 Task: Search one way flight ticket for 1 adult, 1 child, 1 infant in seat in premium economy from Wichita Falls: Wichita Falls Municipal Airport/sheppard Air Force Base to Fort Wayne: Fort Wayne International Airport on 8-4-2023. Choice of flights is Frontier. Number of bags: 6 checked bags. Price is upto 110000. Outbound departure time preference is 9:30.
Action: Mouse moved to (289, 388)
Screenshot: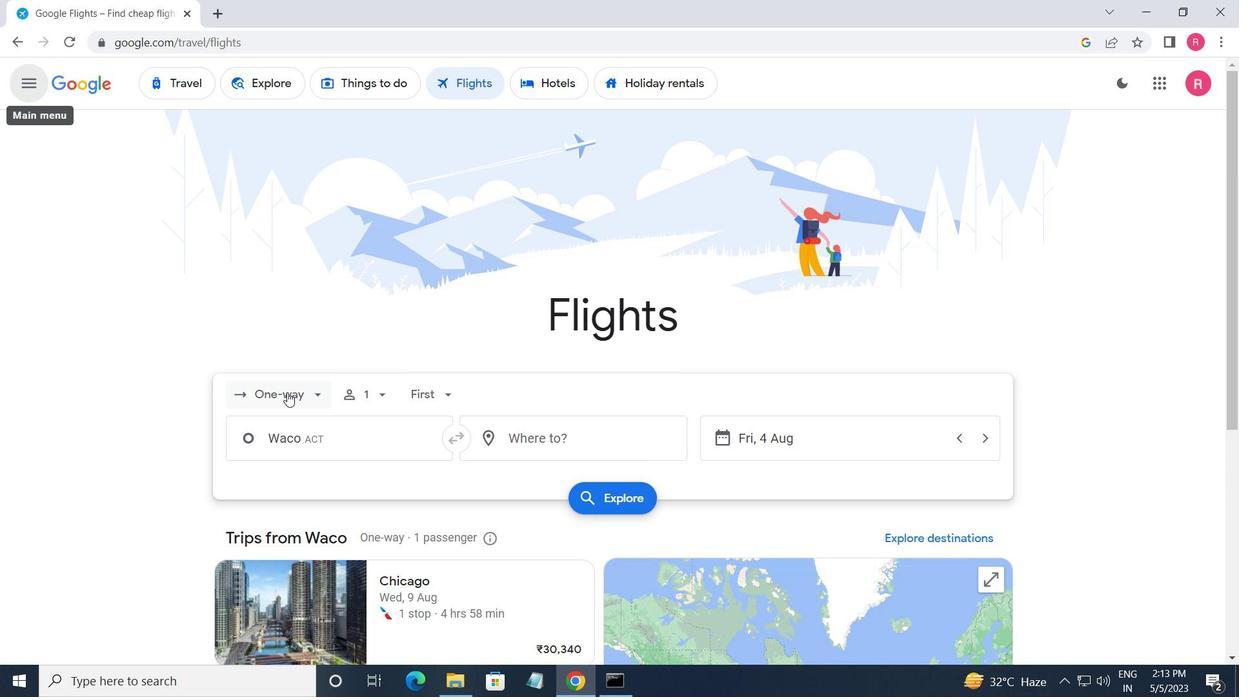 
Action: Mouse pressed left at (289, 388)
Screenshot: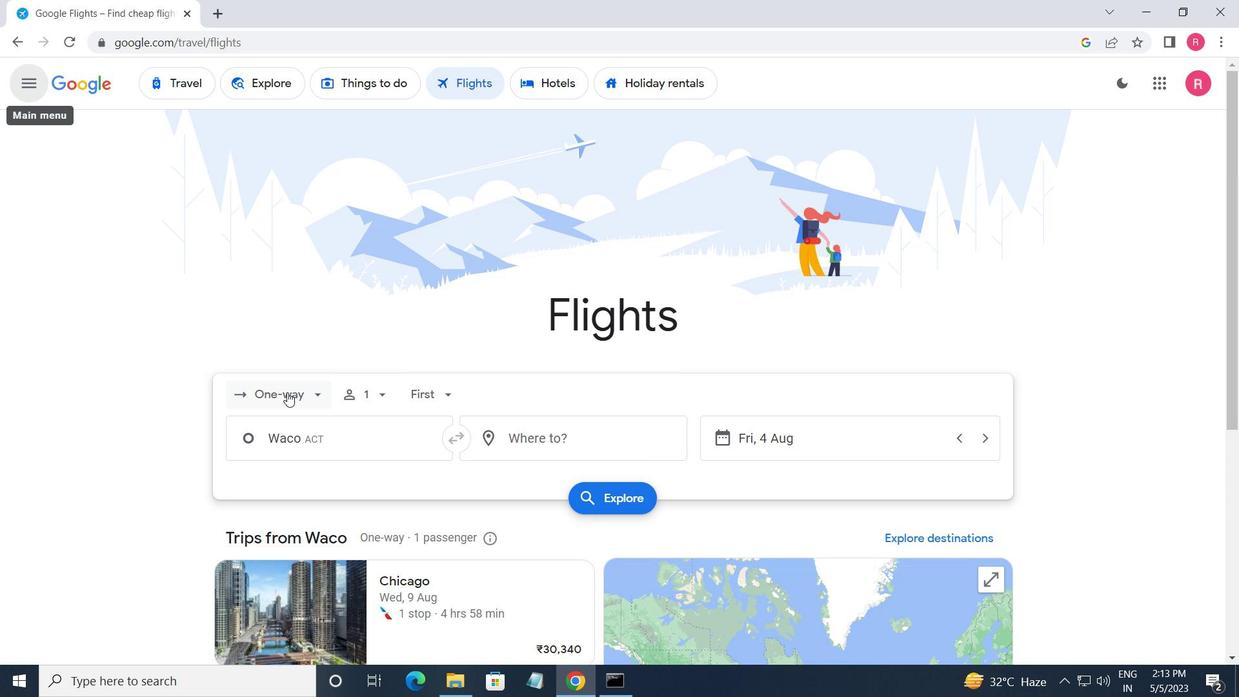 
Action: Mouse moved to (318, 462)
Screenshot: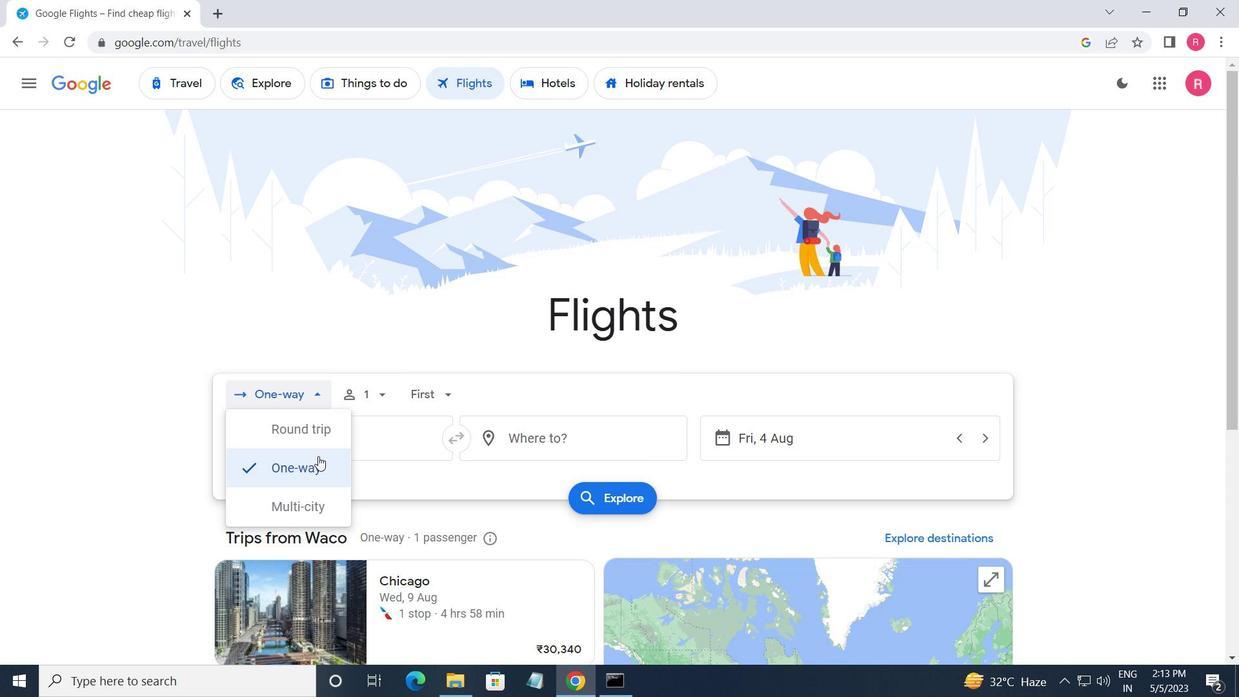 
Action: Mouse pressed left at (318, 462)
Screenshot: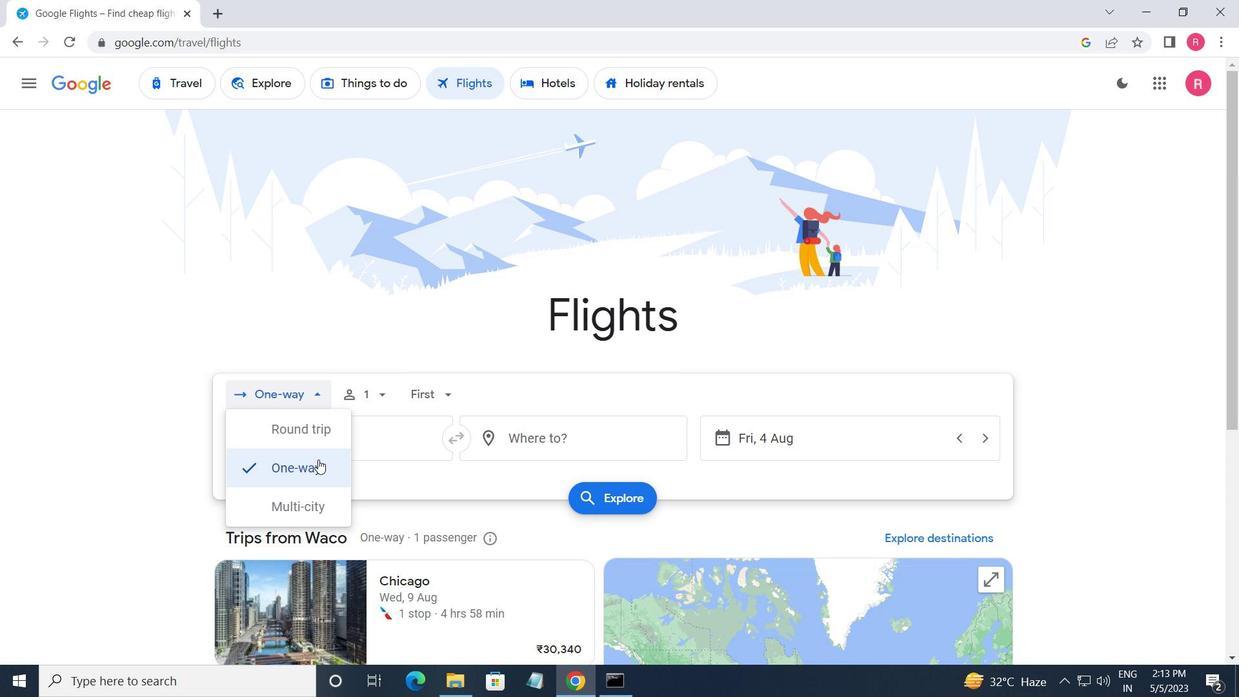 
Action: Mouse moved to (368, 395)
Screenshot: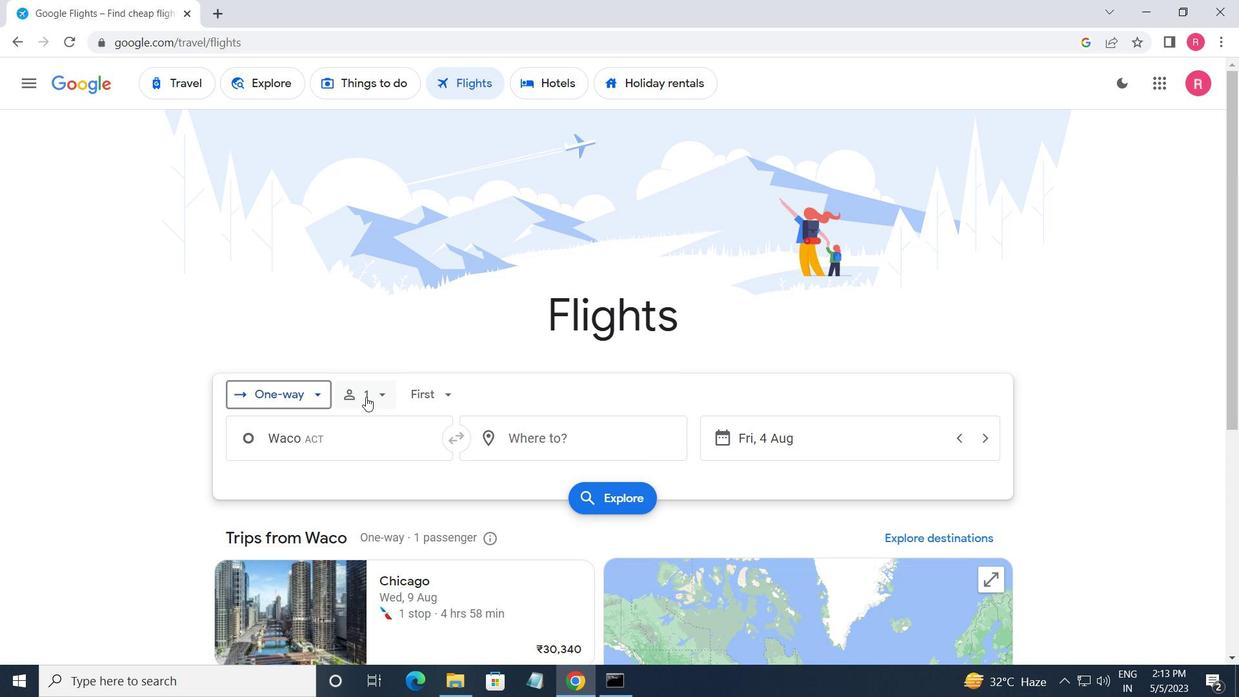 
Action: Mouse pressed left at (368, 395)
Screenshot: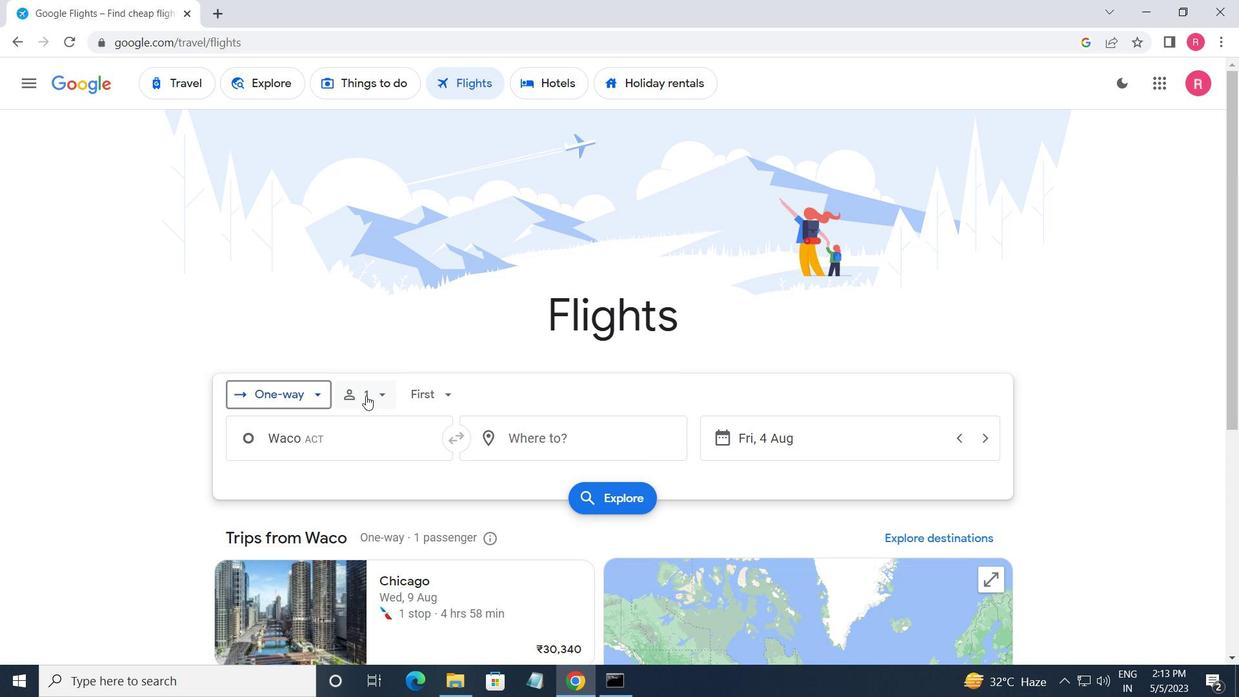 
Action: Mouse moved to (497, 475)
Screenshot: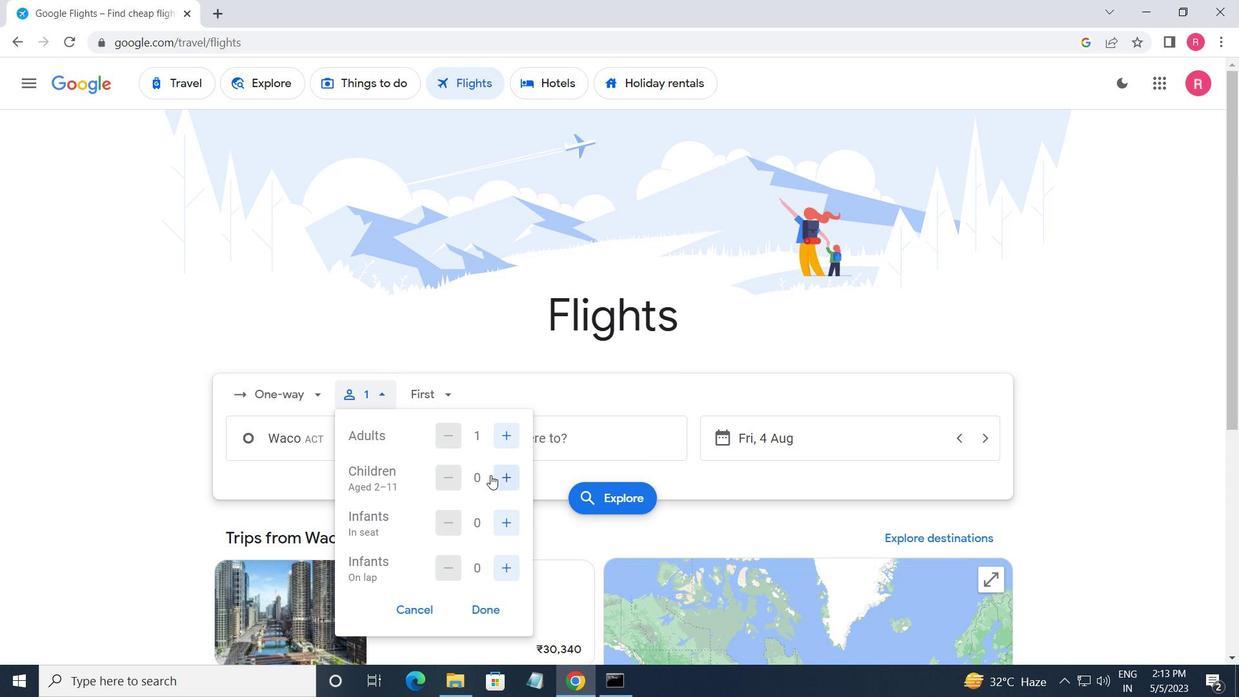 
Action: Mouse pressed left at (497, 475)
Screenshot: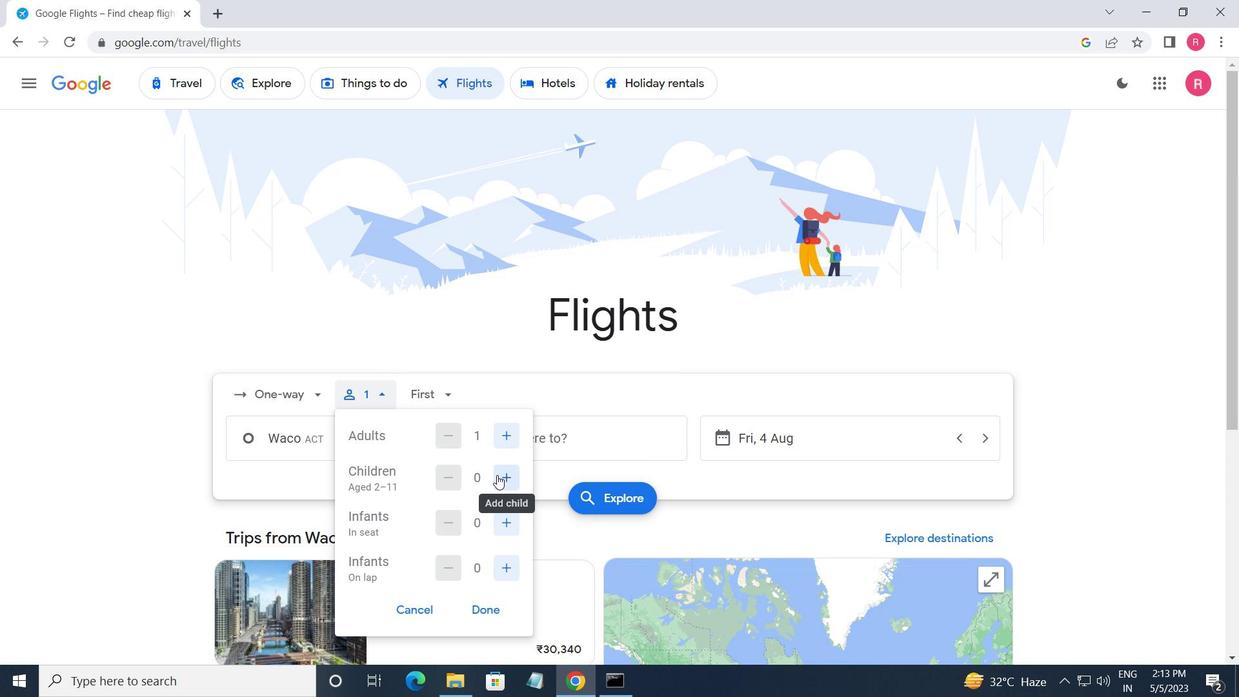 
Action: Mouse moved to (497, 475)
Screenshot: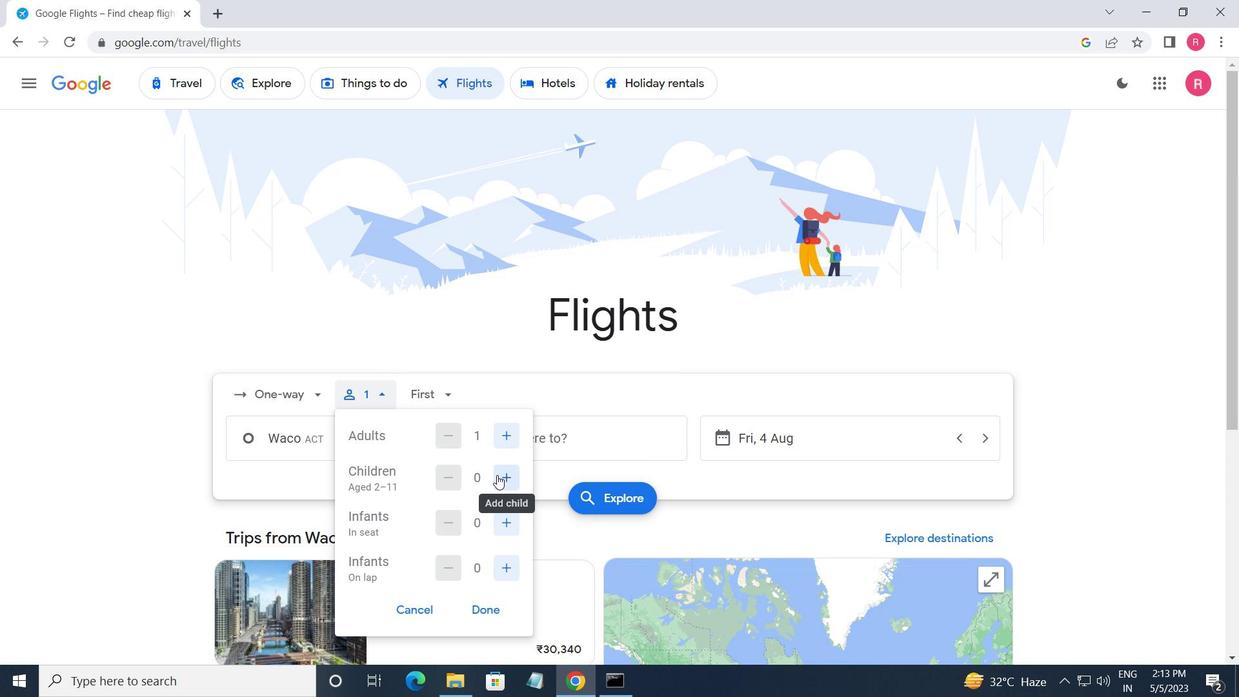
Action: Mouse pressed left at (497, 475)
Screenshot: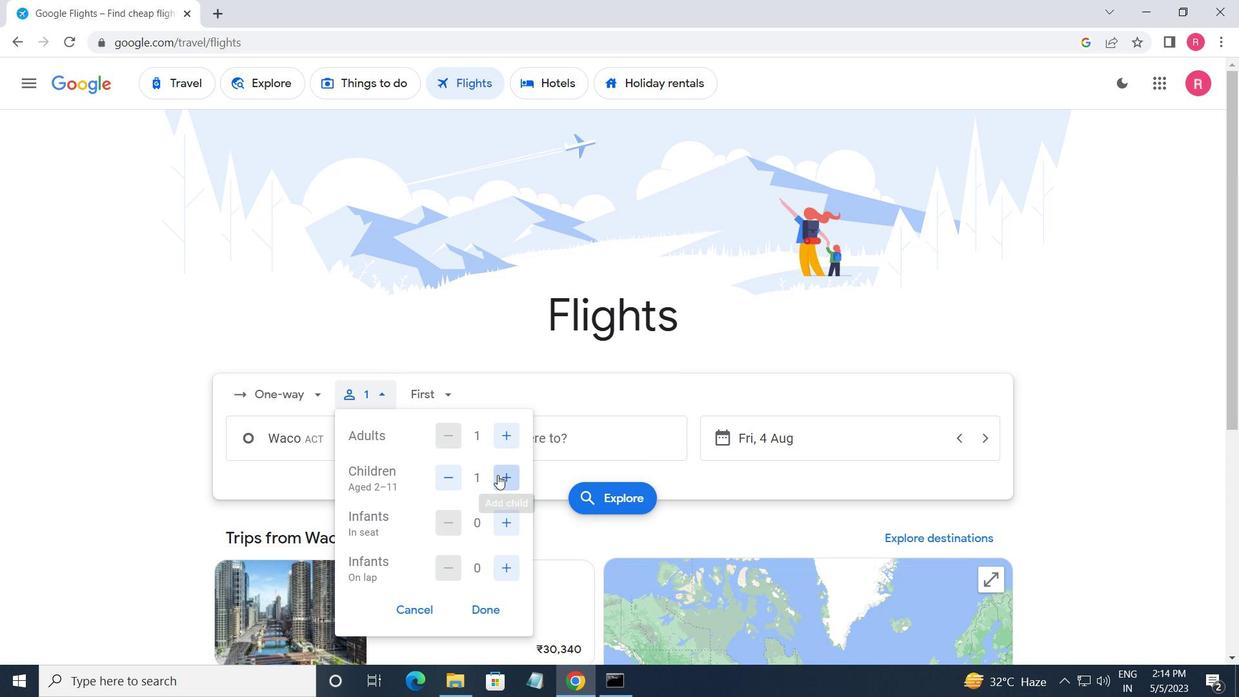 
Action: Mouse moved to (447, 471)
Screenshot: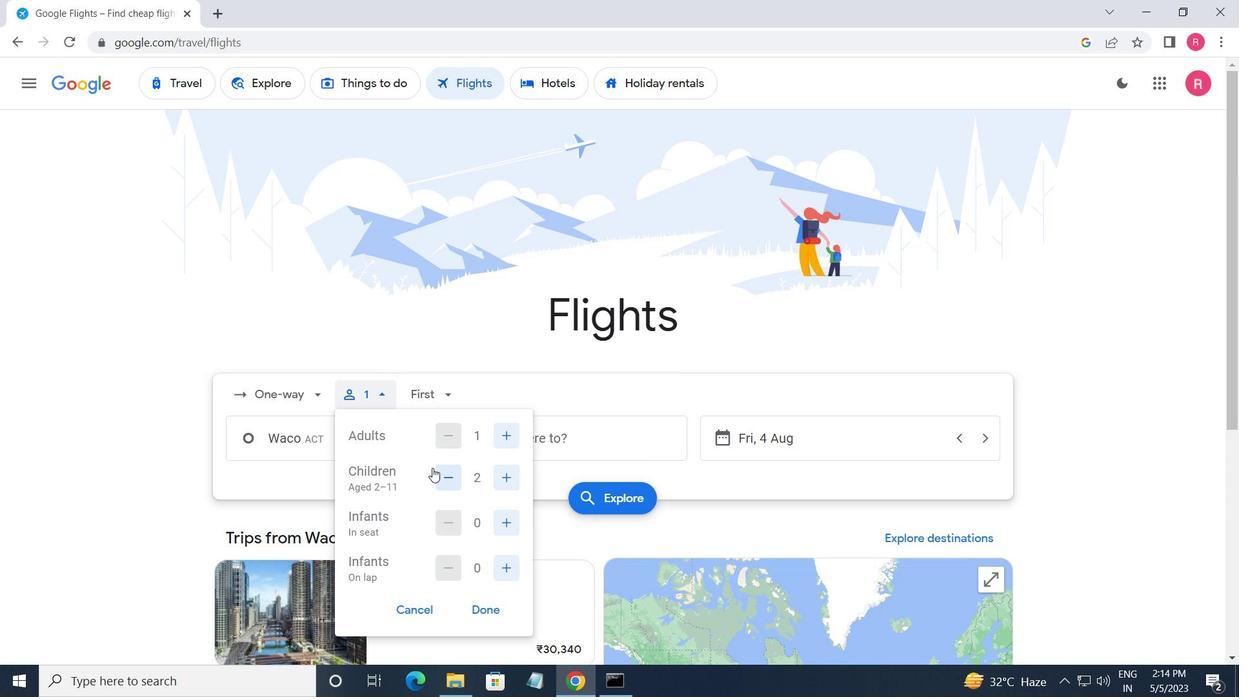 
Action: Mouse pressed left at (447, 471)
Screenshot: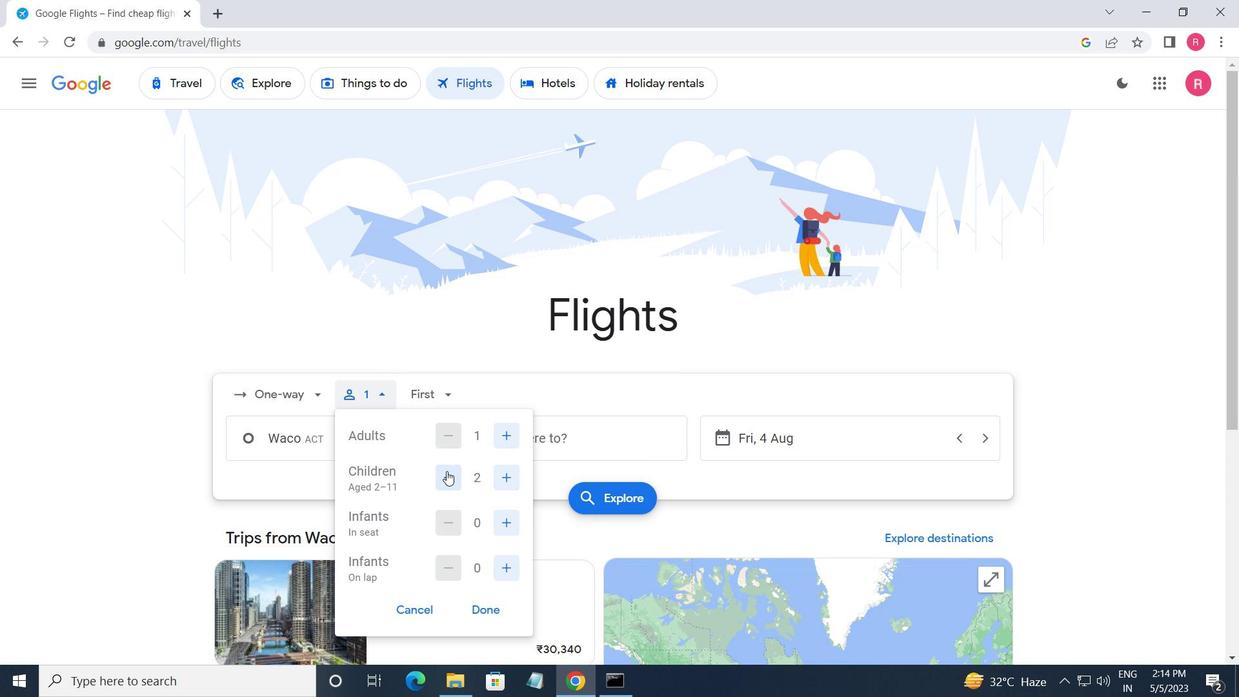 
Action: Mouse moved to (519, 523)
Screenshot: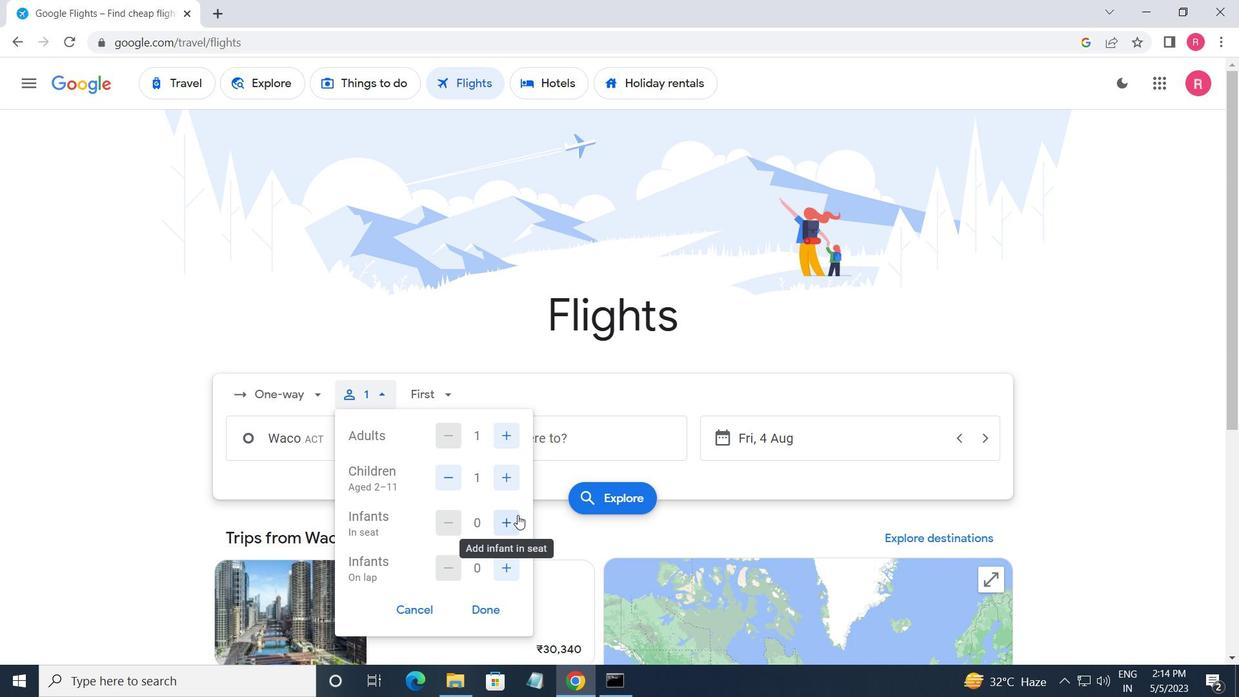 
Action: Mouse pressed left at (519, 523)
Screenshot: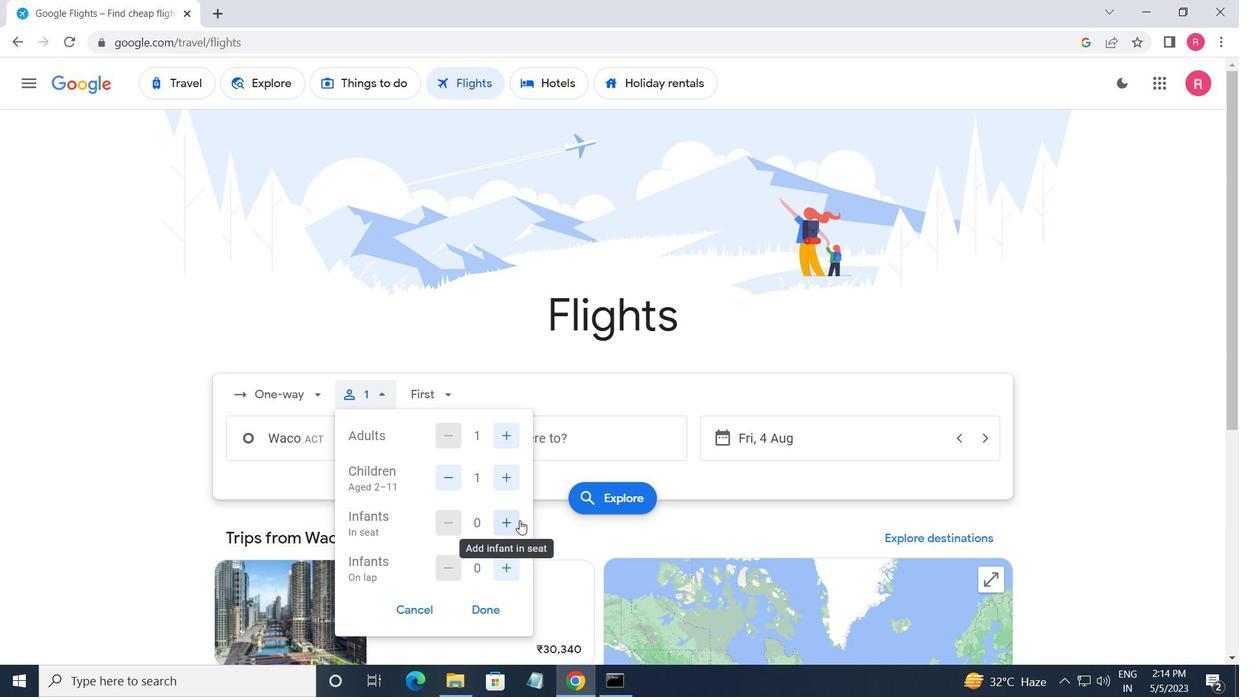 
Action: Mouse moved to (484, 613)
Screenshot: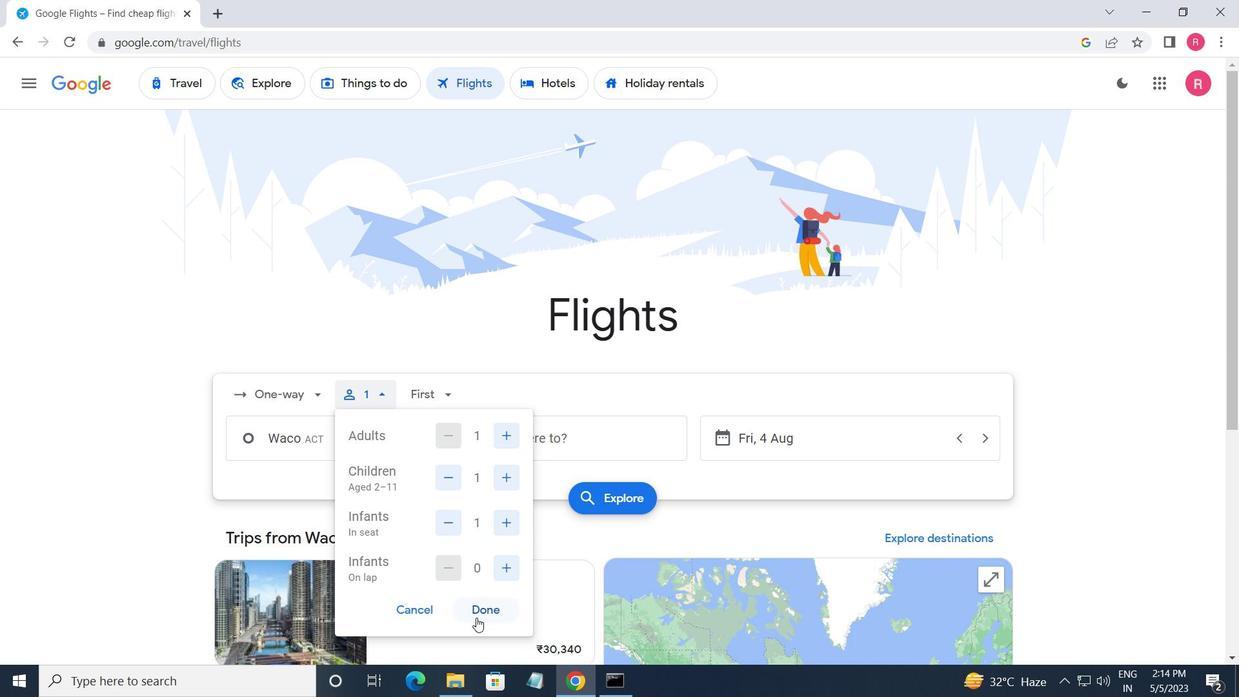 
Action: Mouse pressed left at (484, 613)
Screenshot: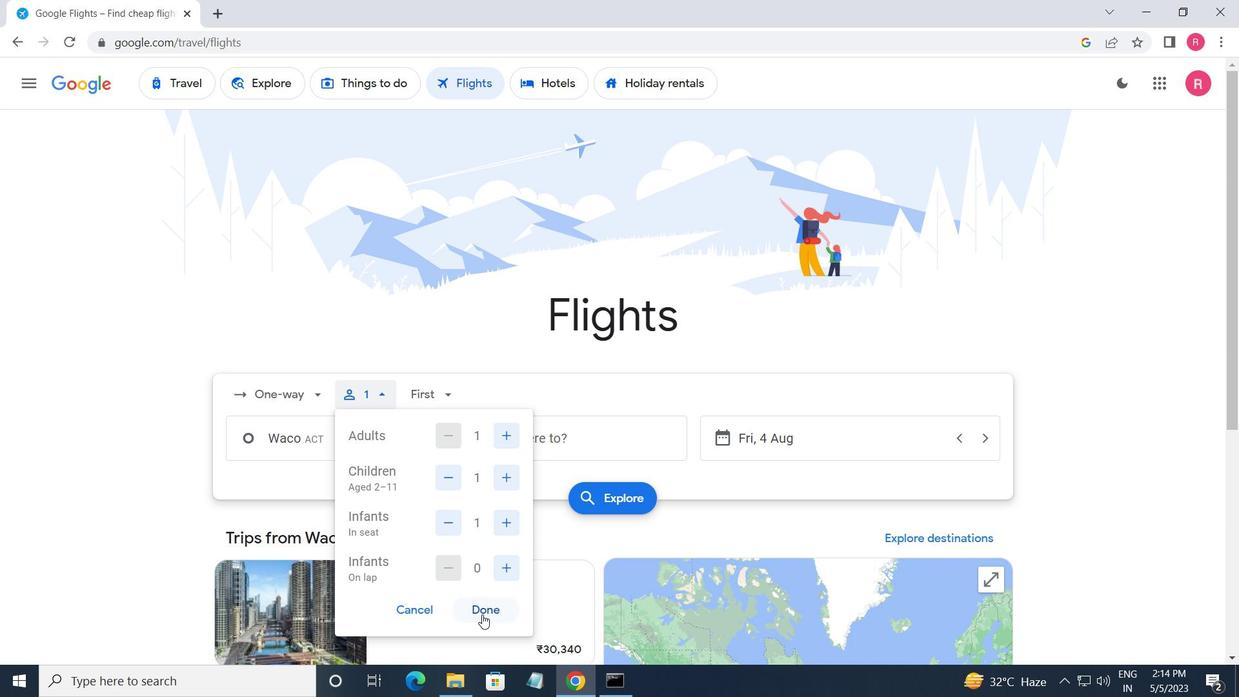 
Action: Mouse moved to (425, 390)
Screenshot: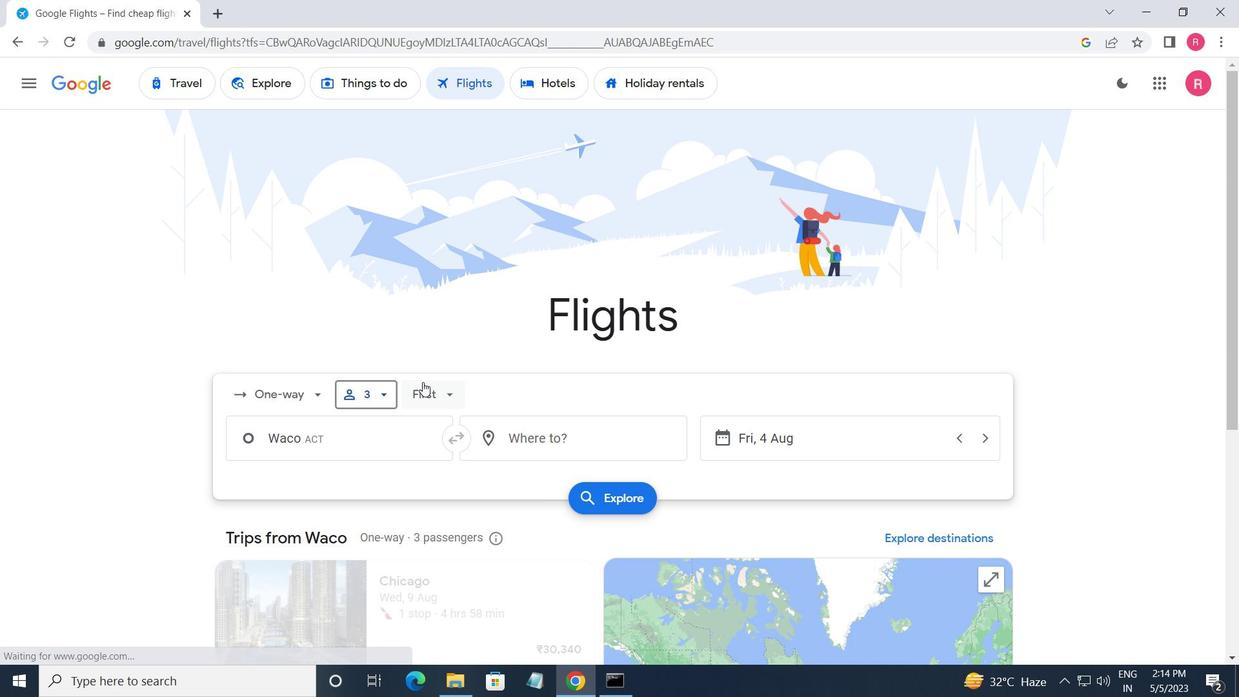 
Action: Mouse pressed left at (425, 390)
Screenshot: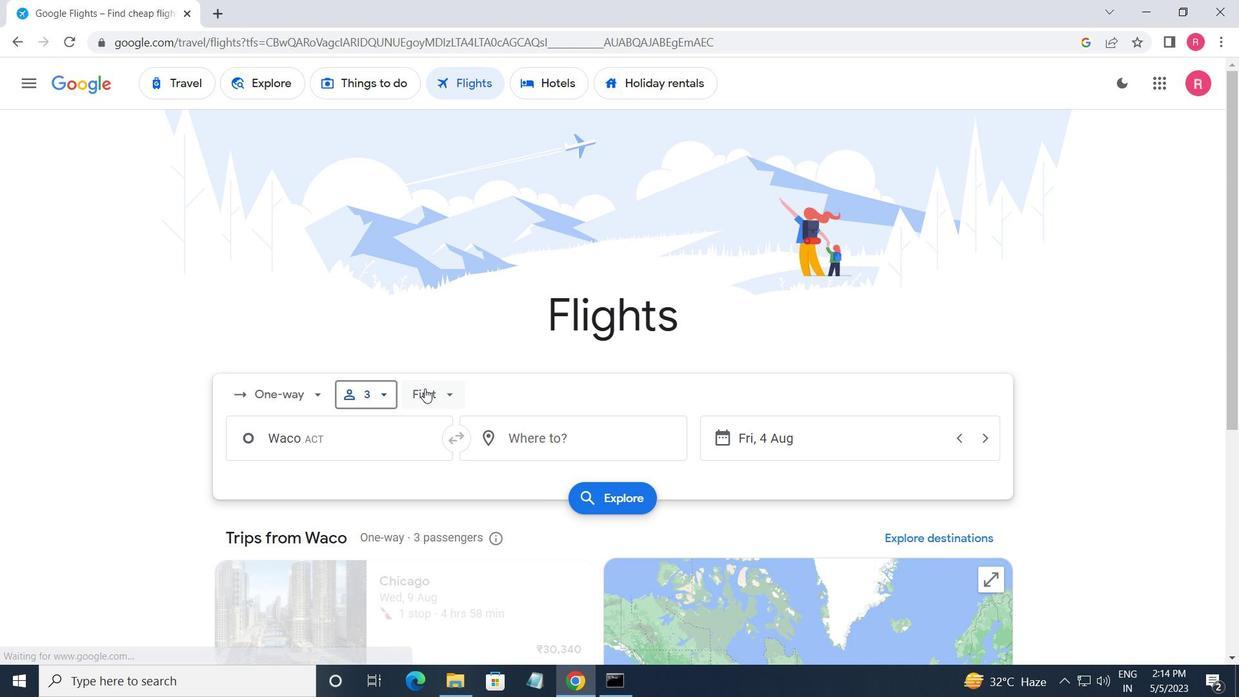 
Action: Mouse moved to (493, 473)
Screenshot: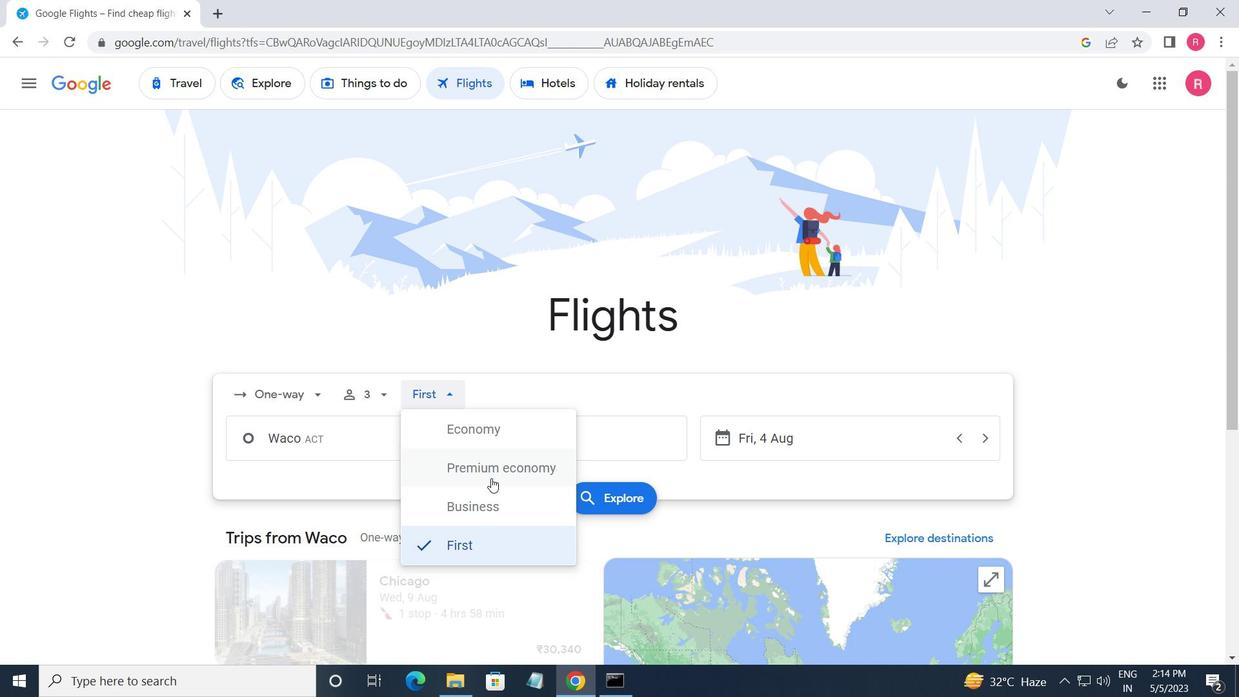 
Action: Mouse pressed left at (493, 473)
Screenshot: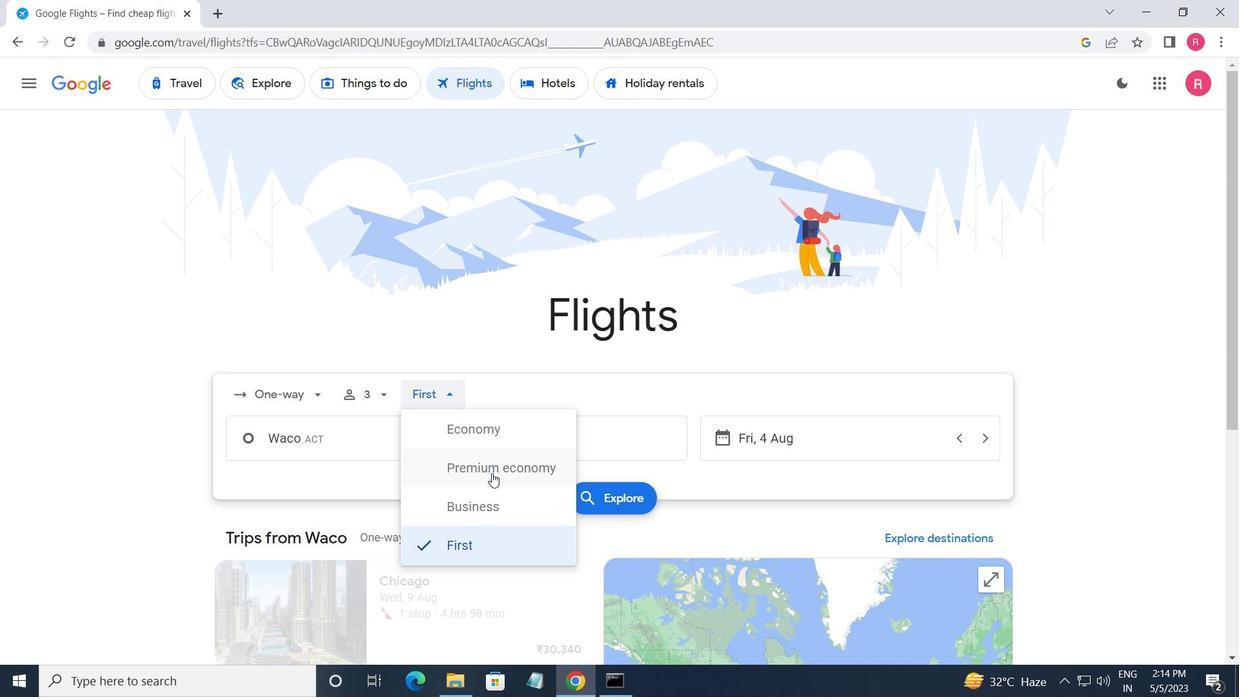 
Action: Mouse moved to (362, 450)
Screenshot: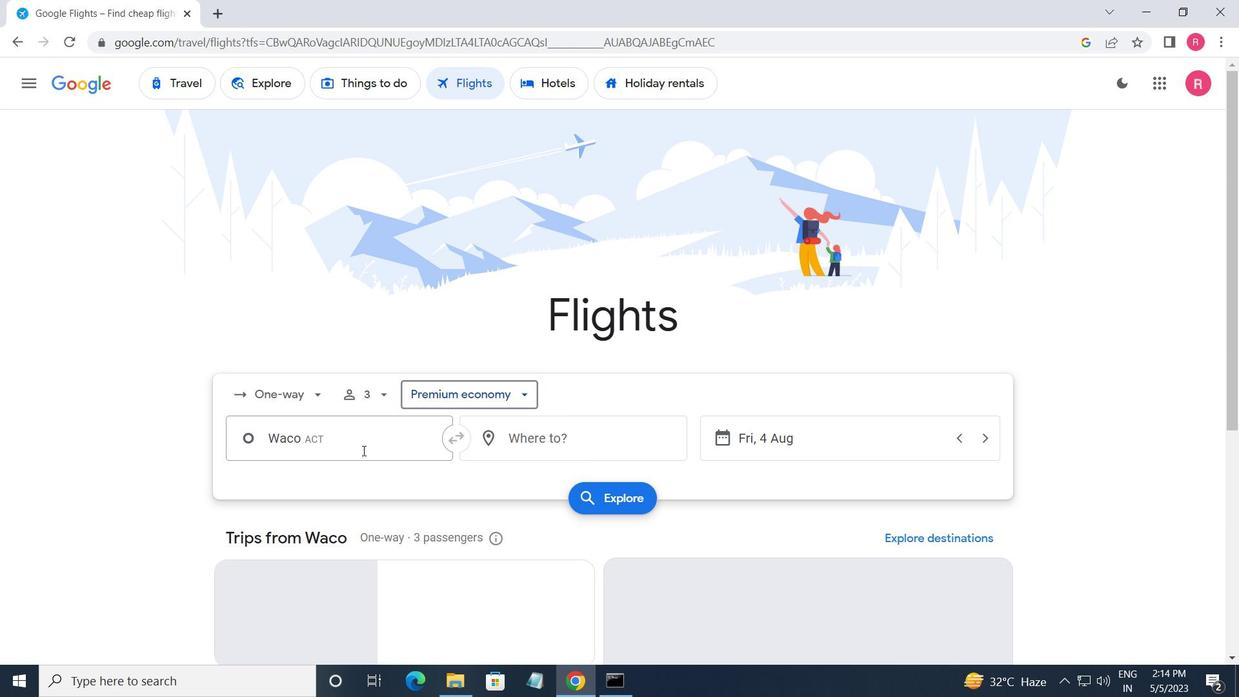 
Action: Mouse pressed left at (362, 450)
Screenshot: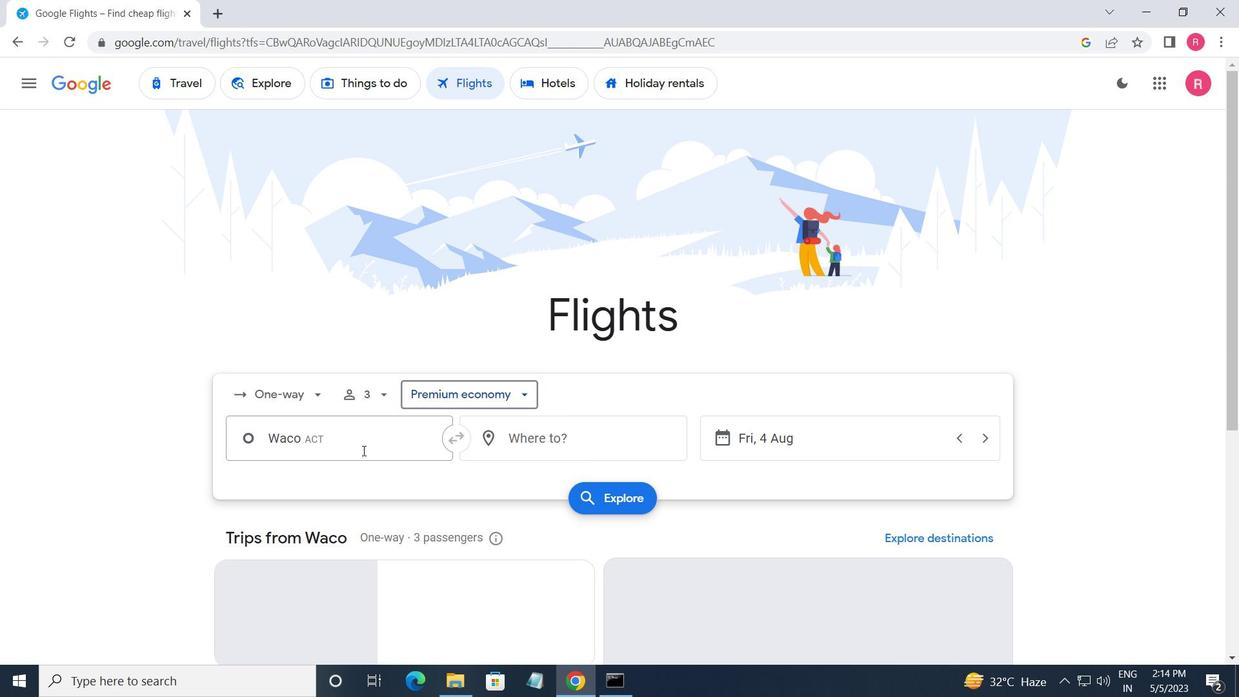 
Action: Key pressed <Key.shift>WICHITA<Key.space><Key.shift>FALLS
Screenshot: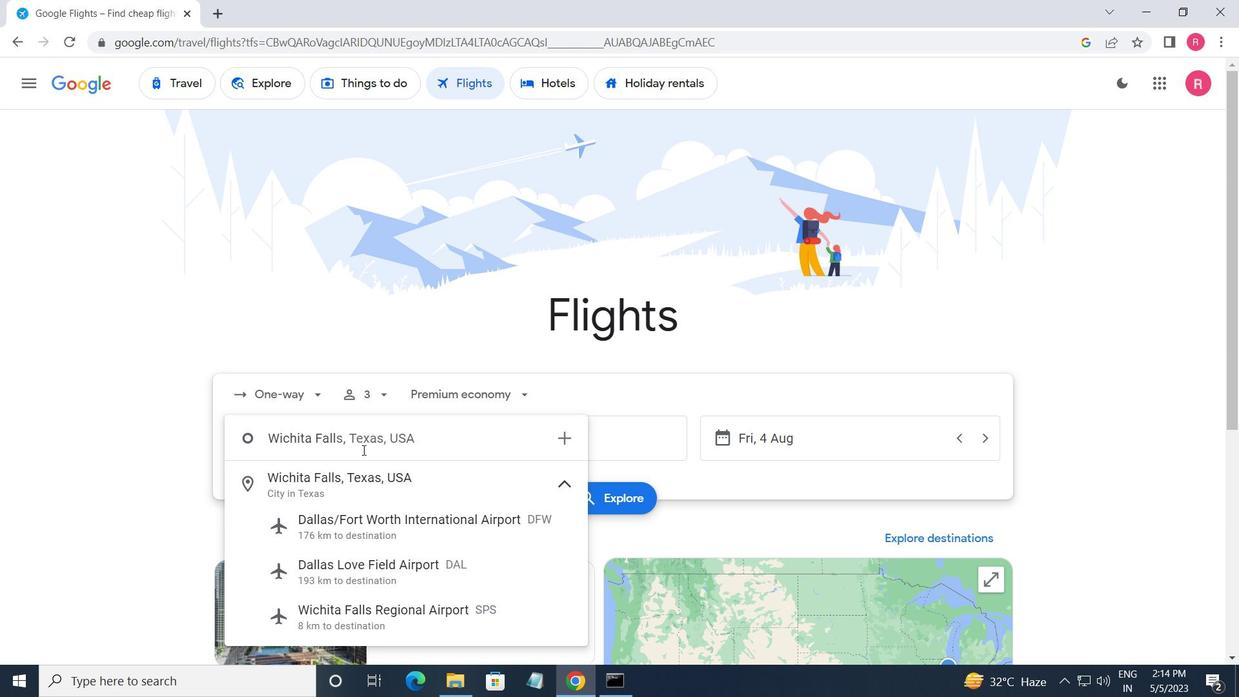 
Action: Mouse moved to (413, 535)
Screenshot: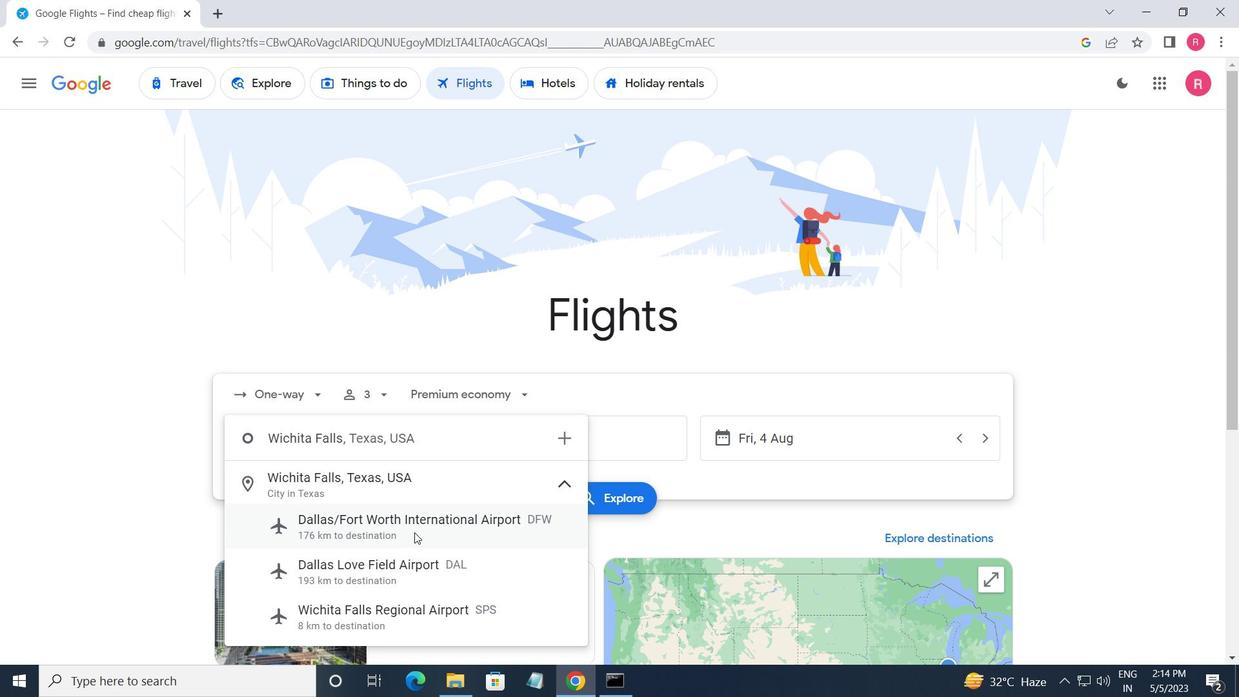 
Action: Key pressed <Key.space><Key.caps_lock>MUNI<Key.backspace><Key.backspace><Key.backspace><Key.caps_lock>UNICIPAL<Key.space><Key.shift>AIR
Screenshot: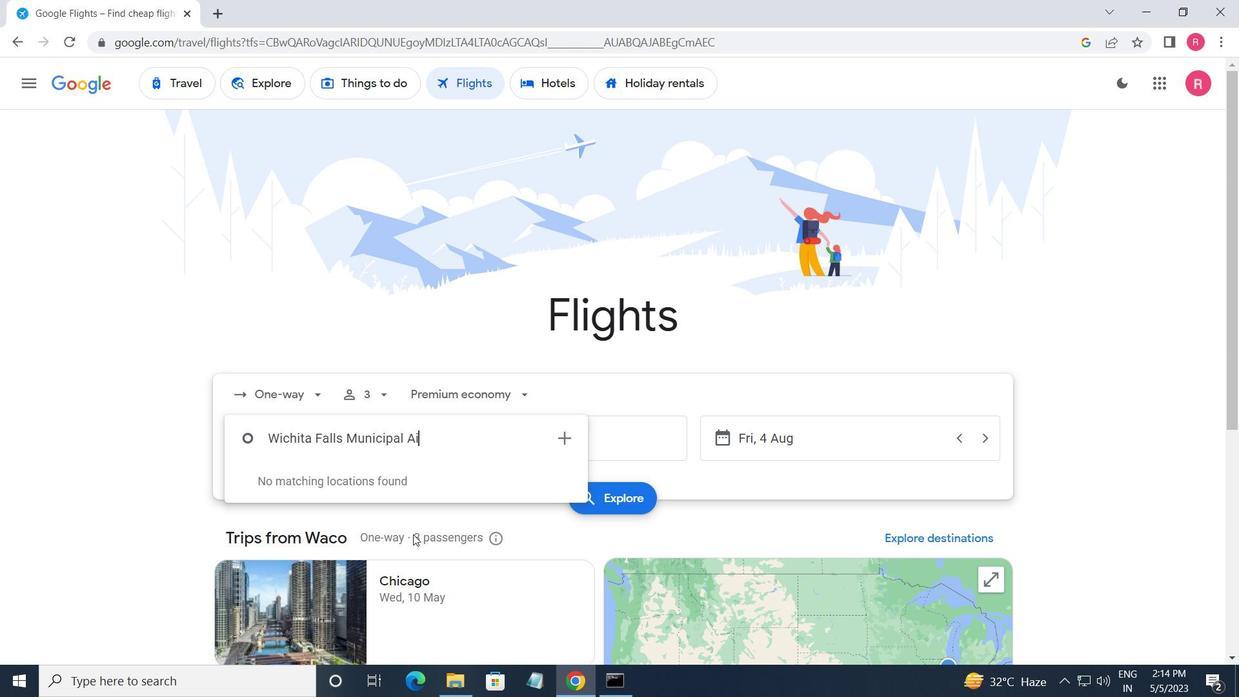 
Action: Mouse moved to (420, 519)
Screenshot: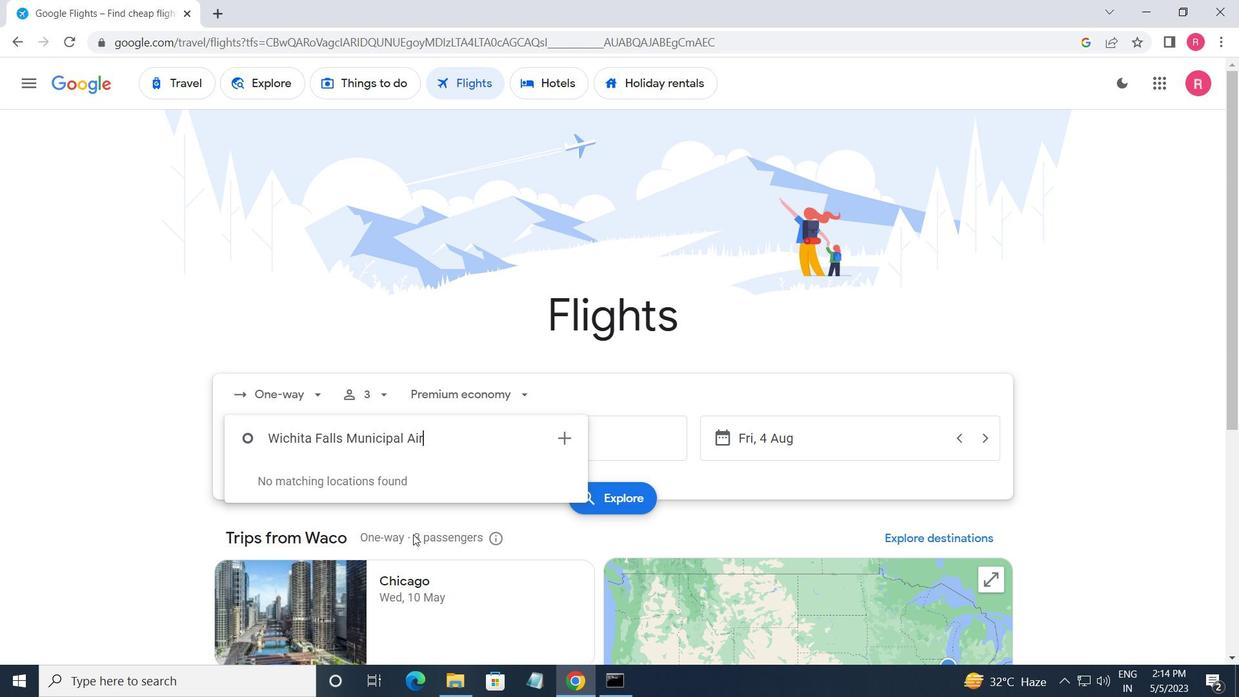 
Action: Key pressed P
Screenshot: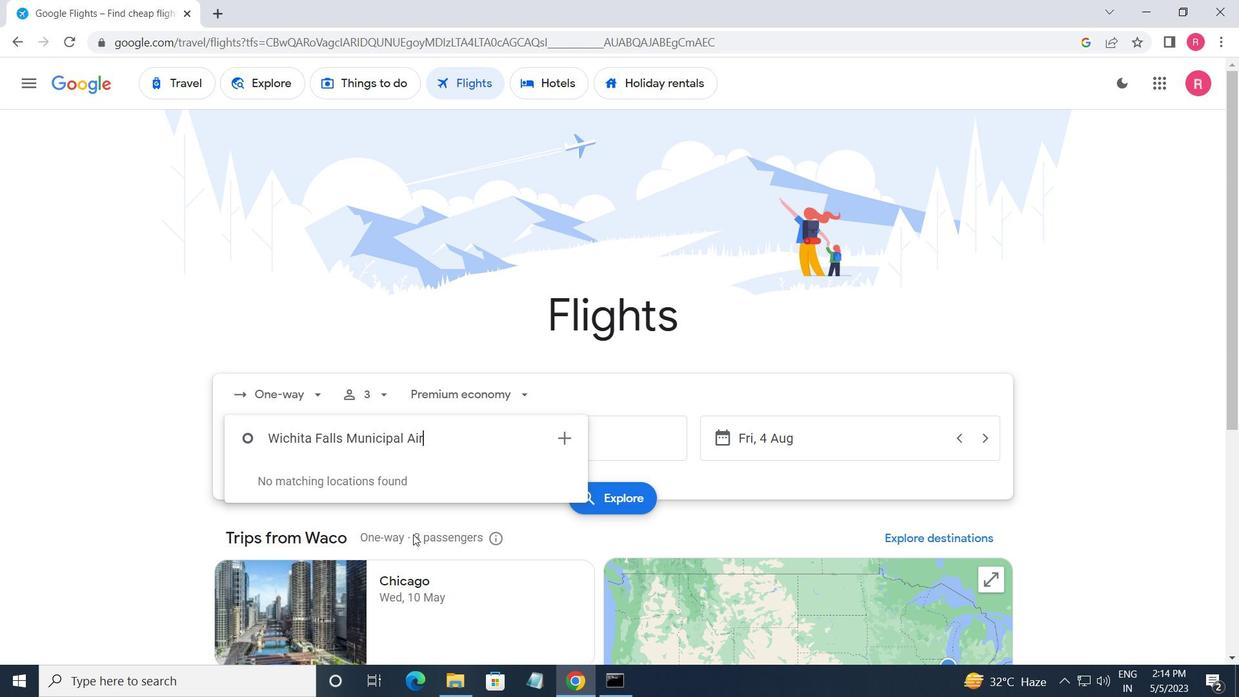 
Action: Mouse moved to (424, 515)
Screenshot: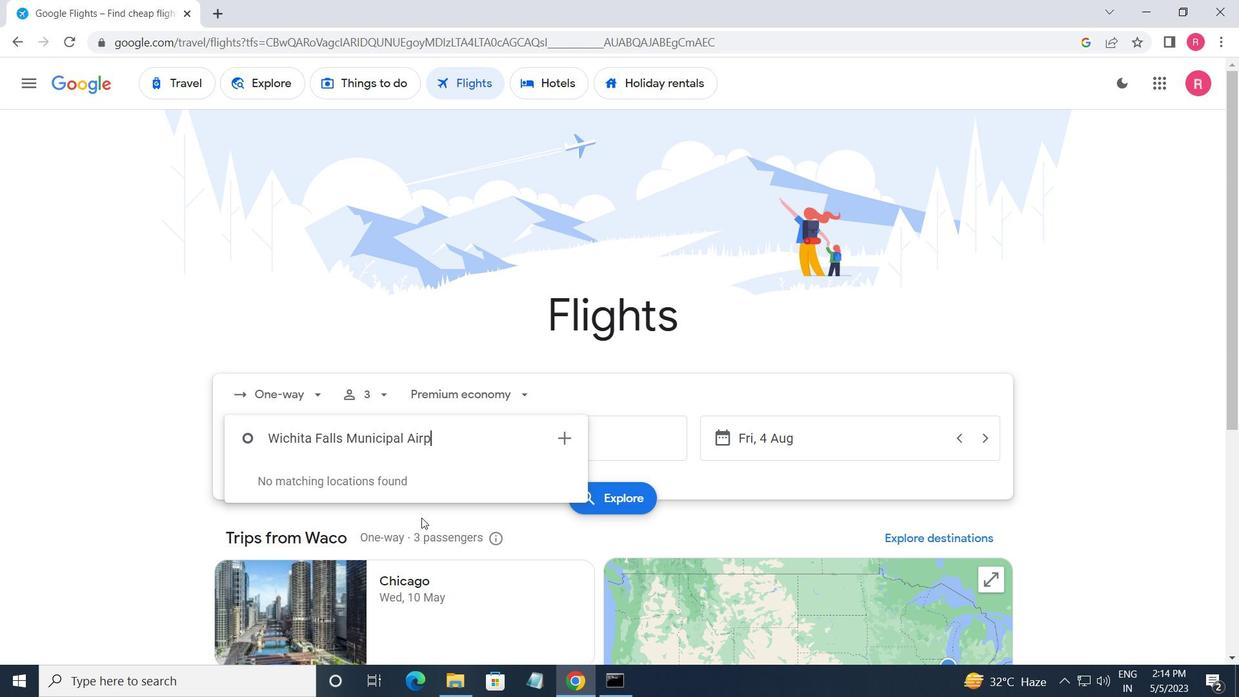 
Action: Key pressed O
Screenshot: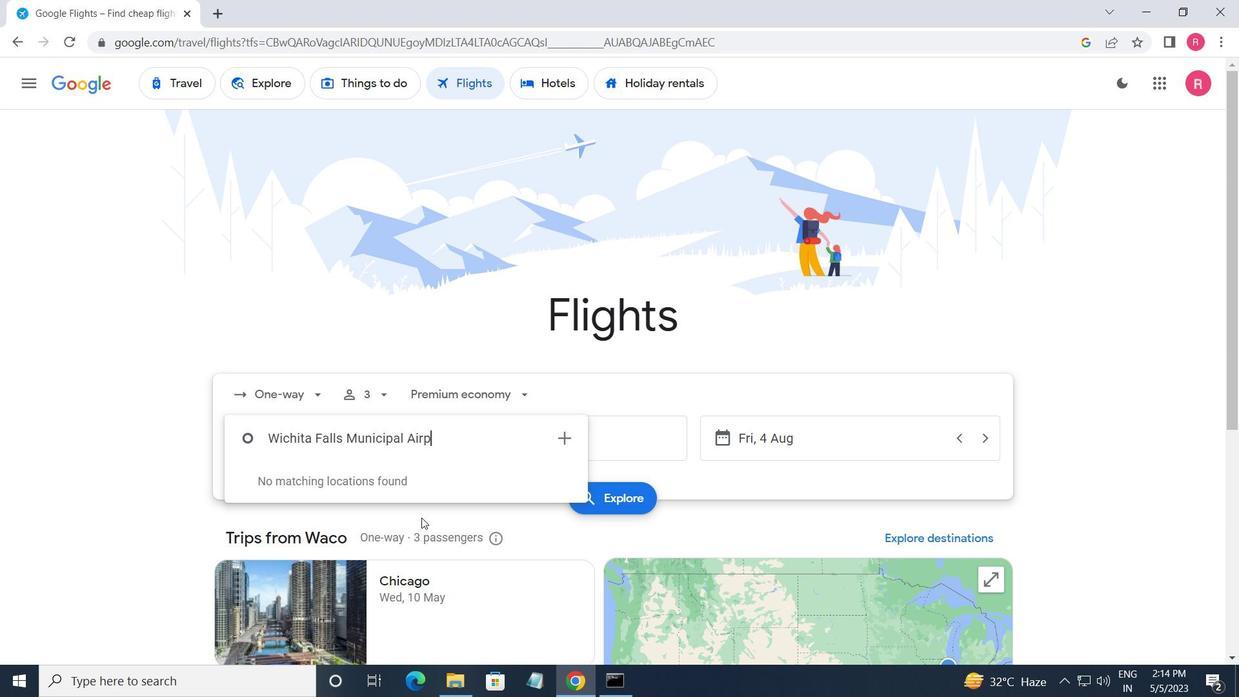 
Action: Mouse moved to (426, 509)
Screenshot: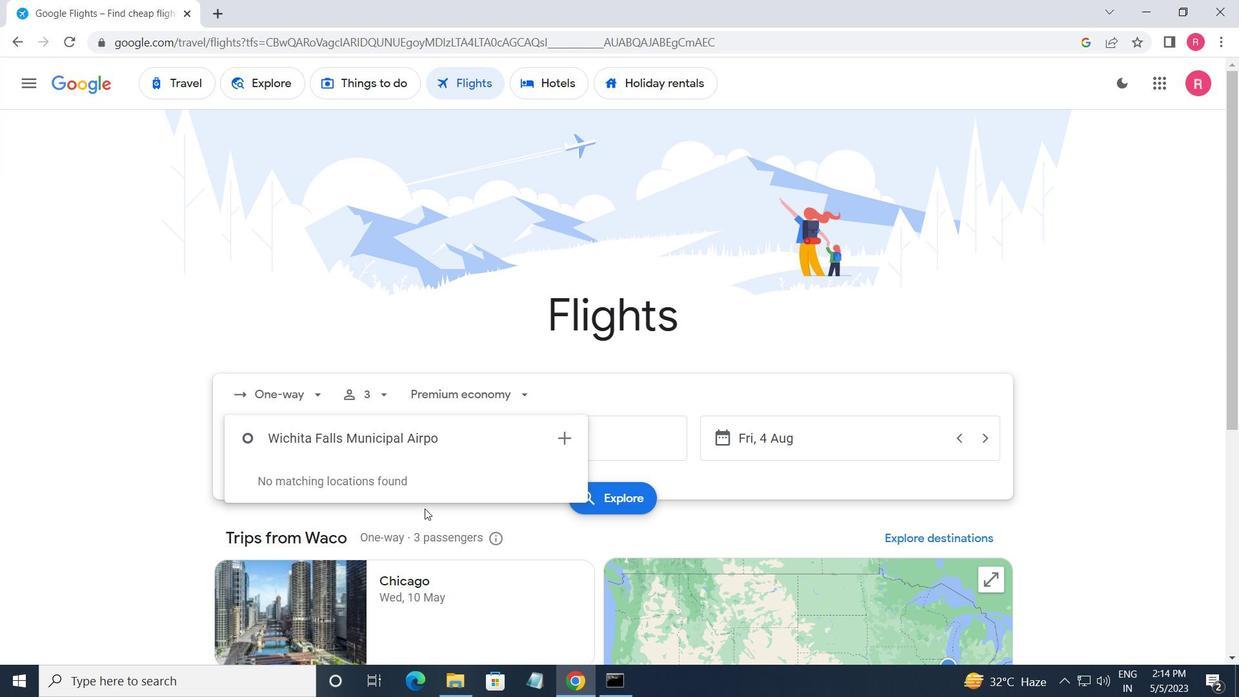 
Action: Key pressed <Key.backspace><Key.backspace><Key.backspace><Key.backspace><Key.backspace><Key.backspace><Key.backspace><Key.backspace><Key.backspace><Key.backspace><Key.backspace><Key.backspace><Key.backspace><Key.backspace><Key.backspace><Key.backspace><Key.backspace><Key.backspace><Key.backspace><Key.backspace><Key.backspace><Key.backspace><Key.backspace><Key.backspace><Key.backspace><Key.backspace><Key.backspace><Key.backspace><Key.backspace><Key.backspace><Key.backspace><Key.backspace><Key.backspace><Key.backspace><Key.backspace><Key.backspace>
Screenshot: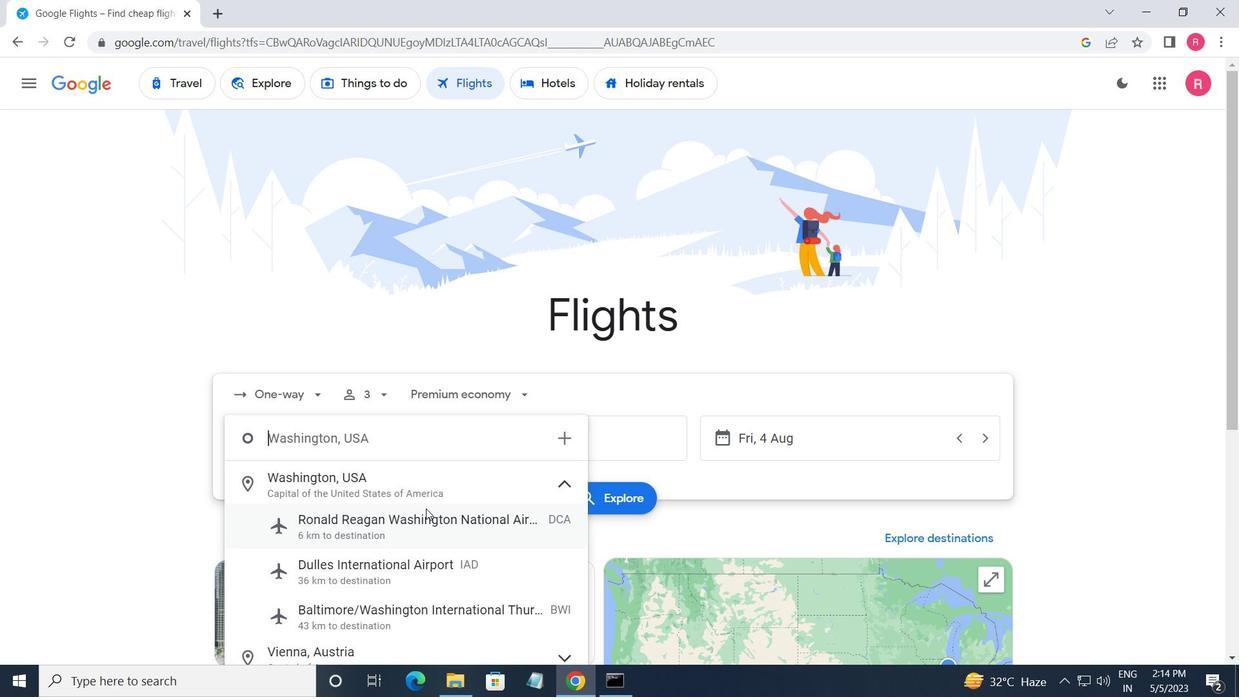 
Action: Mouse moved to (430, 502)
Screenshot: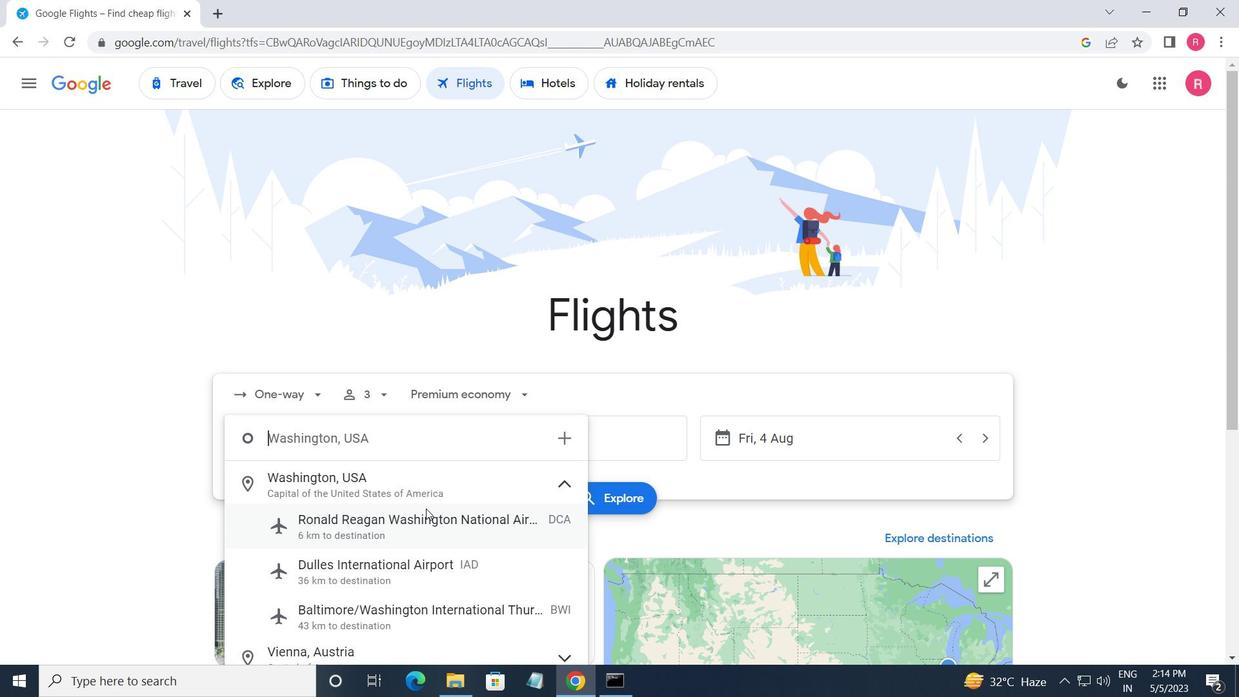
Action: Key pressed <Key.backspace>
Screenshot: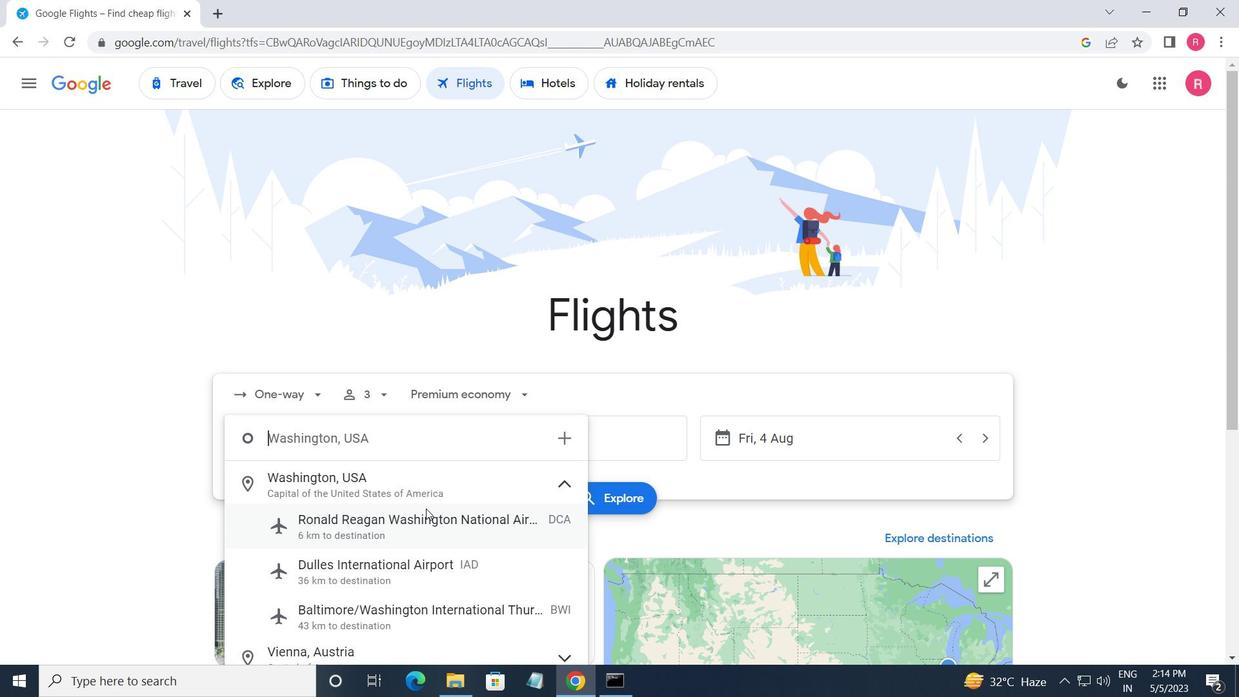
Action: Mouse moved to (434, 491)
Screenshot: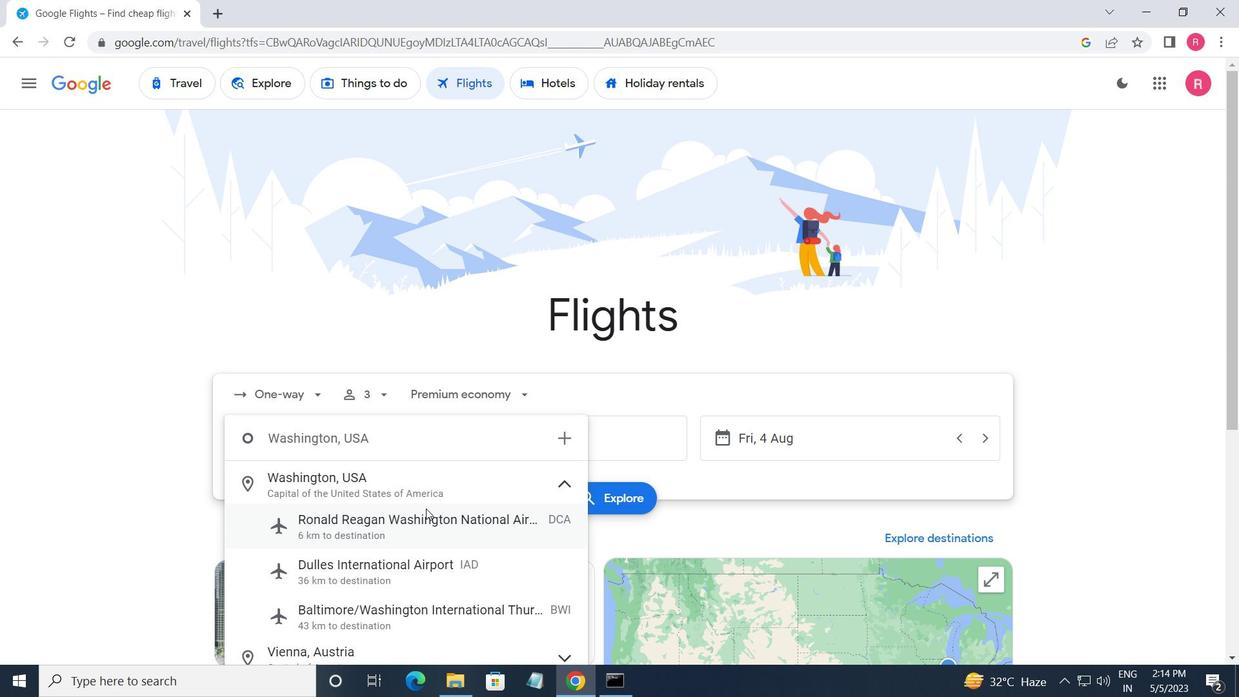 
Action: Key pressed <Key.backspace>
Screenshot: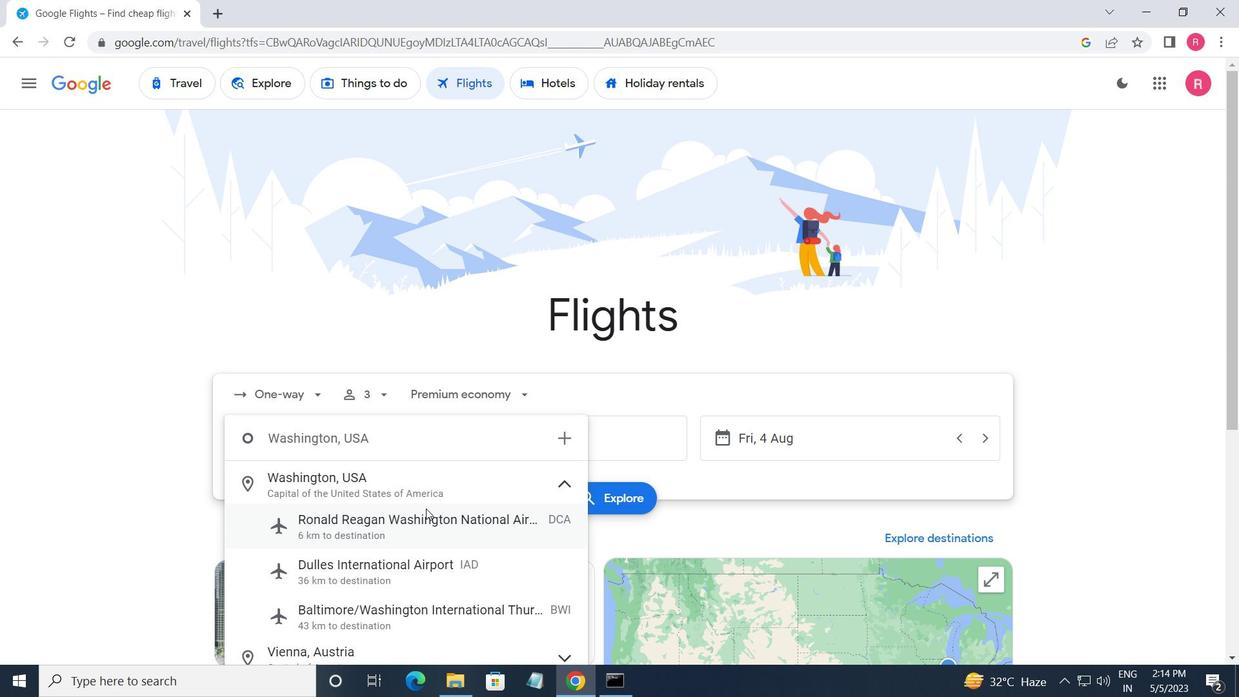 
Action: Mouse moved to (446, 458)
Screenshot: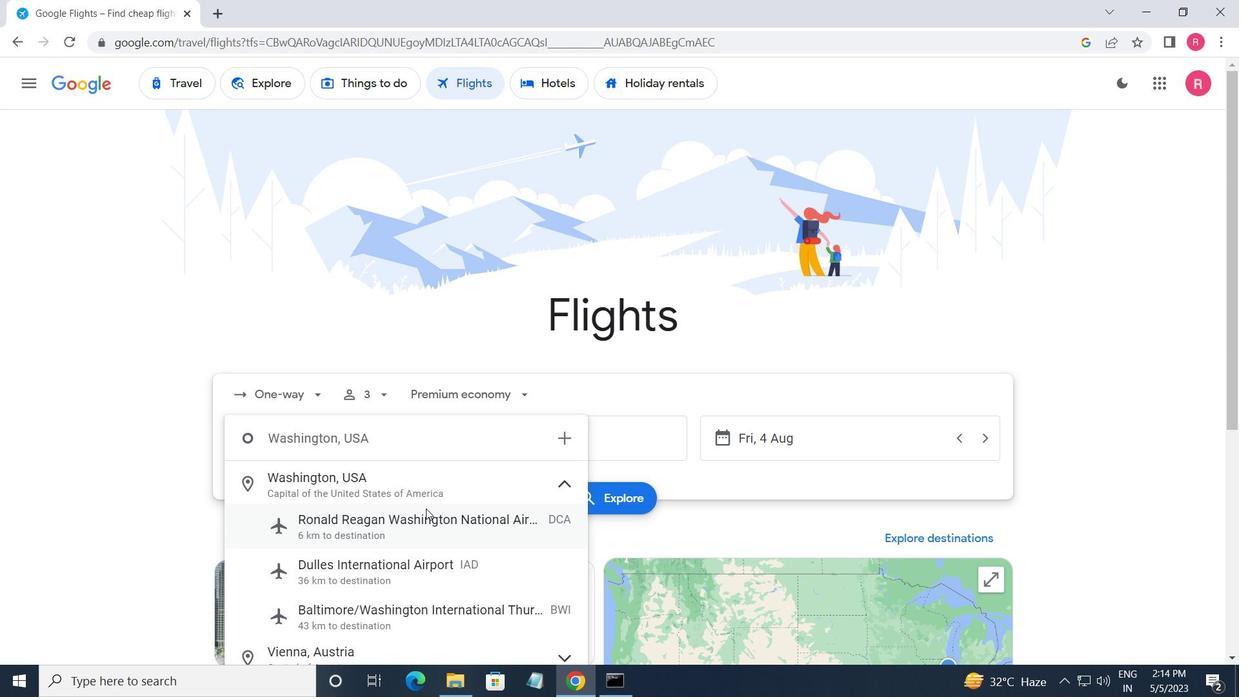 
Action: Key pressed <Key.backspace>
Screenshot: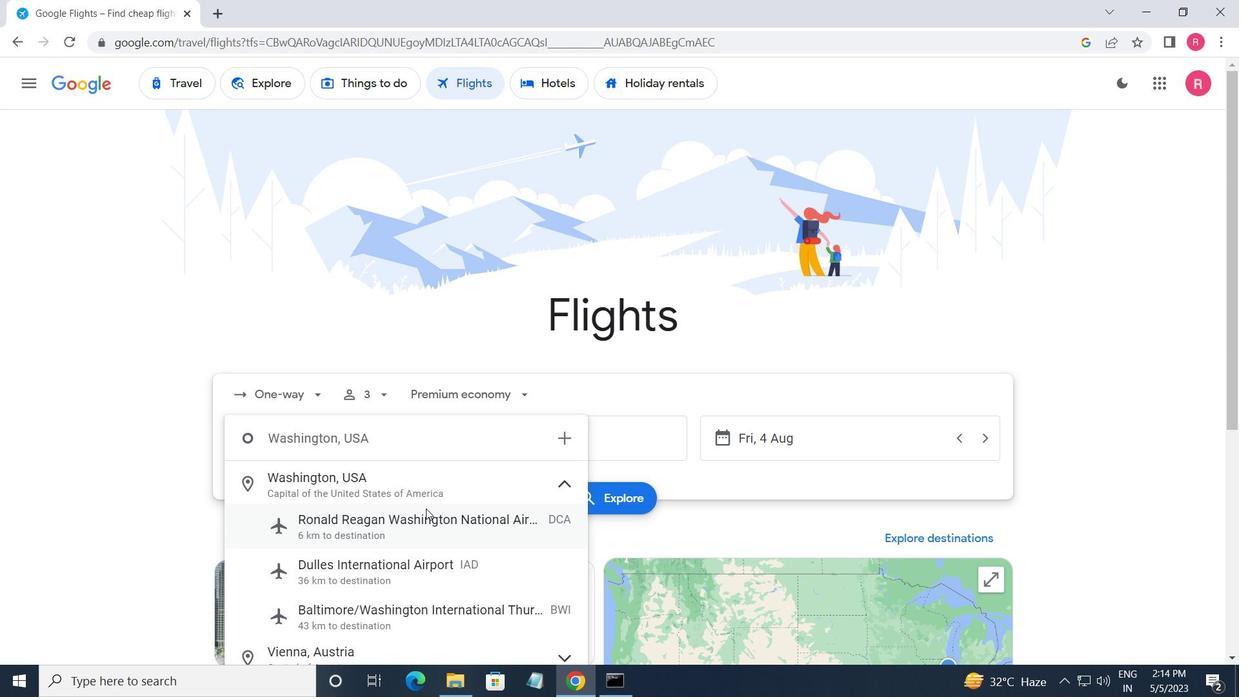 
Action: Mouse moved to (453, 442)
Screenshot: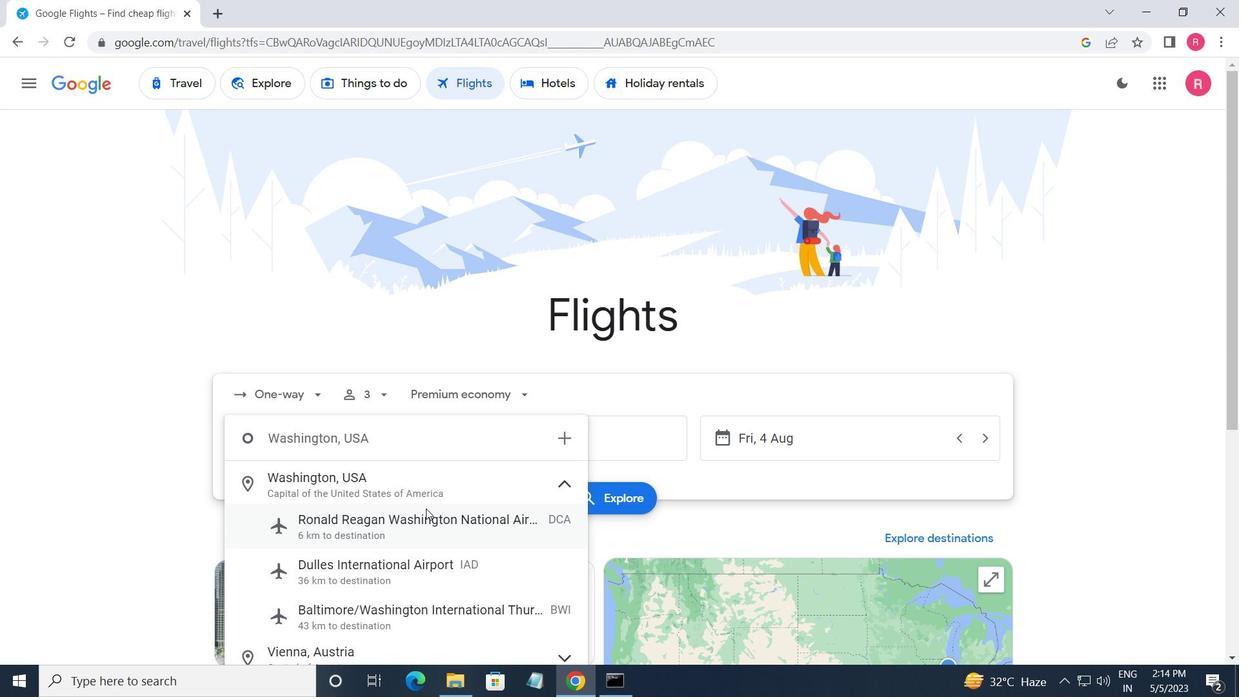 
Action: Key pressed <Key.backspace>
Screenshot: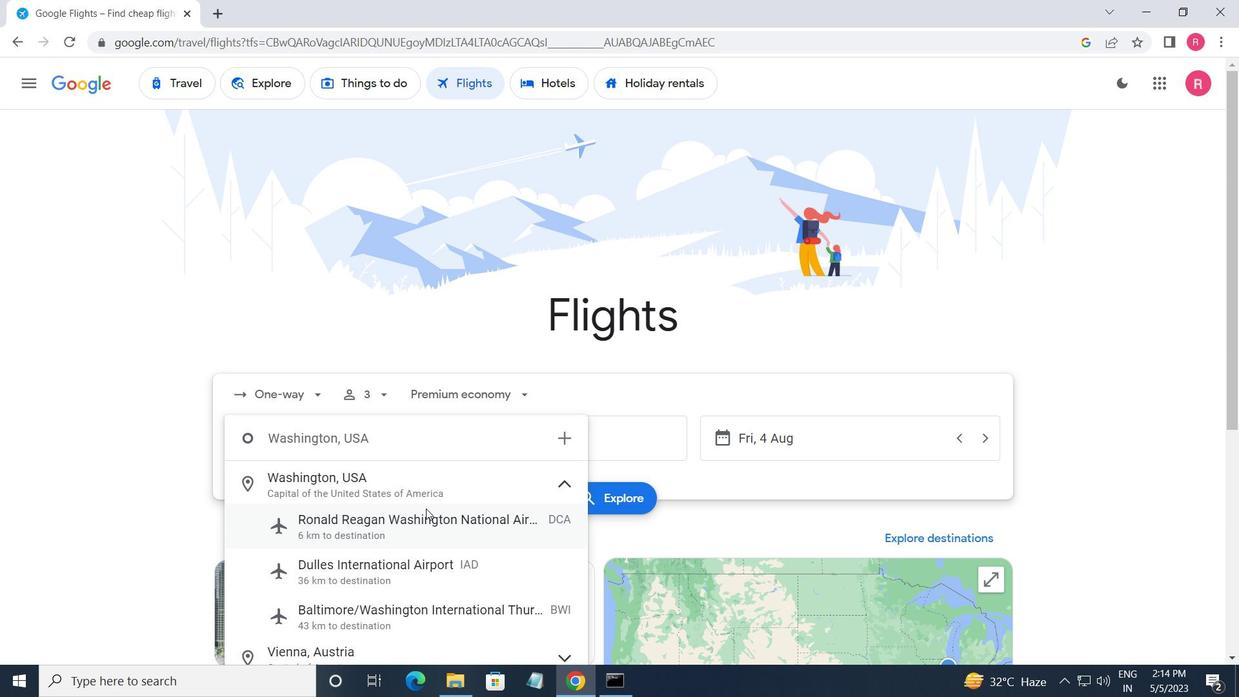 
Action: Mouse moved to (461, 435)
Screenshot: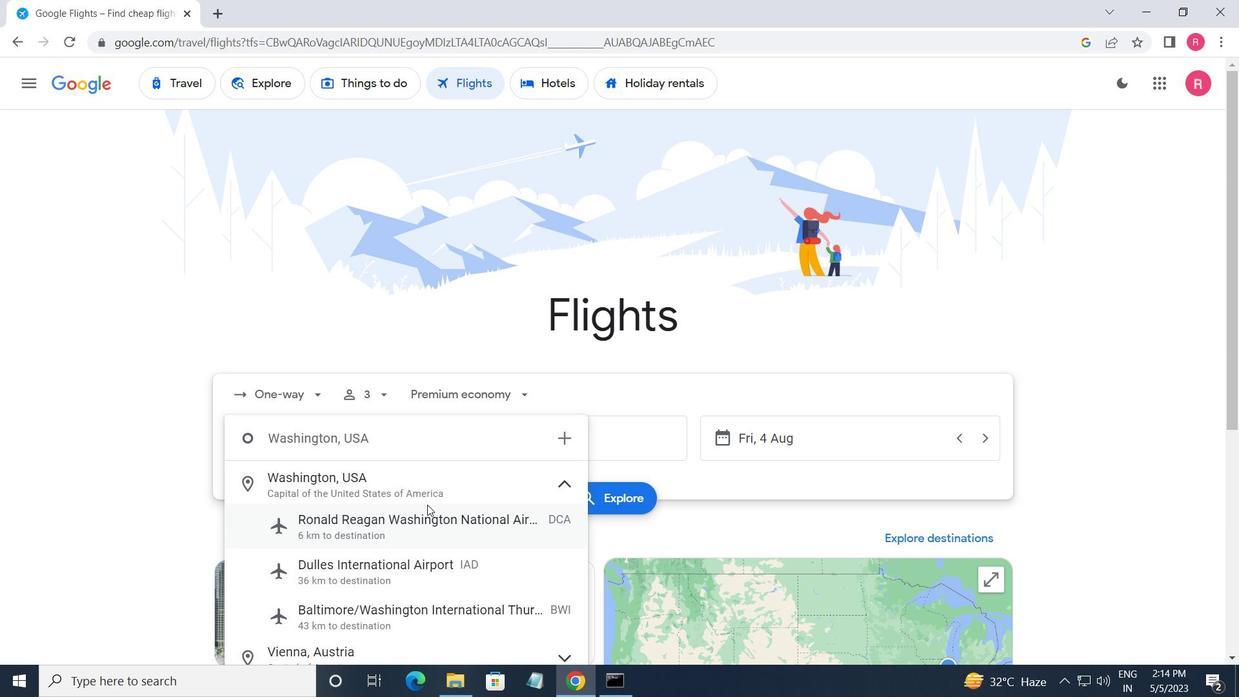 
Action: Key pressed <Key.backspace>
Screenshot: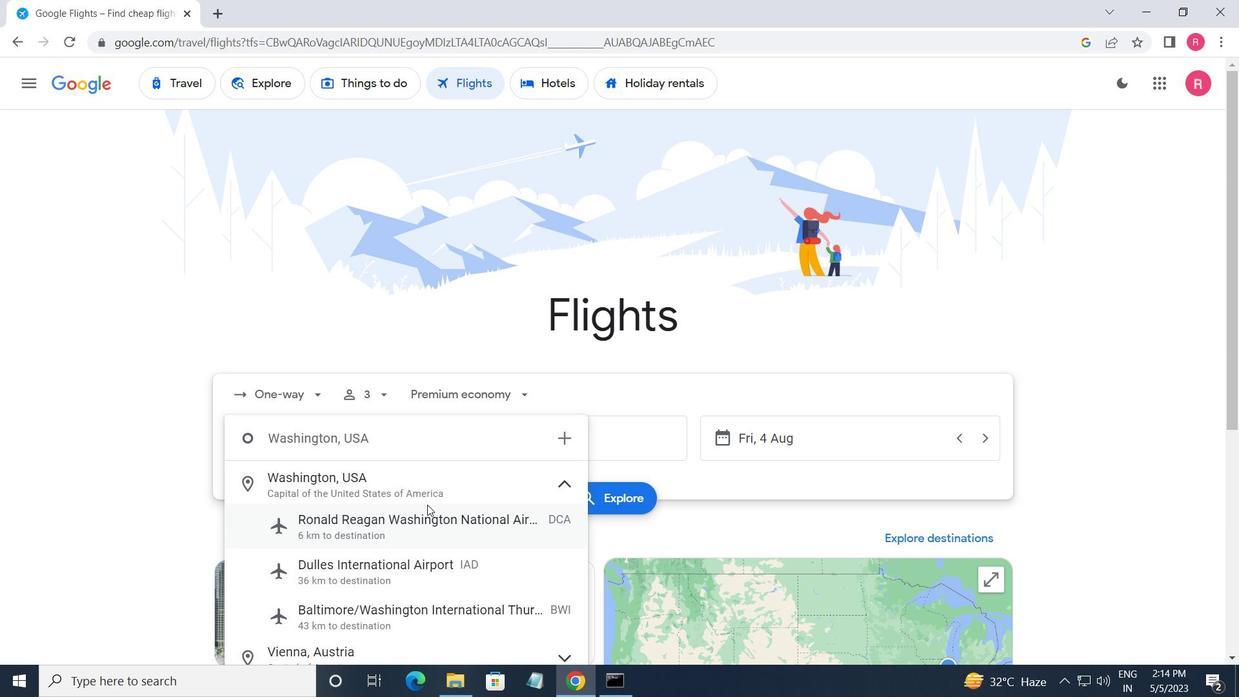 
Action: Mouse moved to (462, 433)
Screenshot: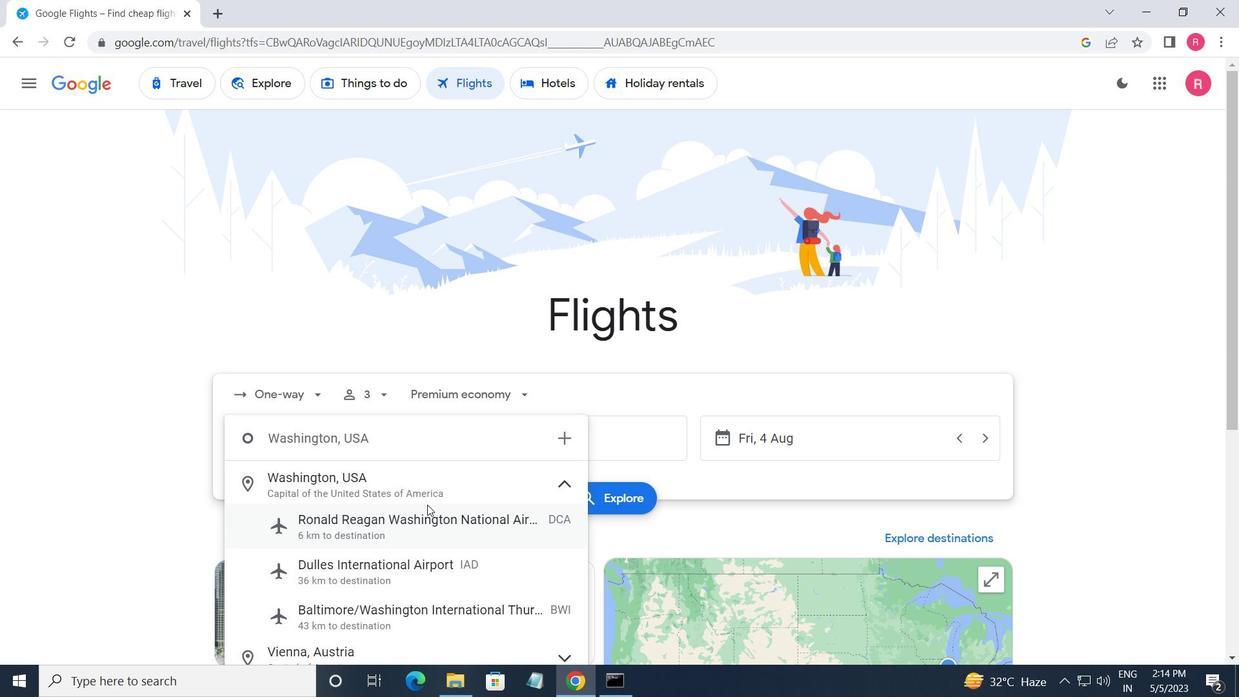 
Action: Key pressed <Key.backspace><Key.backspace><Key.backspace><Key.backspace><Key.backspace><Key.backspace><Key.backspace><Key.backspace><Key.backspace><Key.backspace><Key.backspace><Key.backspace><Key.backspace><Key.backspace>S
Screenshot: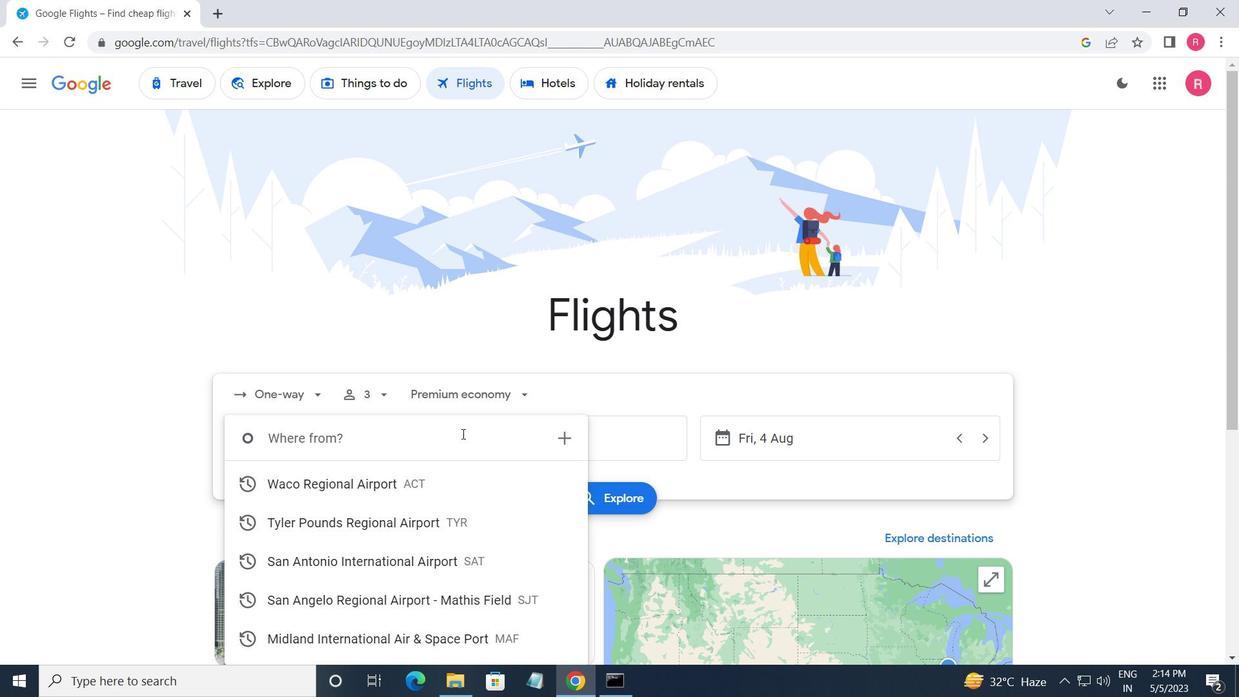
Action: Mouse moved to (462, 433)
Screenshot: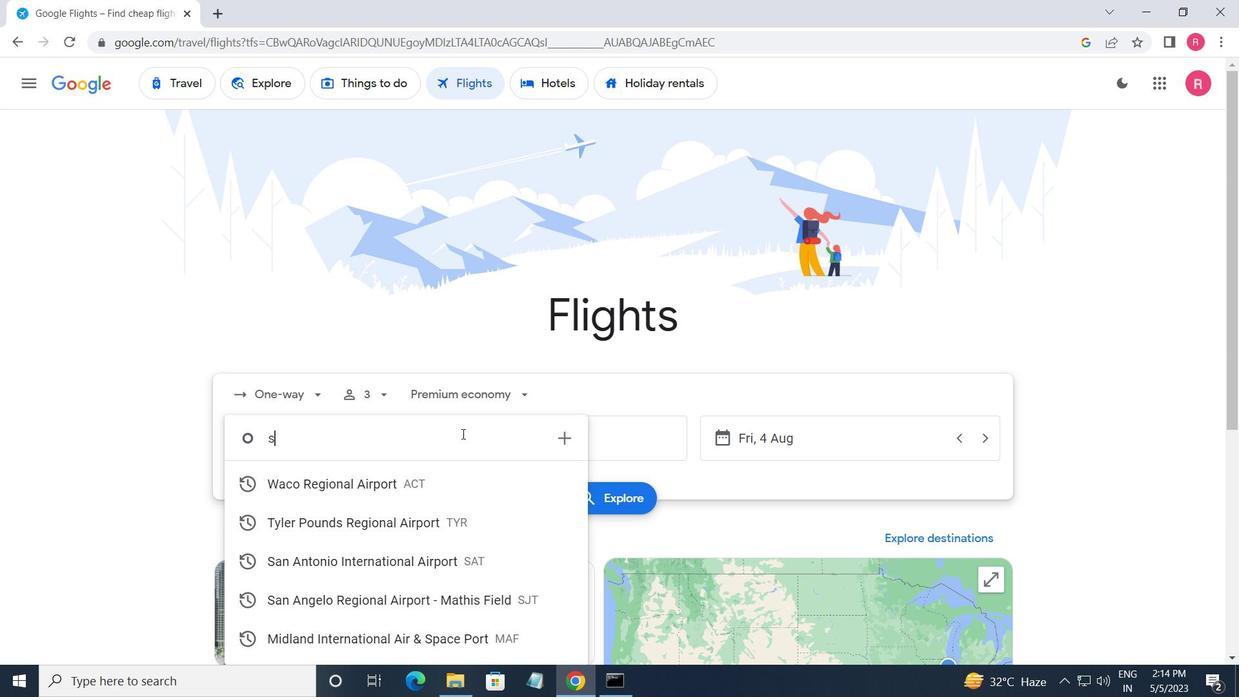 
Action: Key pressed HEPARD<Key.backspace><Key.backspace><Key.backspace>PARD
Screenshot: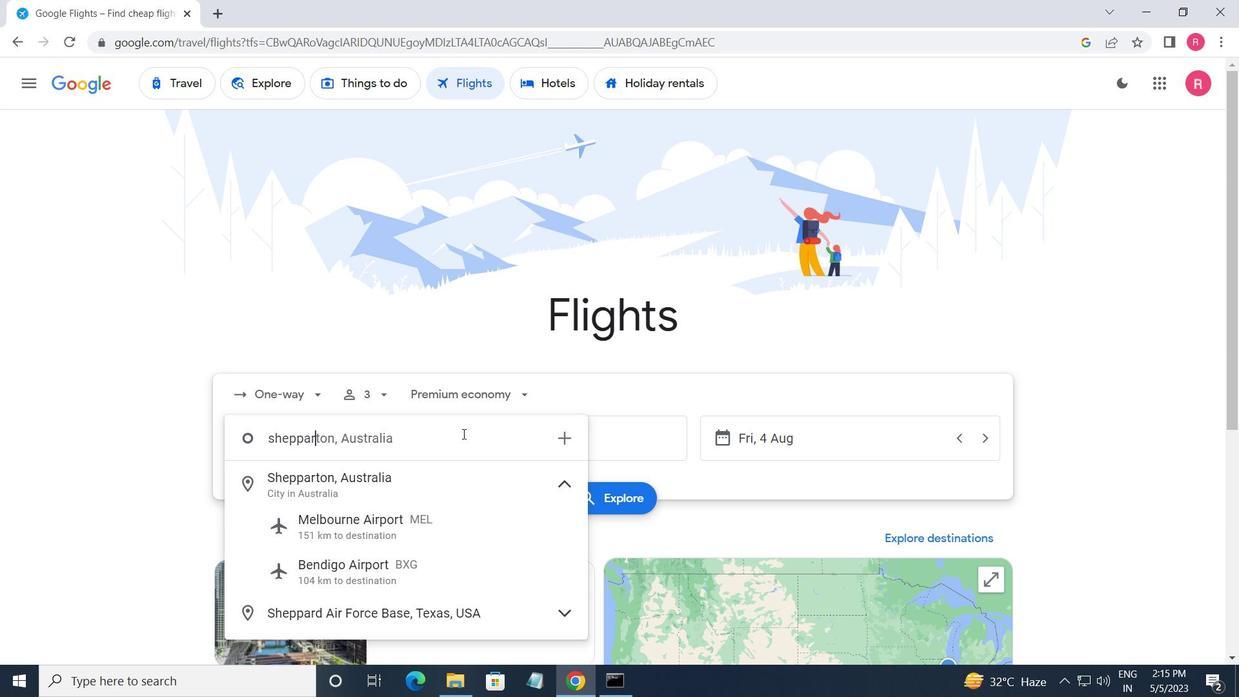 
Action: Mouse moved to (408, 489)
Screenshot: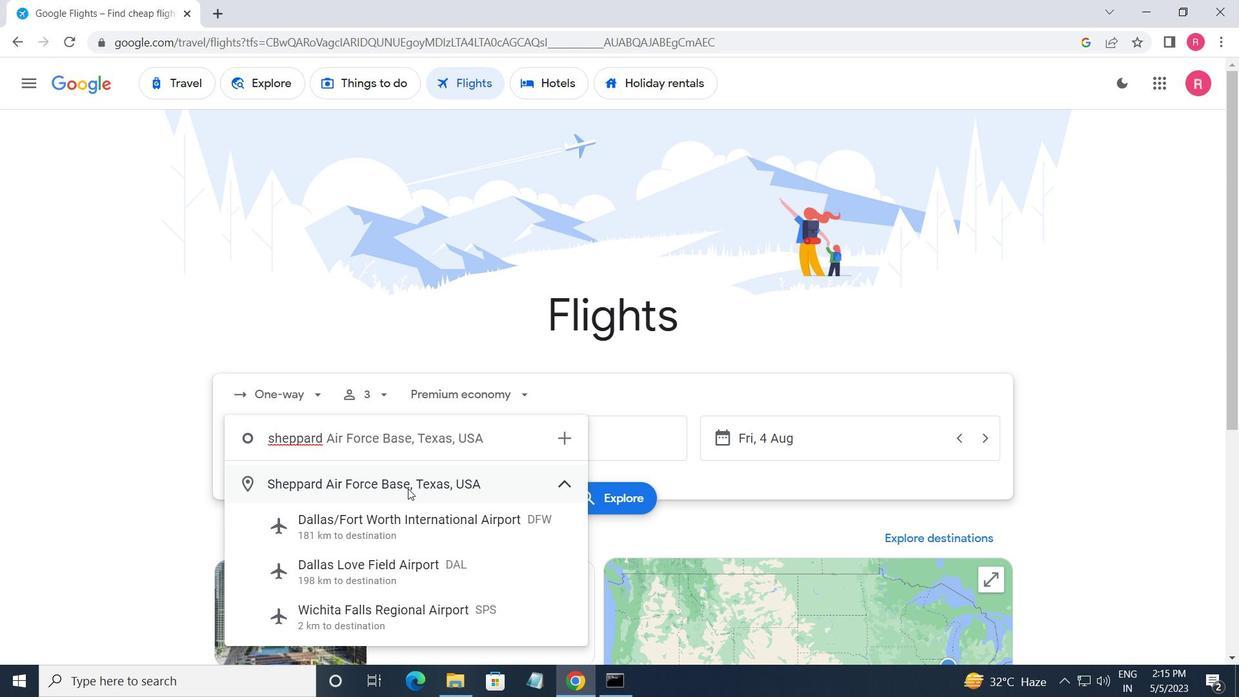 
Action: Mouse pressed left at (408, 489)
Screenshot: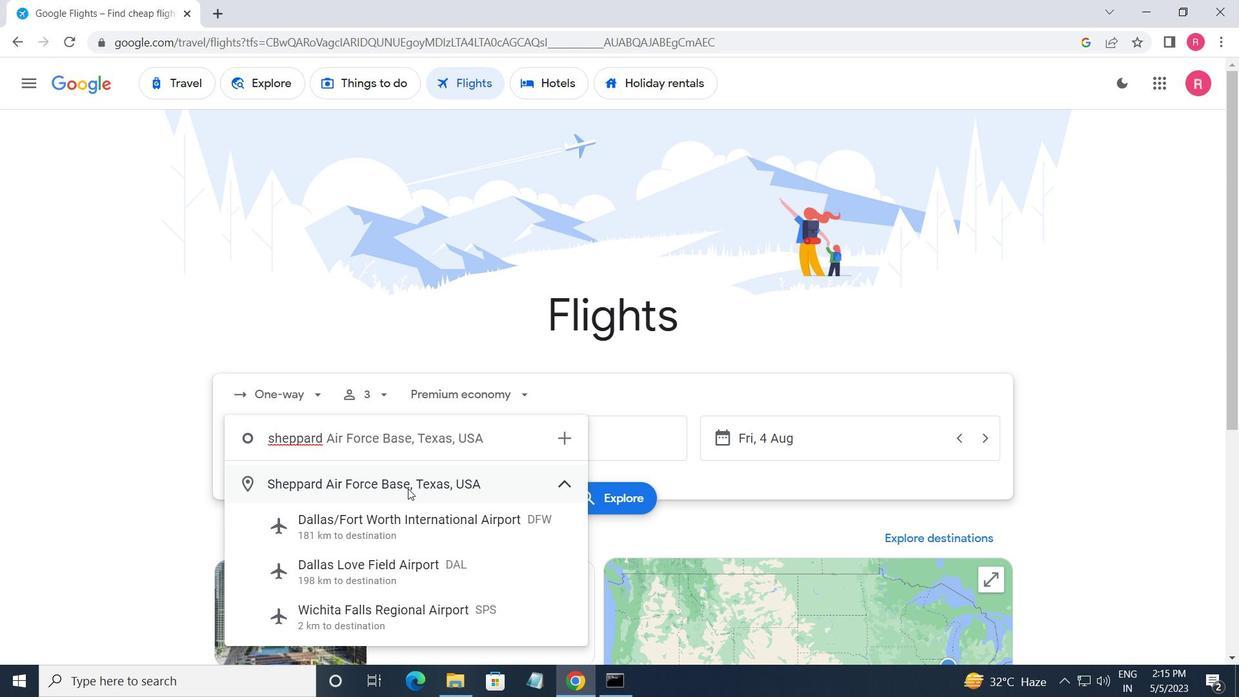 
Action: Mouse moved to (556, 439)
Screenshot: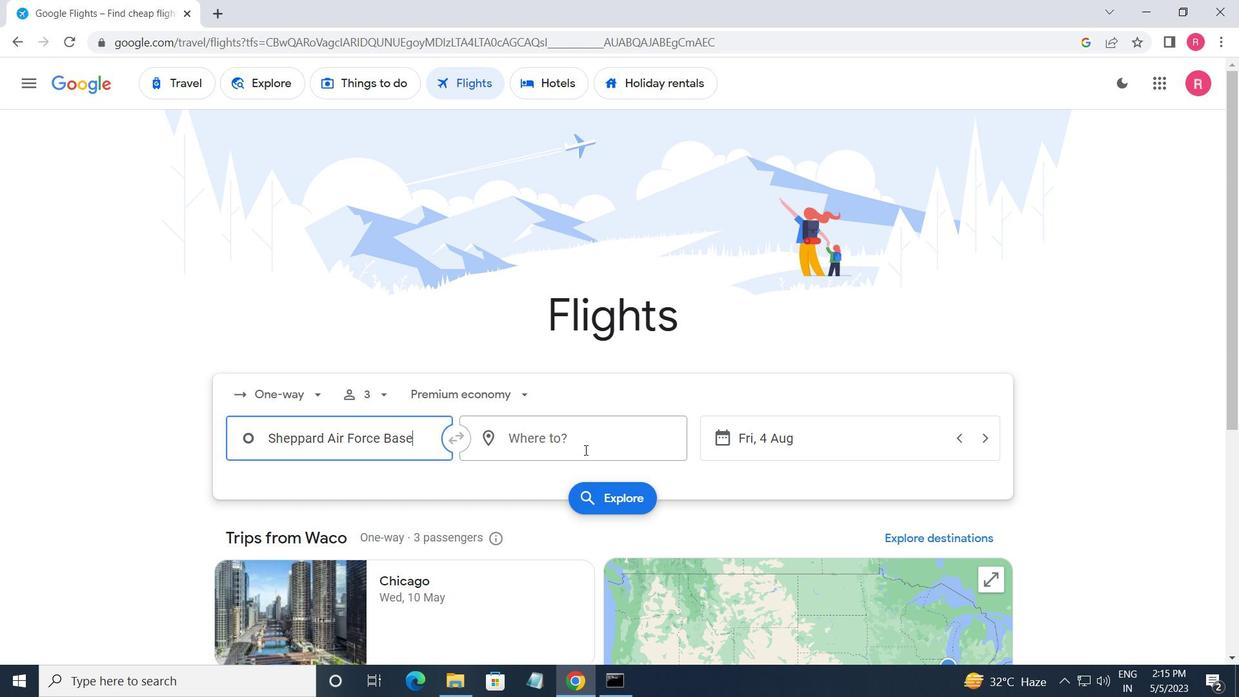 
Action: Mouse pressed left at (556, 439)
Screenshot: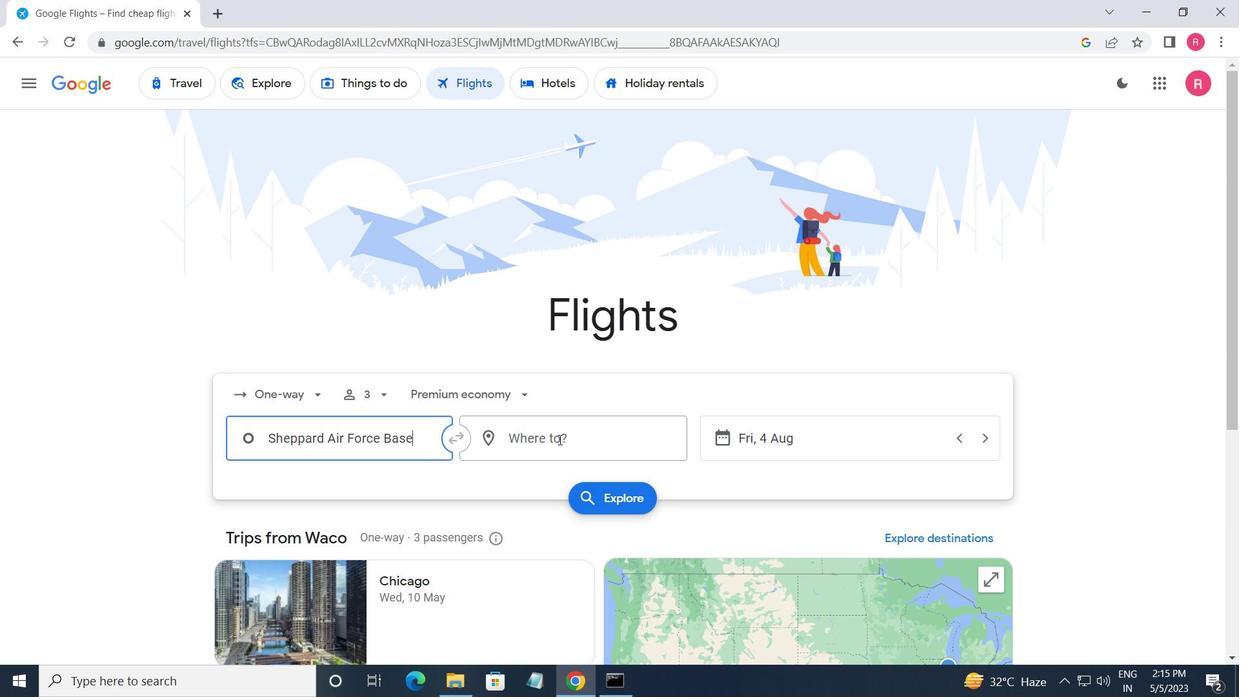 
Action: Mouse moved to (380, 445)
Screenshot: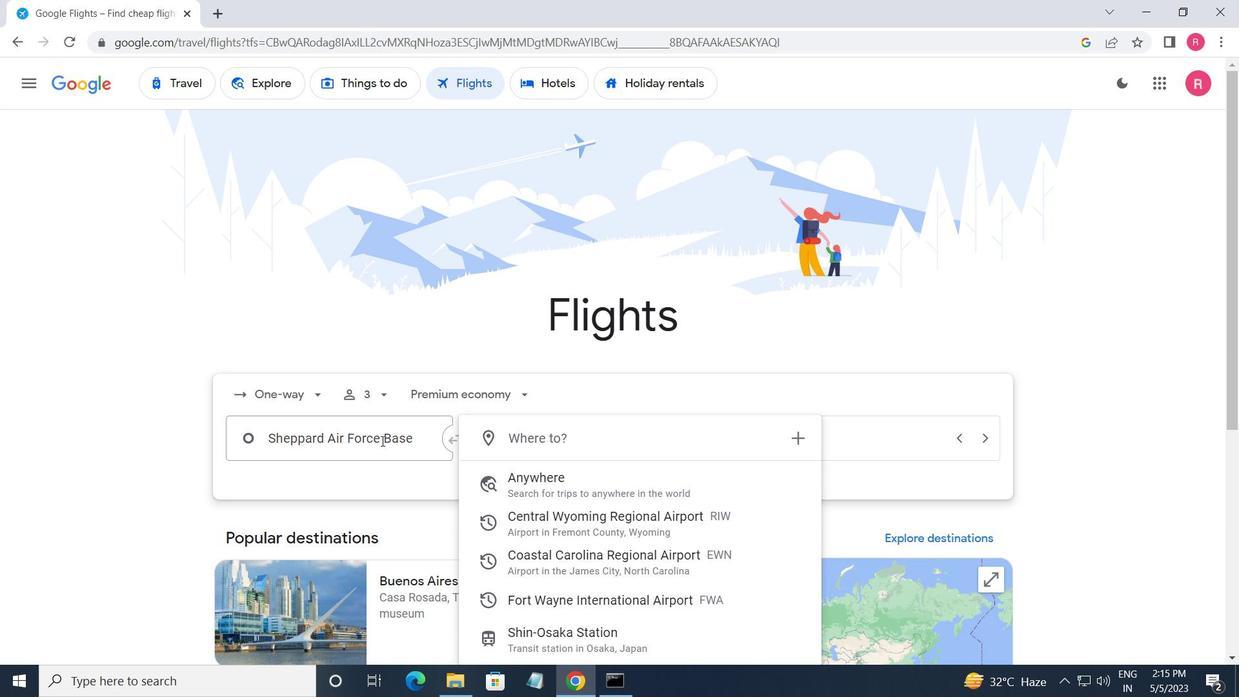 
Action: Key pressed <Key.shift>F<Key.shift>P<Key.backspace>ORT<Key.space><Key.shift>W
Screenshot: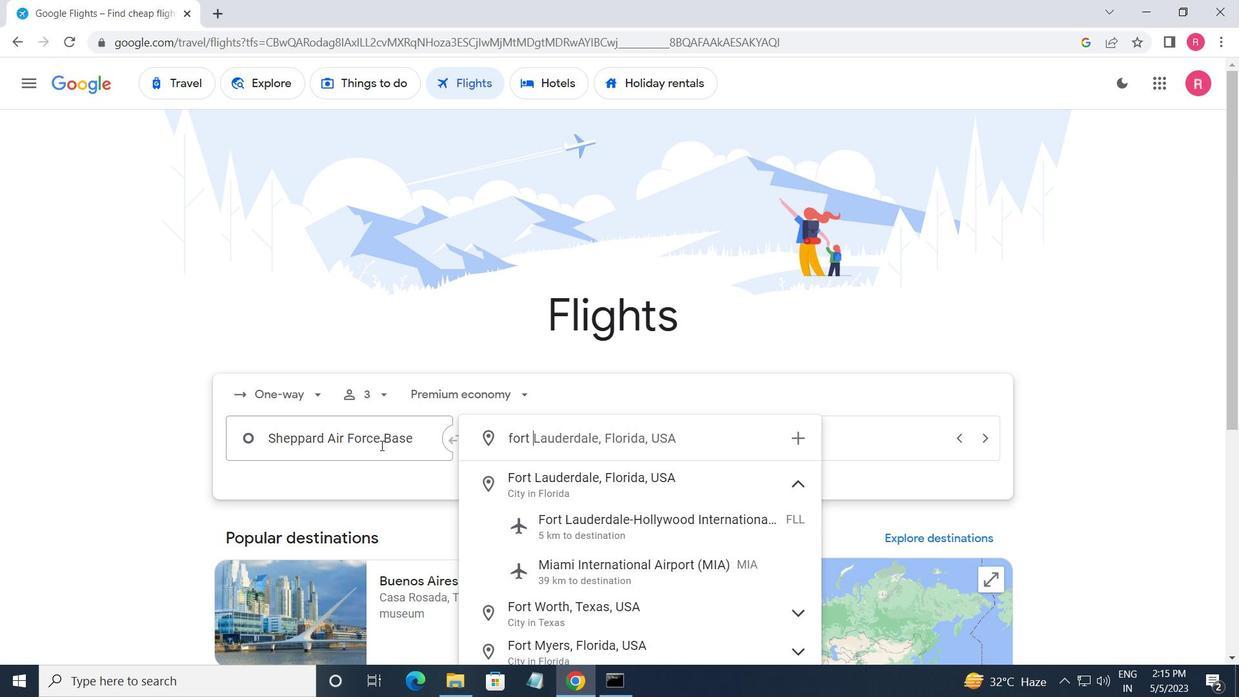 
Action: Mouse moved to (569, 563)
Screenshot: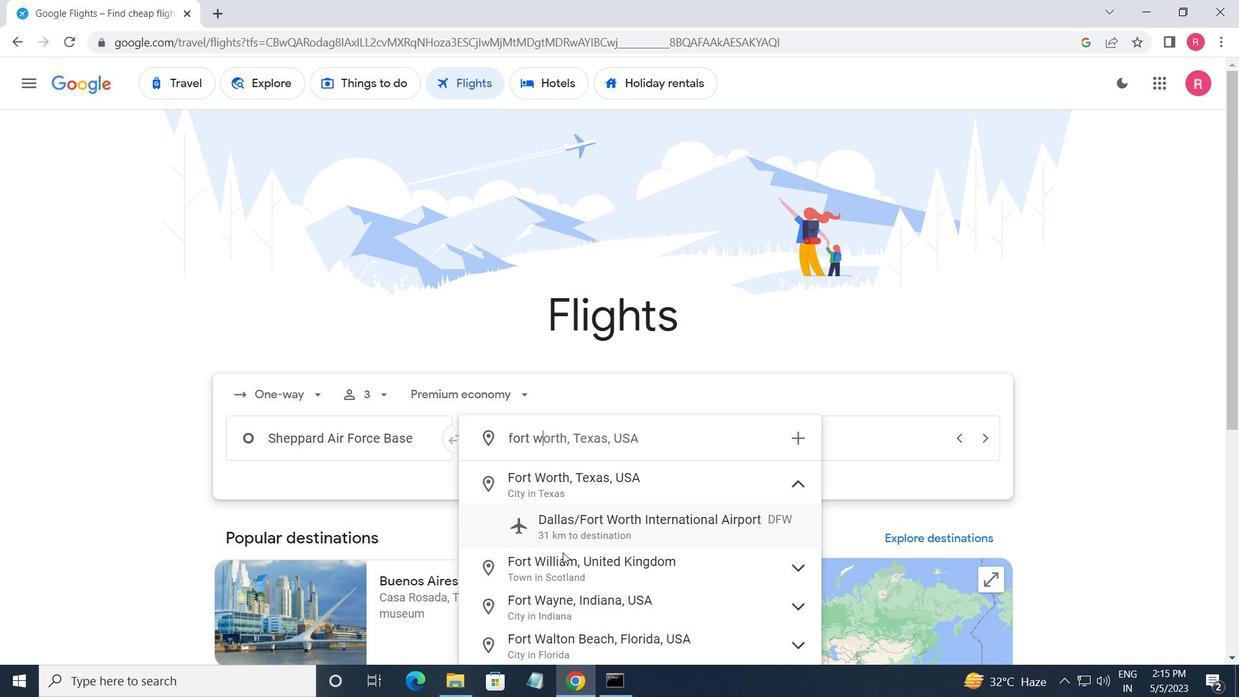 
Action: Key pressed A
Screenshot: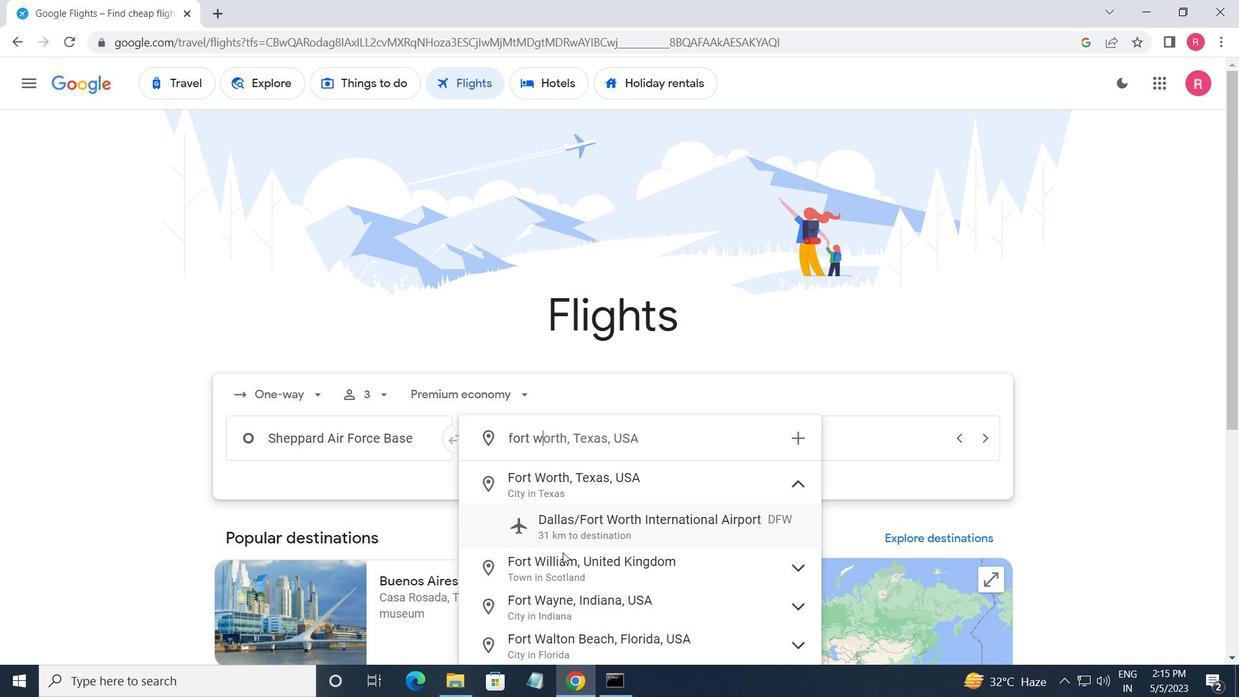 
Action: Mouse moved to (627, 544)
Screenshot: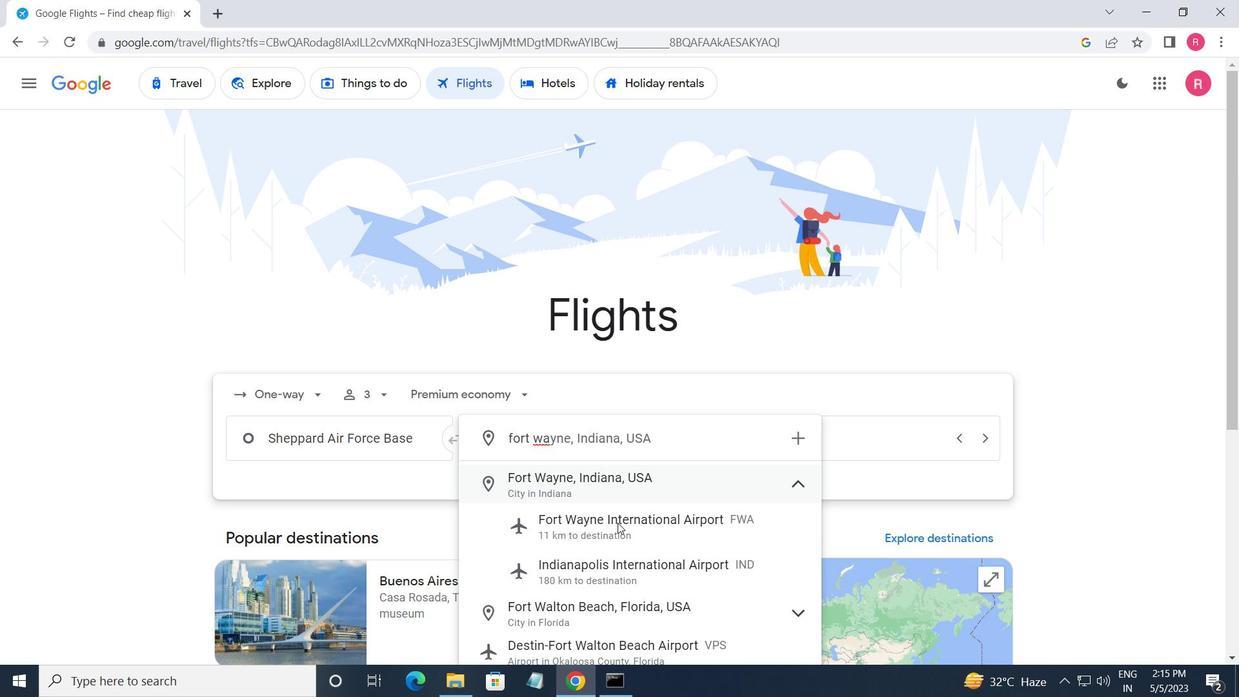 
Action: Mouse pressed left at (627, 544)
Screenshot: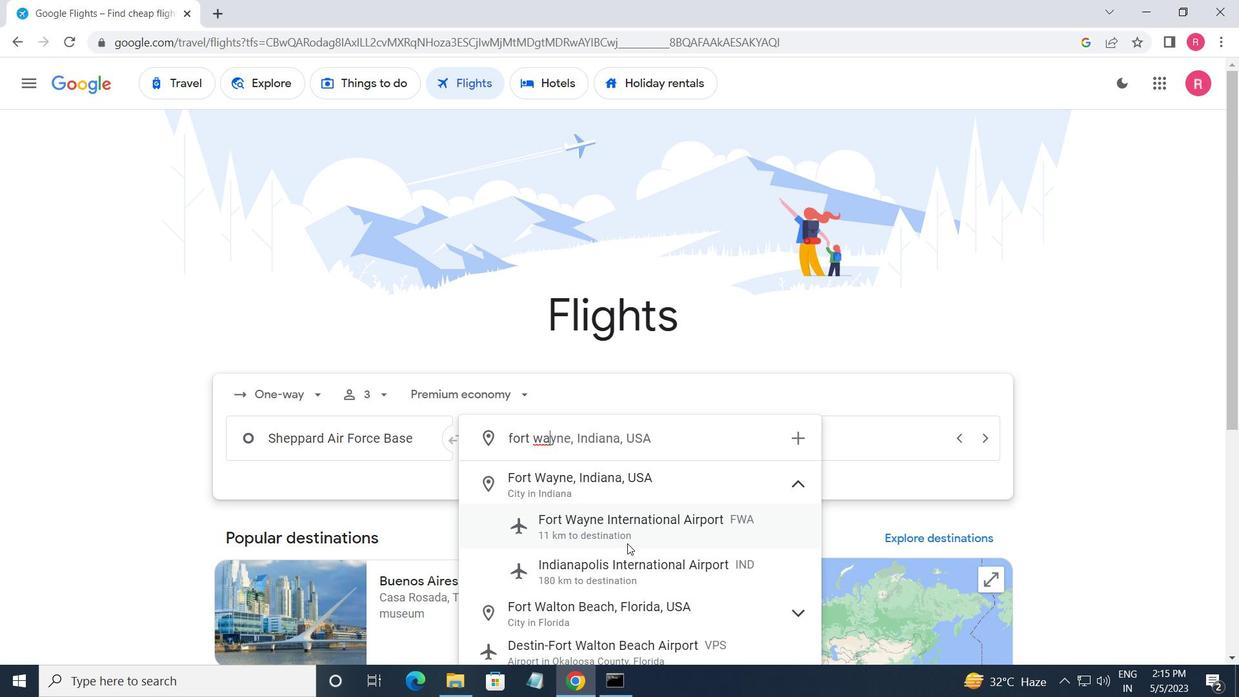 
Action: Mouse moved to (781, 439)
Screenshot: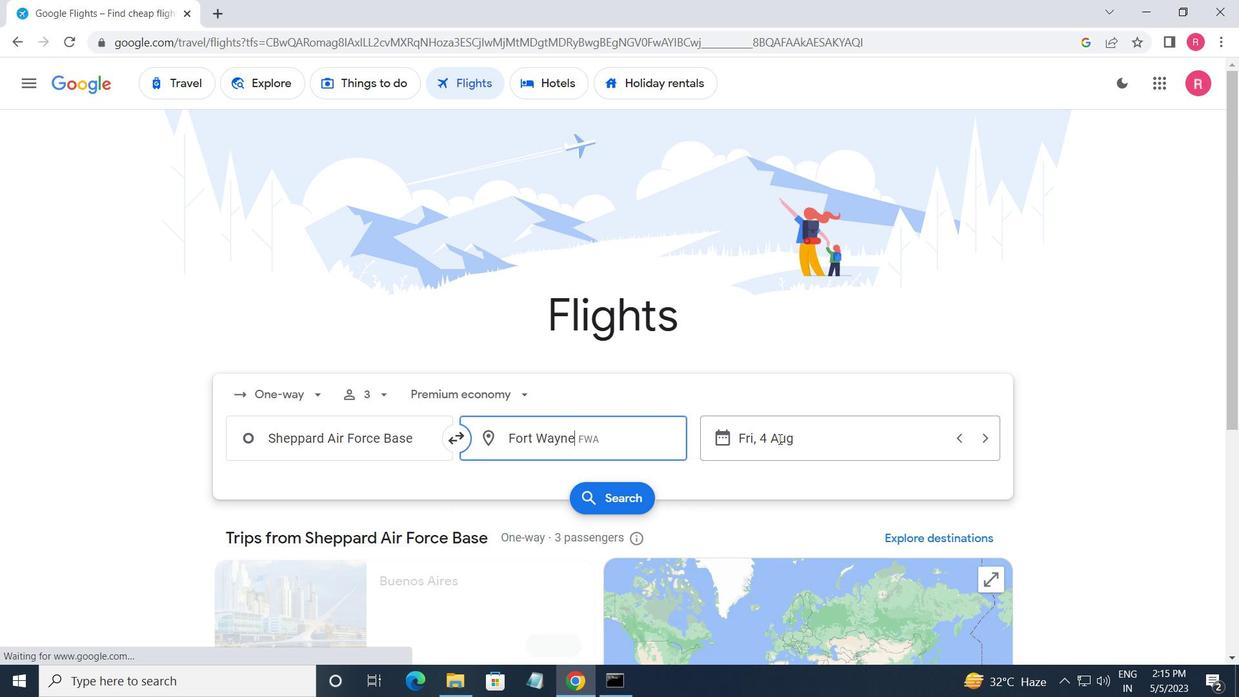 
Action: Mouse pressed left at (781, 439)
Screenshot: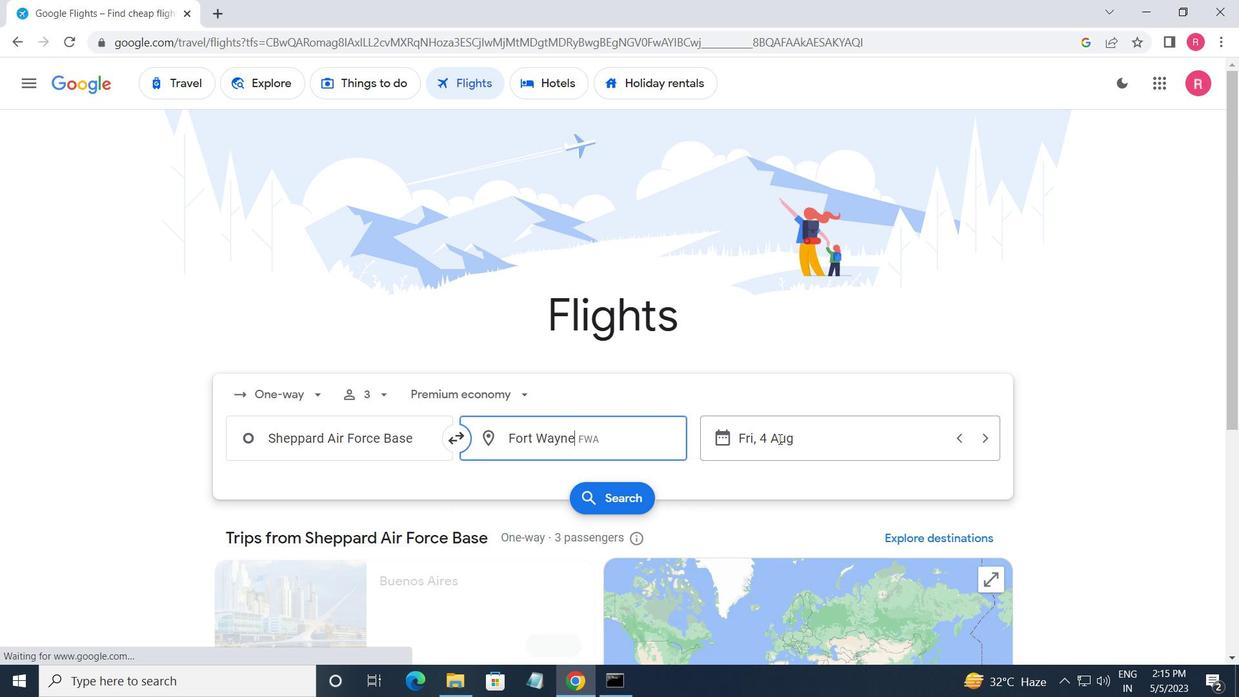 
Action: Mouse moved to (625, 375)
Screenshot: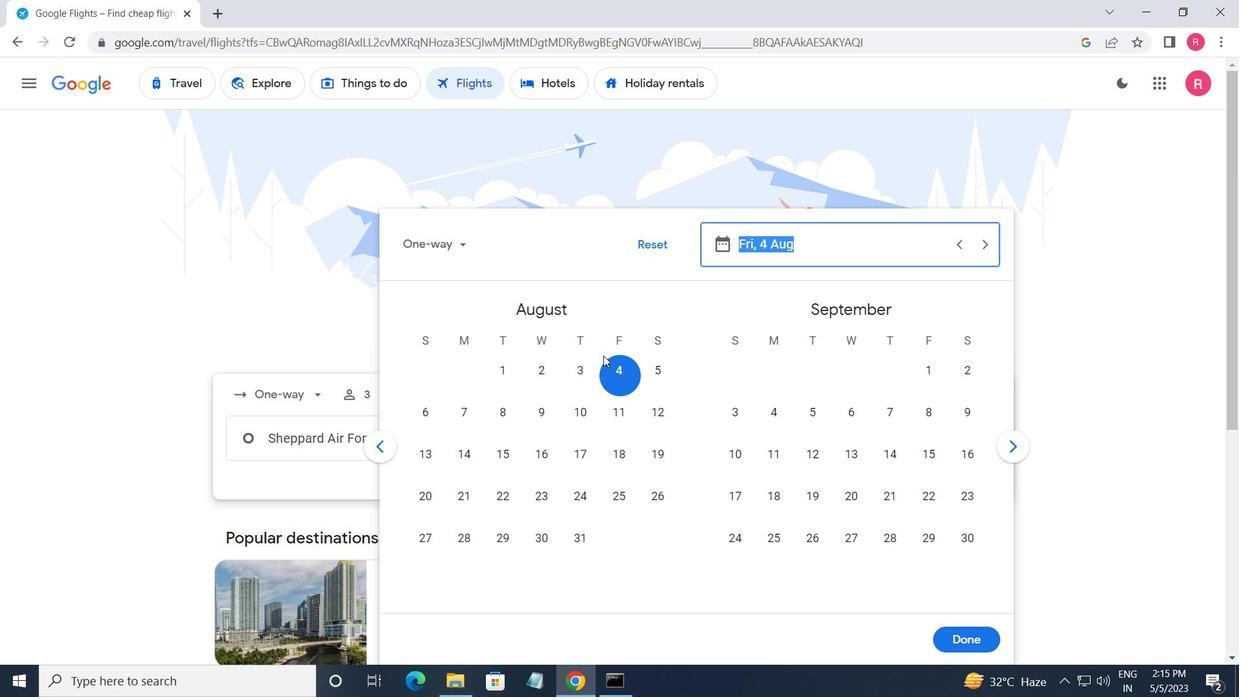 
Action: Mouse pressed left at (625, 375)
Screenshot: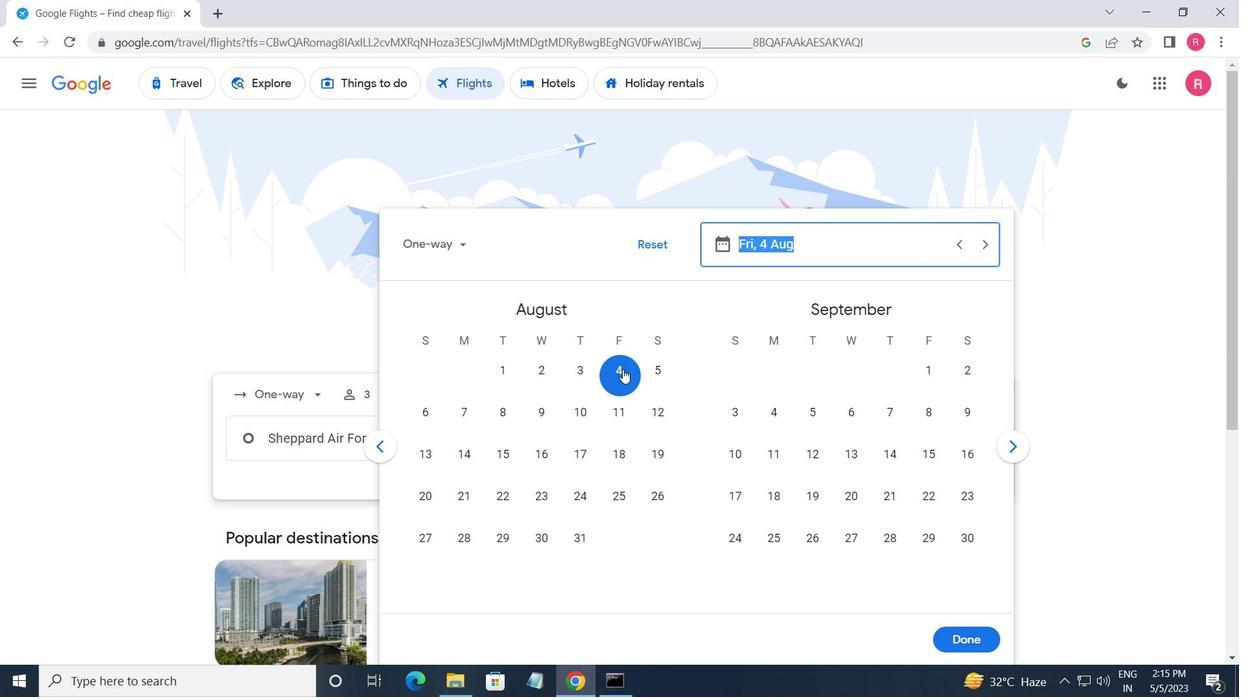 
Action: Mouse moved to (982, 643)
Screenshot: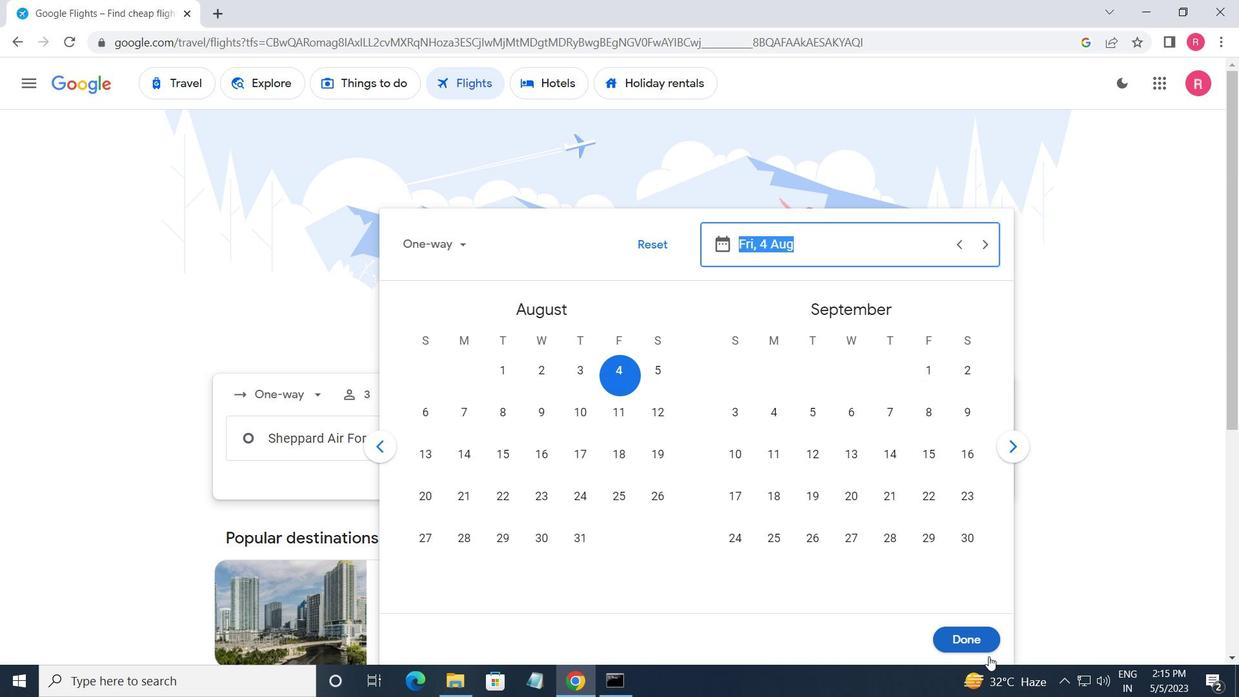 
Action: Mouse pressed left at (982, 643)
Screenshot: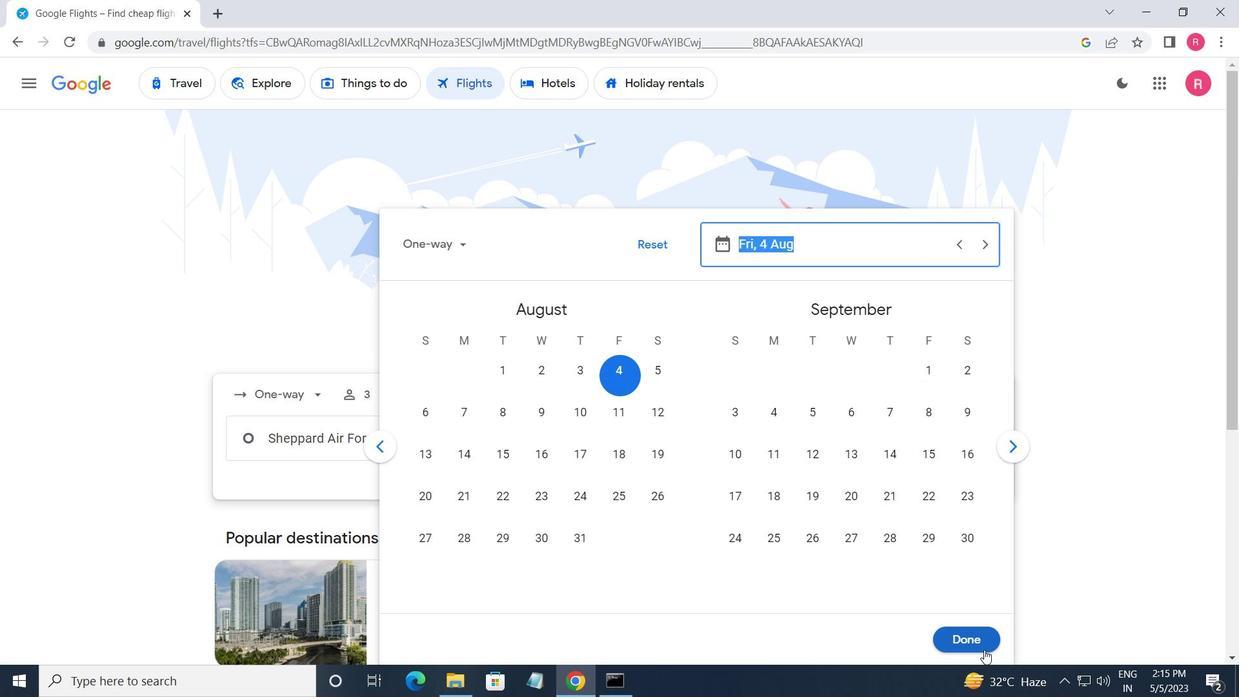 
Action: Mouse moved to (627, 509)
Screenshot: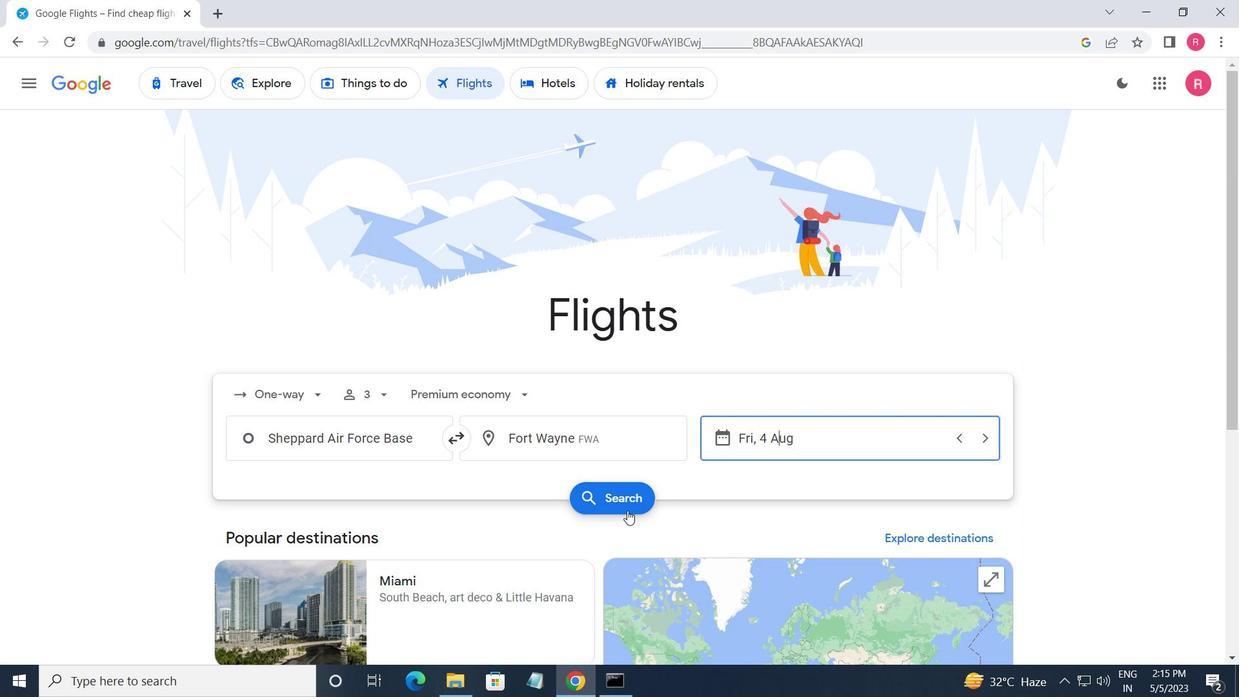 
Action: Mouse pressed left at (627, 509)
Screenshot: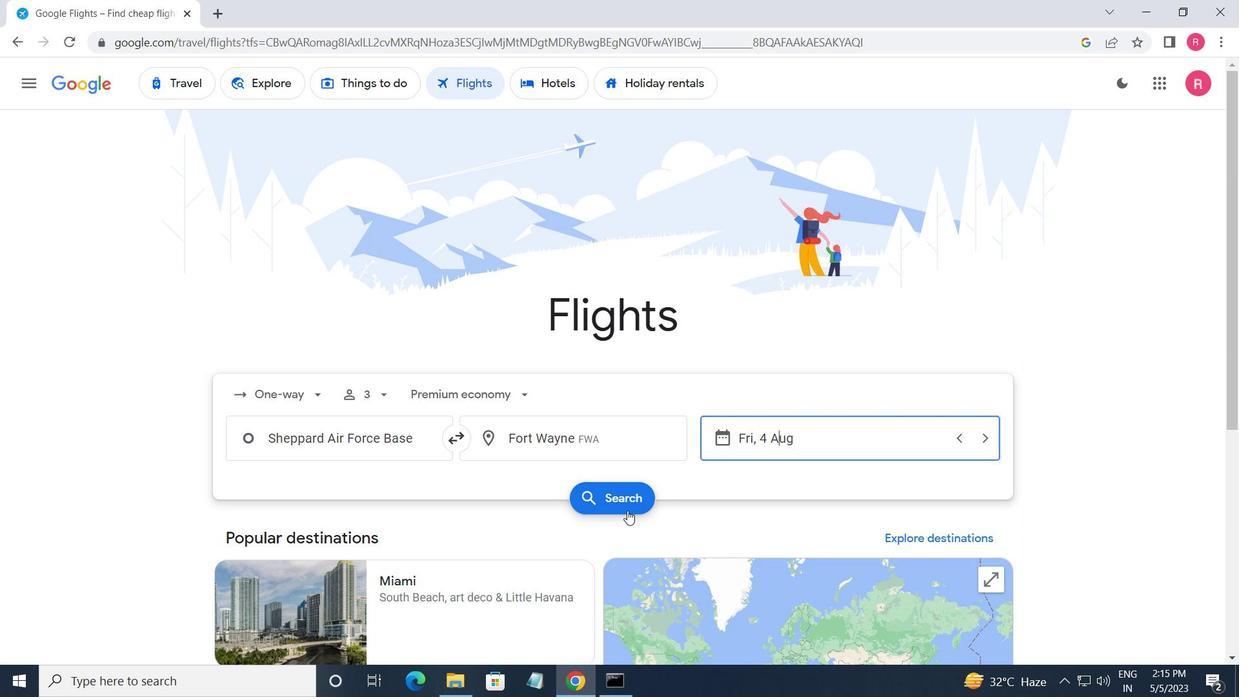 
Action: Mouse moved to (263, 239)
Screenshot: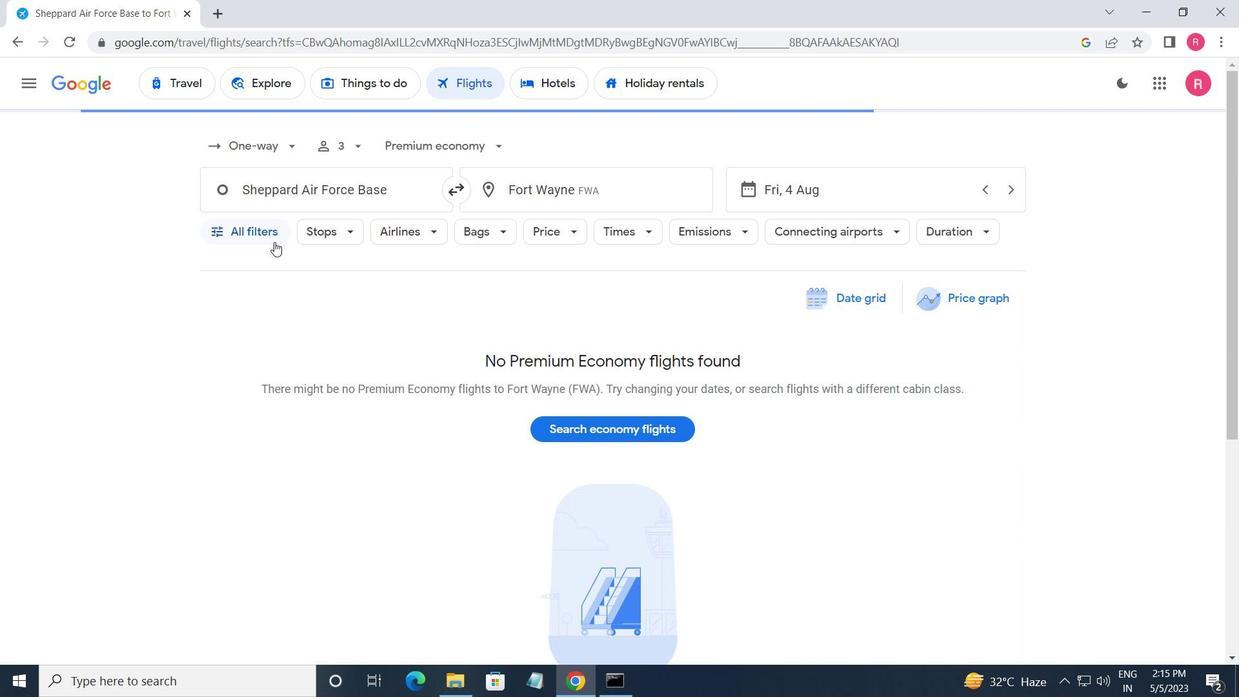 
Action: Mouse pressed left at (263, 239)
Screenshot: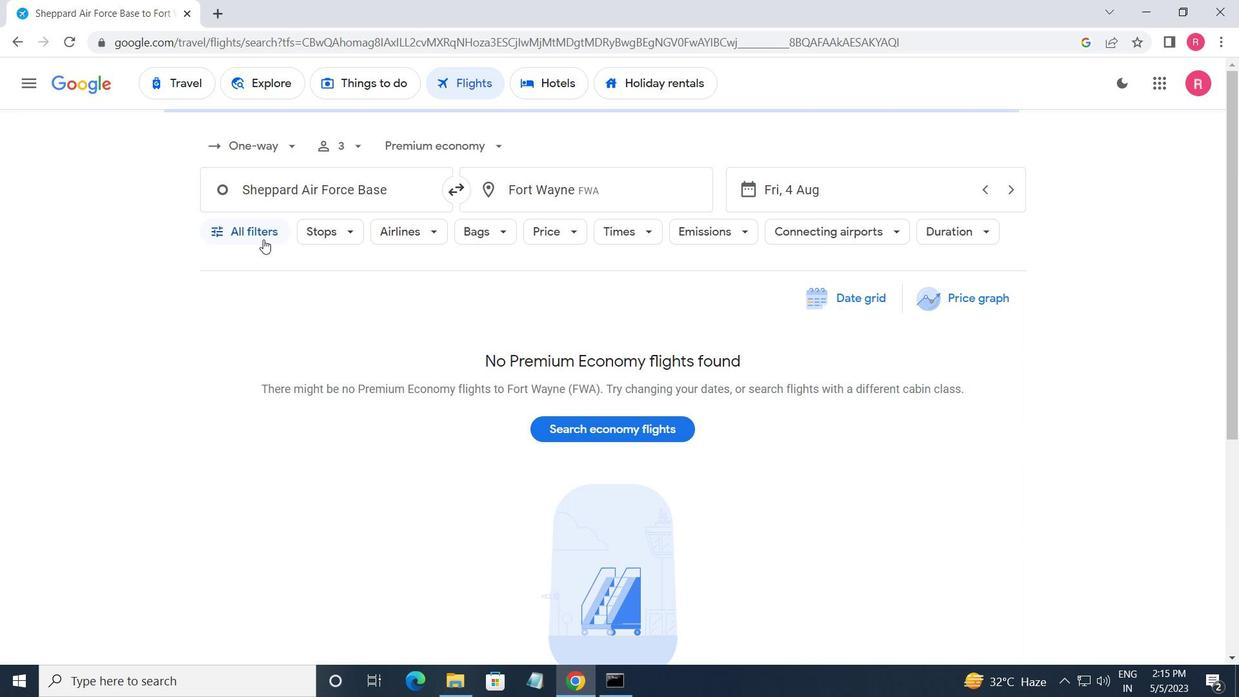 
Action: Mouse moved to (405, 398)
Screenshot: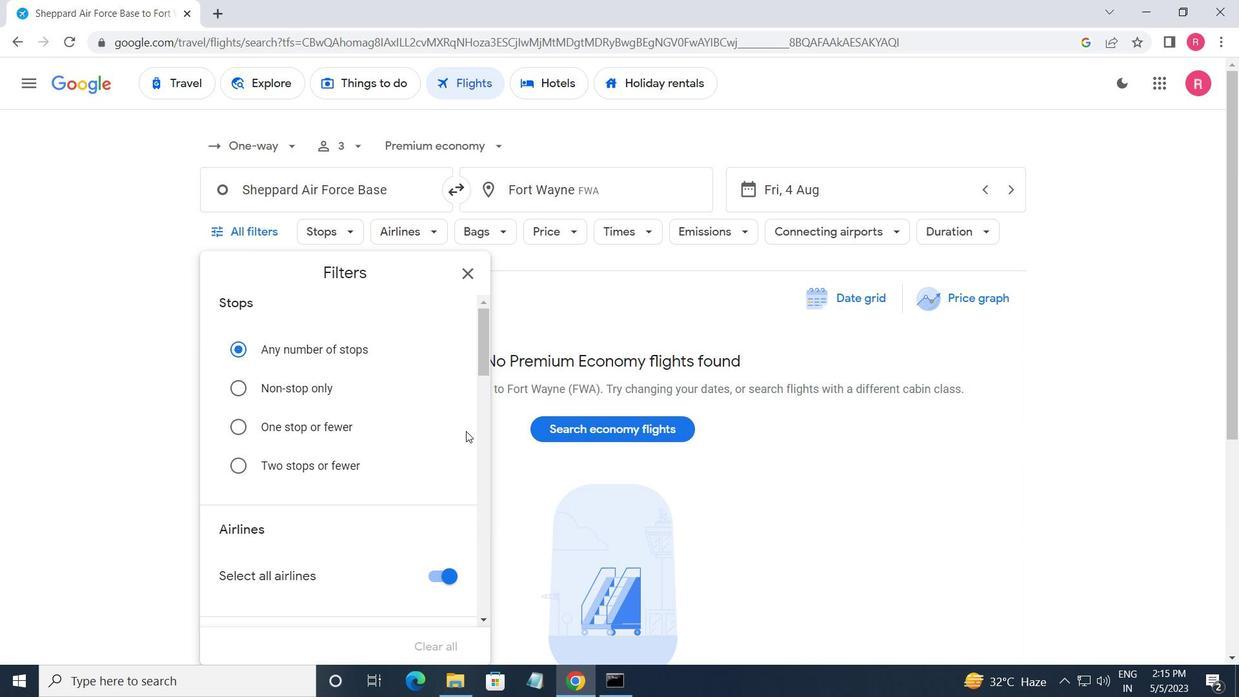 
Action: Mouse scrolled (405, 397) with delta (0, 0)
Screenshot: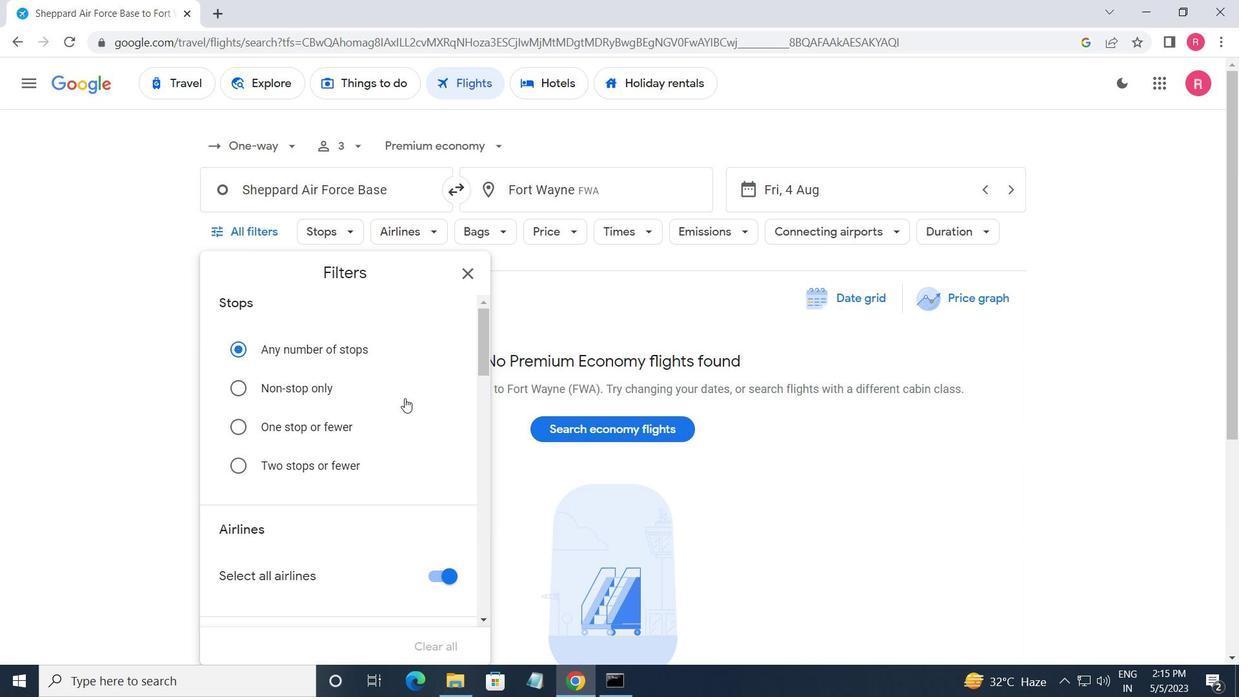 
Action: Mouse moved to (406, 399)
Screenshot: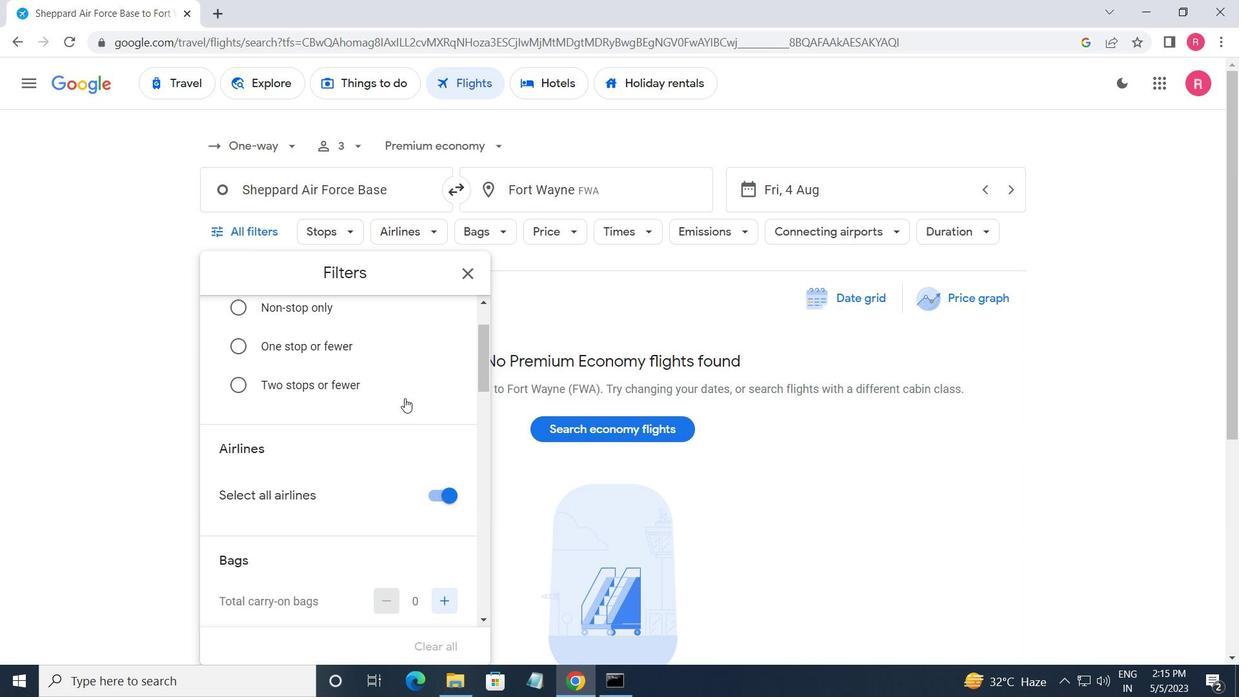 
Action: Mouse scrolled (406, 398) with delta (0, 0)
Screenshot: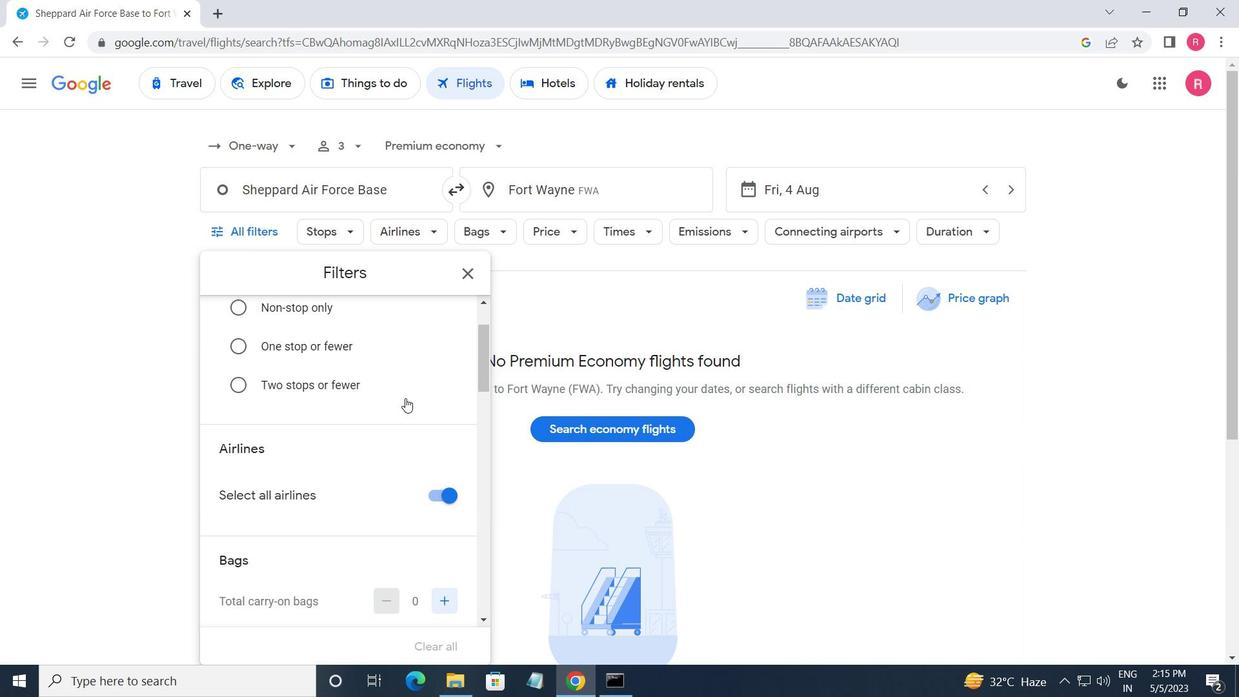 
Action: Mouse scrolled (406, 398) with delta (0, 0)
Screenshot: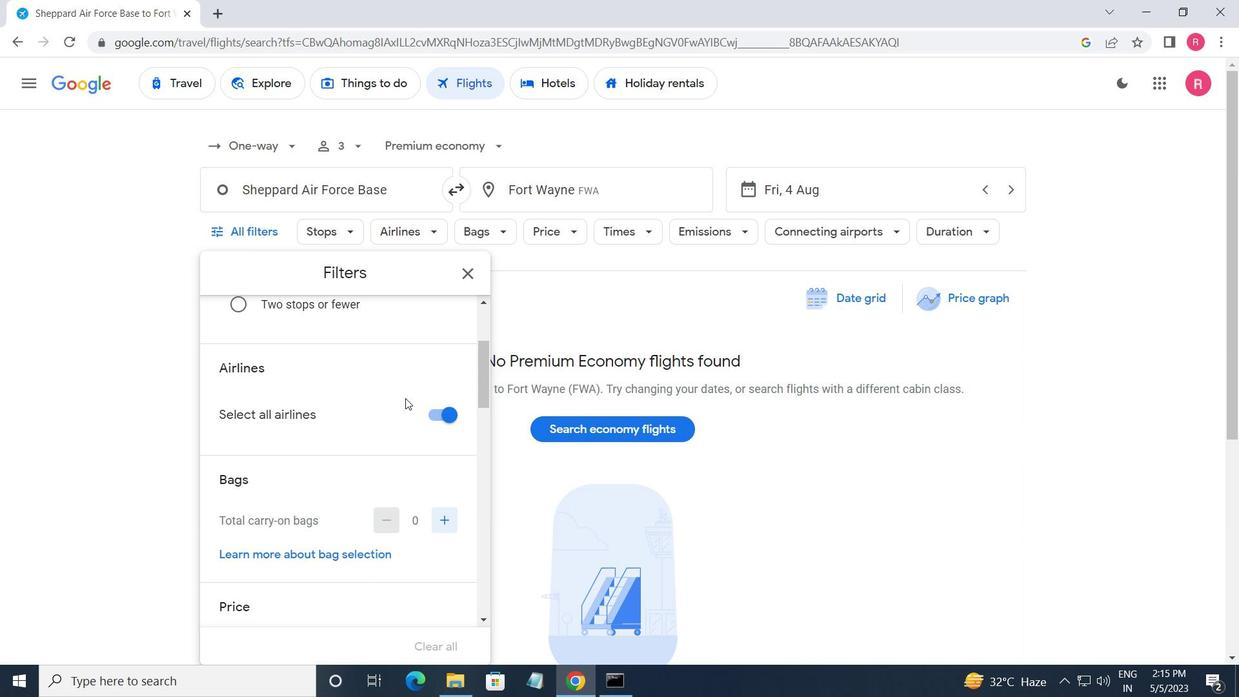
Action: Mouse scrolled (406, 398) with delta (0, 0)
Screenshot: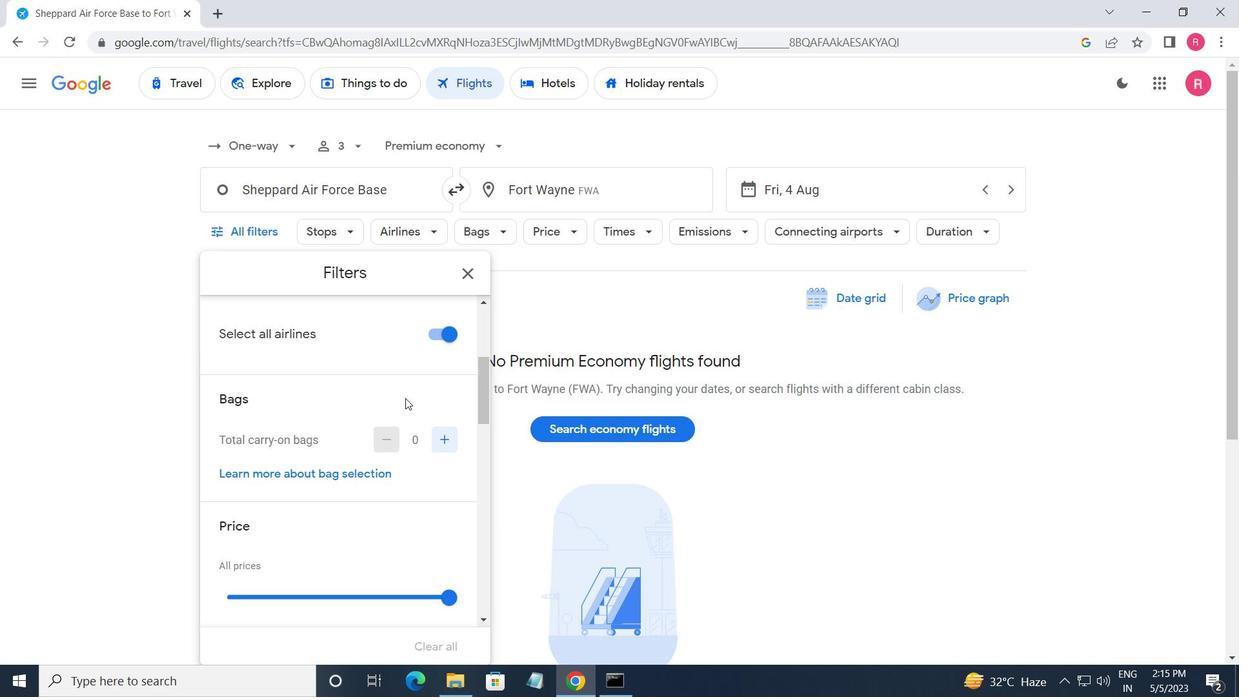 
Action: Mouse scrolled (406, 398) with delta (0, 0)
Screenshot: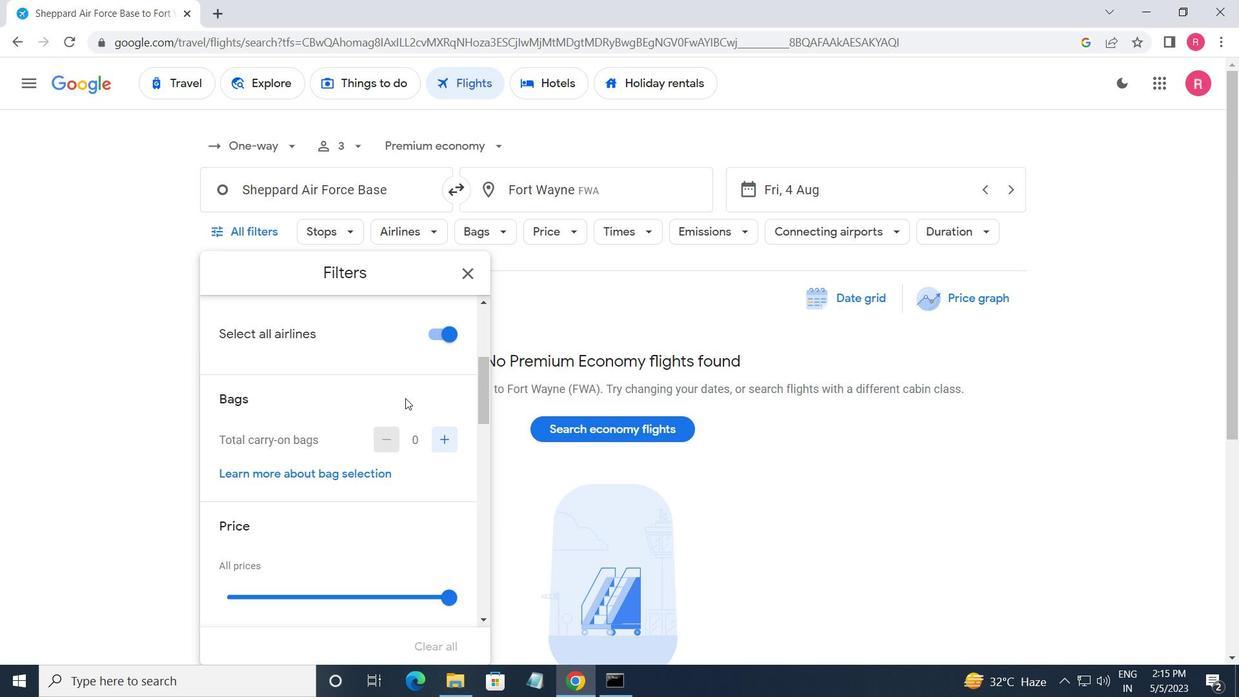 
Action: Mouse moved to (406, 400)
Screenshot: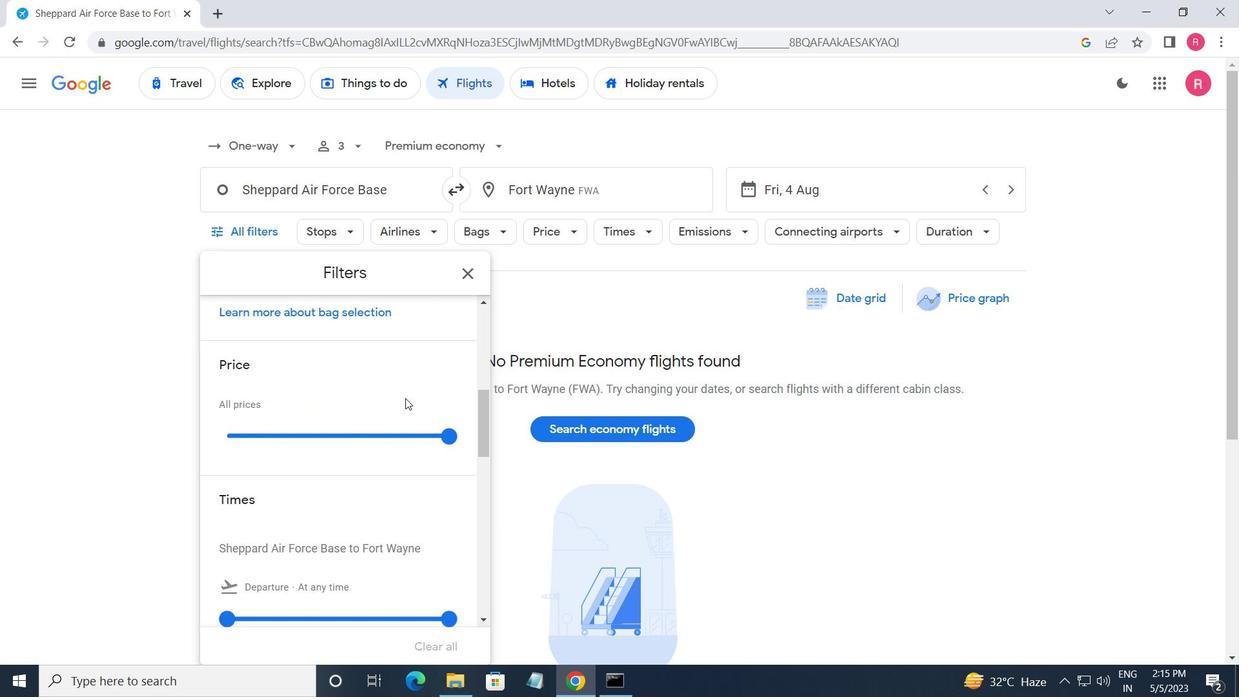 
Action: Mouse scrolled (406, 399) with delta (0, 0)
Screenshot: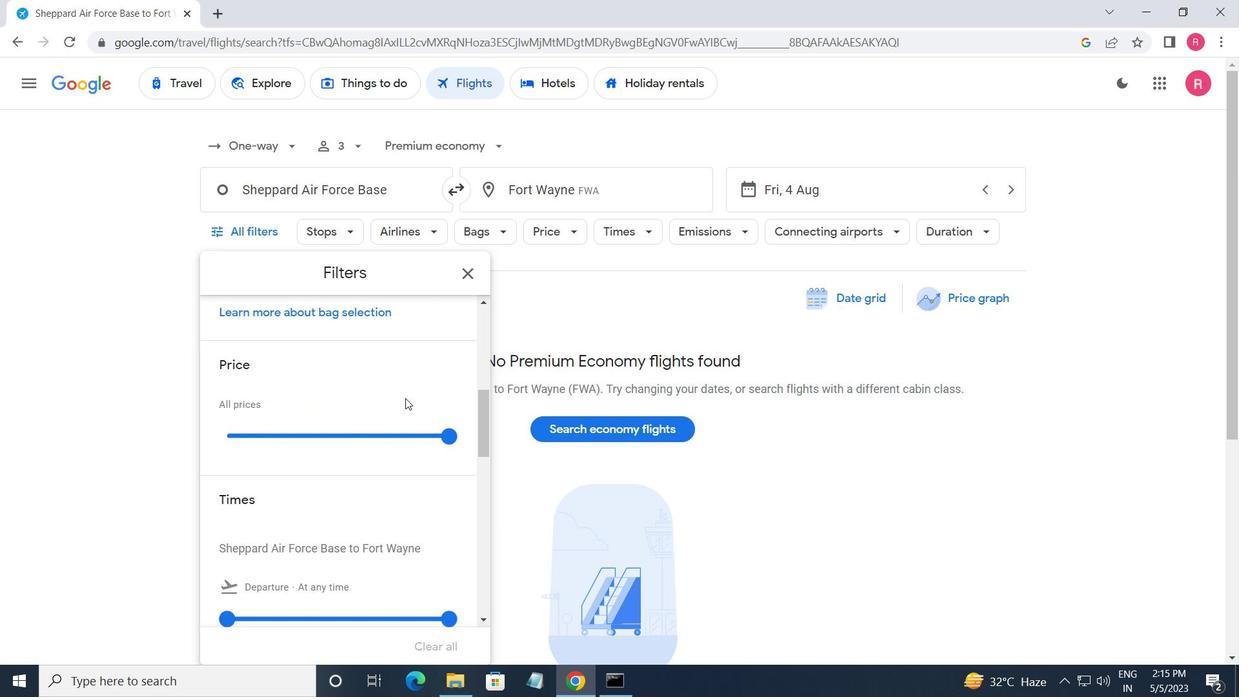 
Action: Mouse moved to (406, 402)
Screenshot: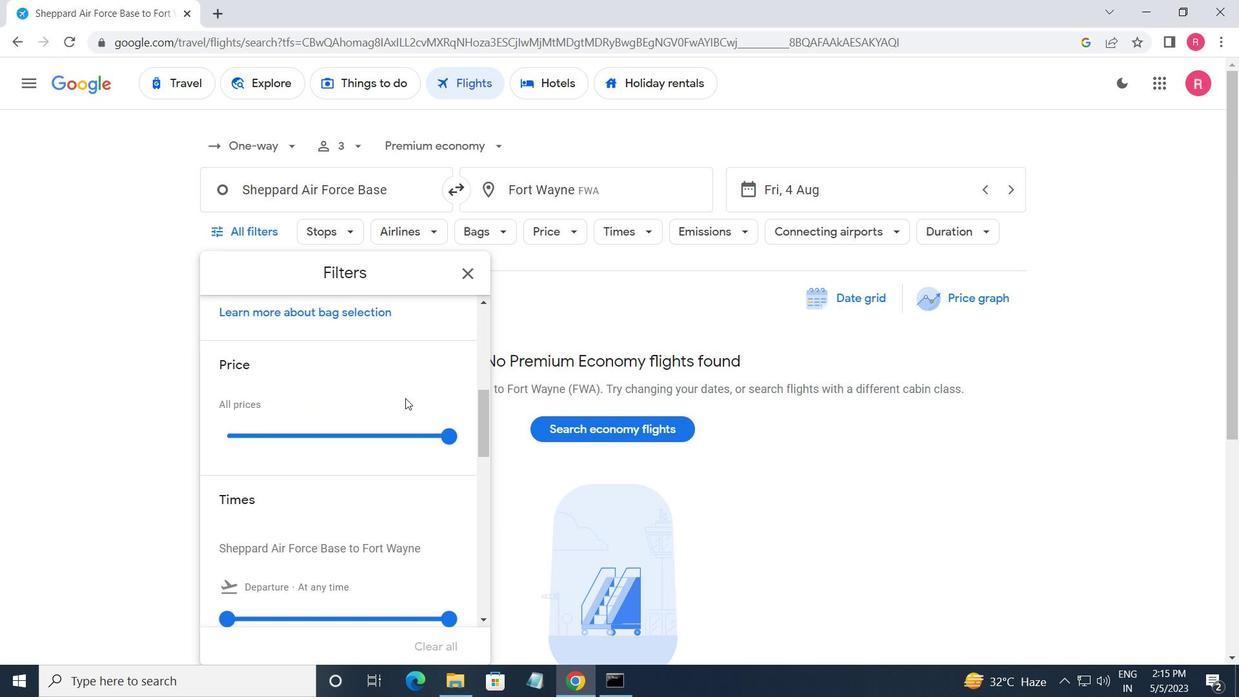 
Action: Mouse scrolled (406, 402) with delta (0, 0)
Screenshot: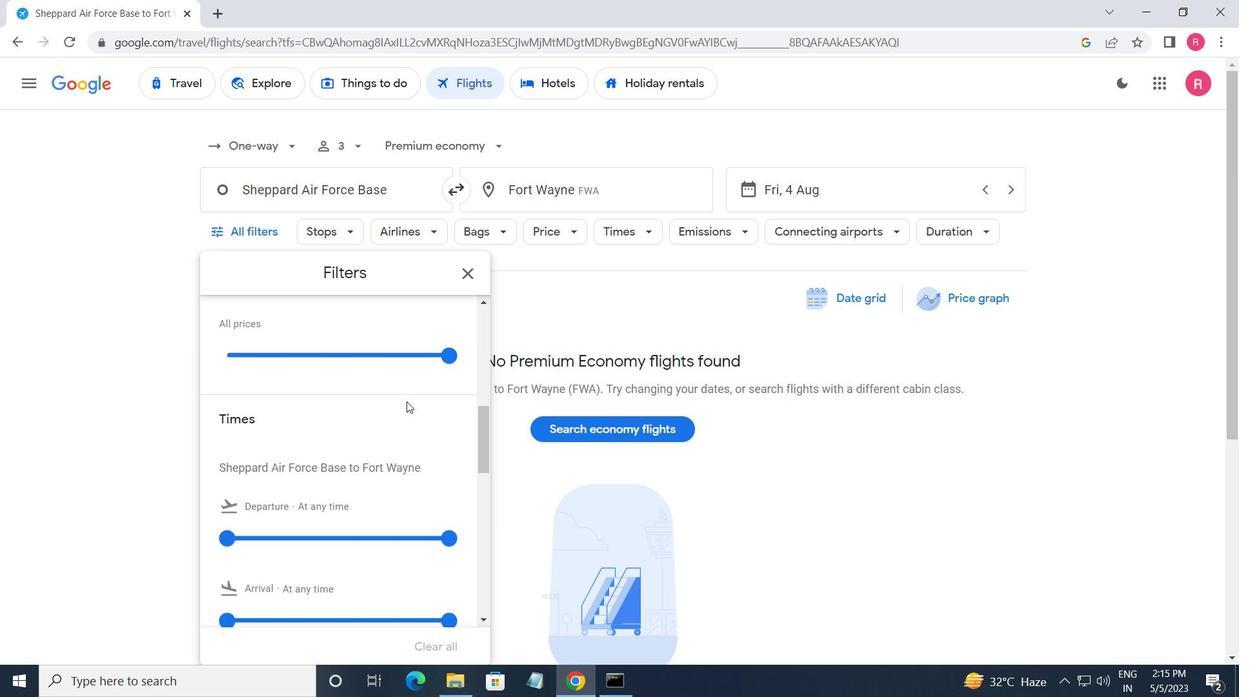 
Action: Mouse scrolled (406, 402) with delta (0, 0)
Screenshot: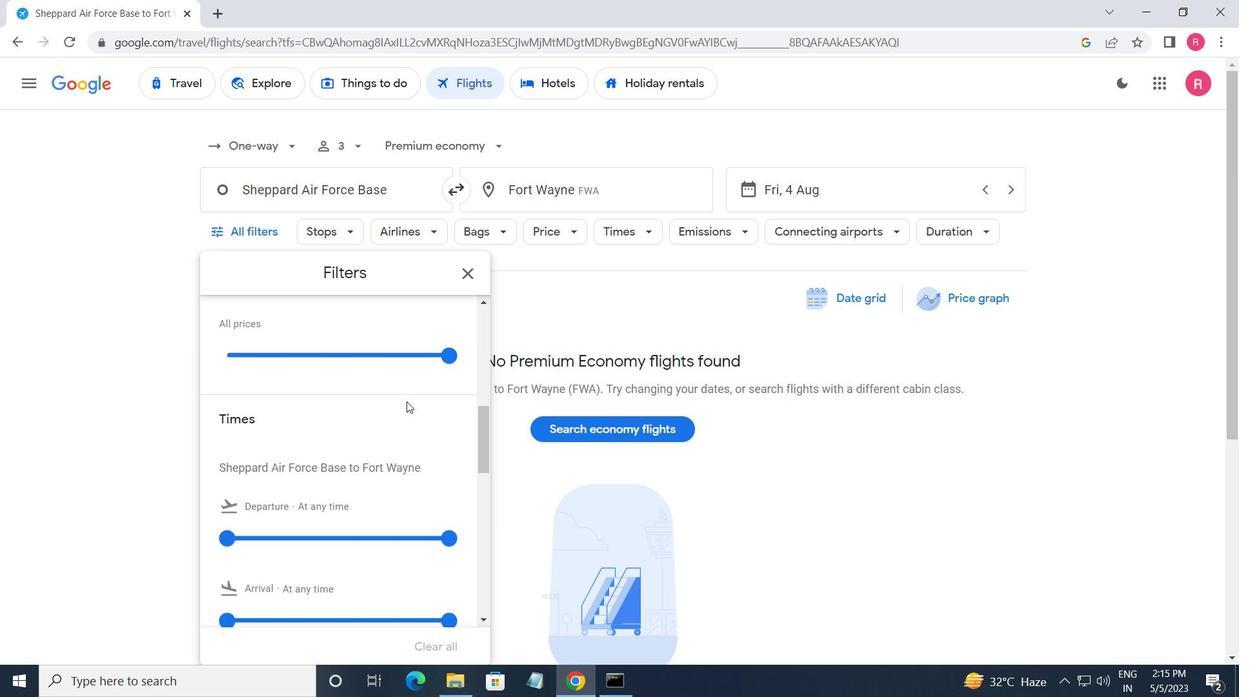 
Action: Mouse scrolled (406, 402) with delta (0, 0)
Screenshot: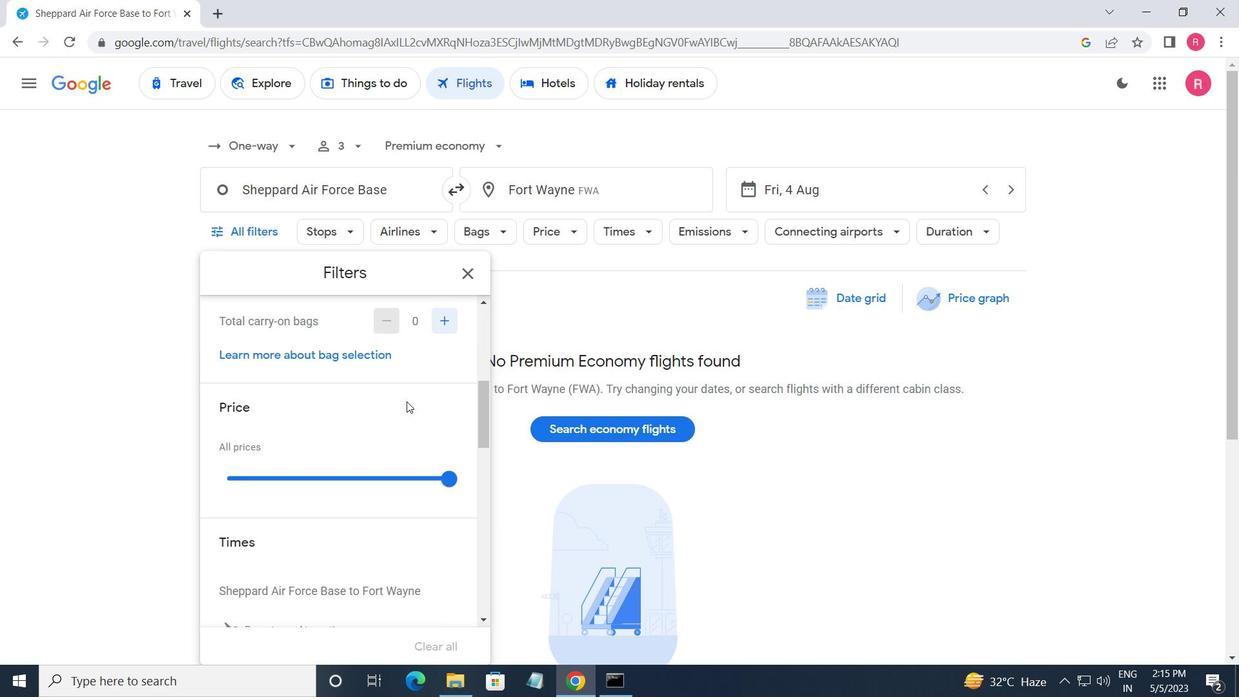
Action: Mouse scrolled (406, 402) with delta (0, 0)
Screenshot: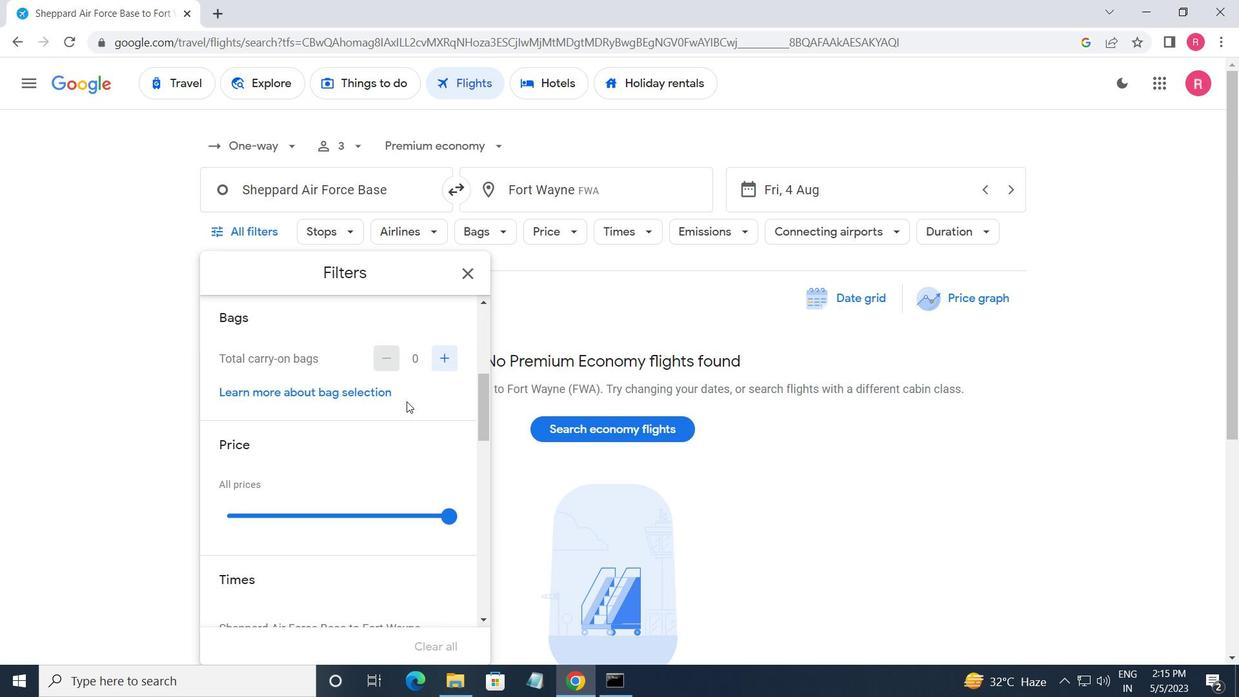
Action: Mouse scrolled (406, 402) with delta (0, 0)
Screenshot: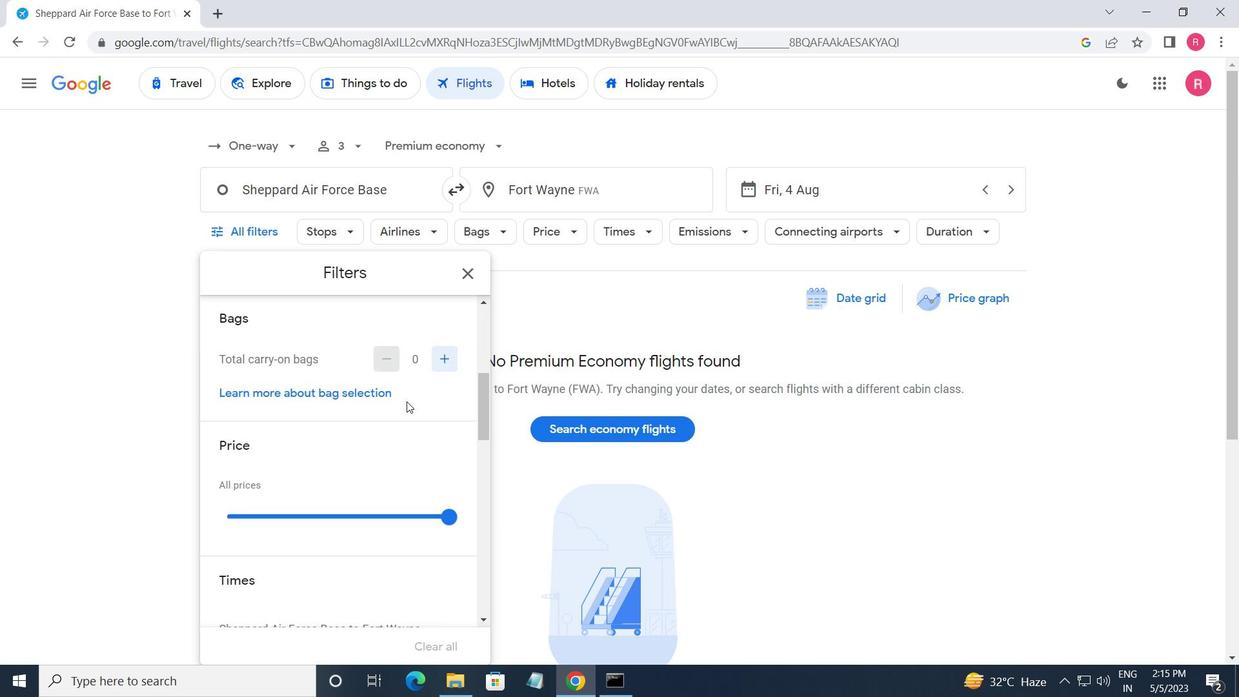 
Action: Mouse moved to (413, 397)
Screenshot: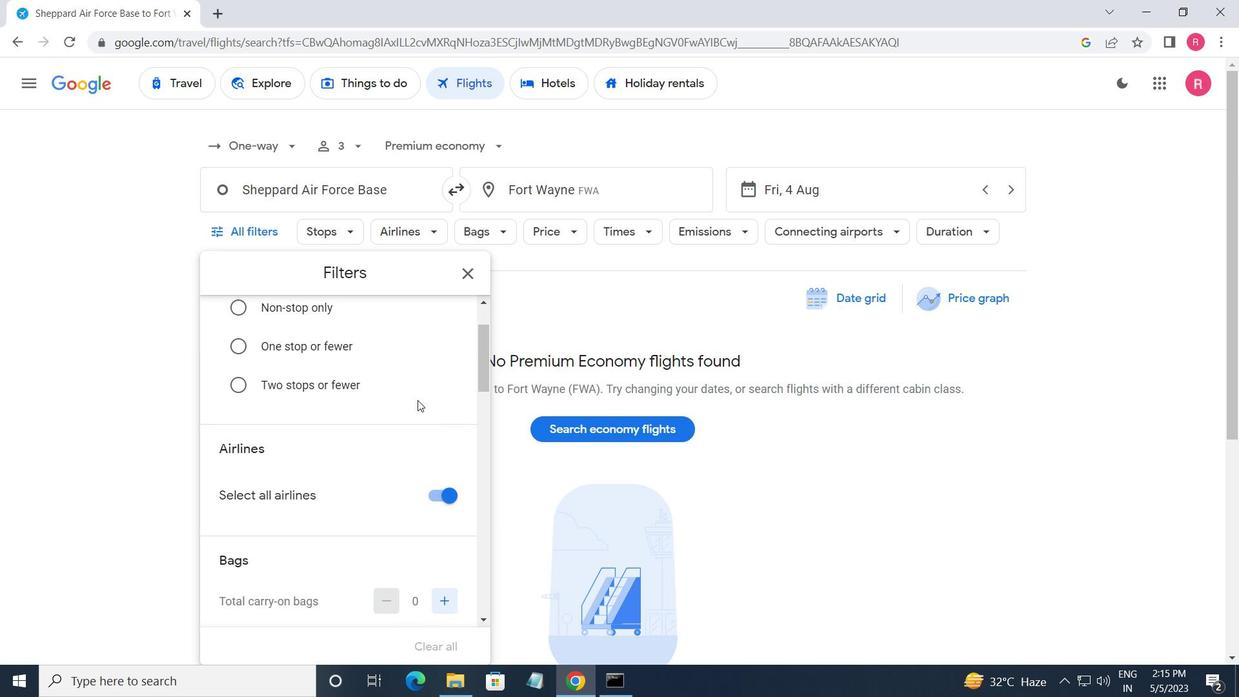
Action: Mouse scrolled (413, 397) with delta (0, 0)
Screenshot: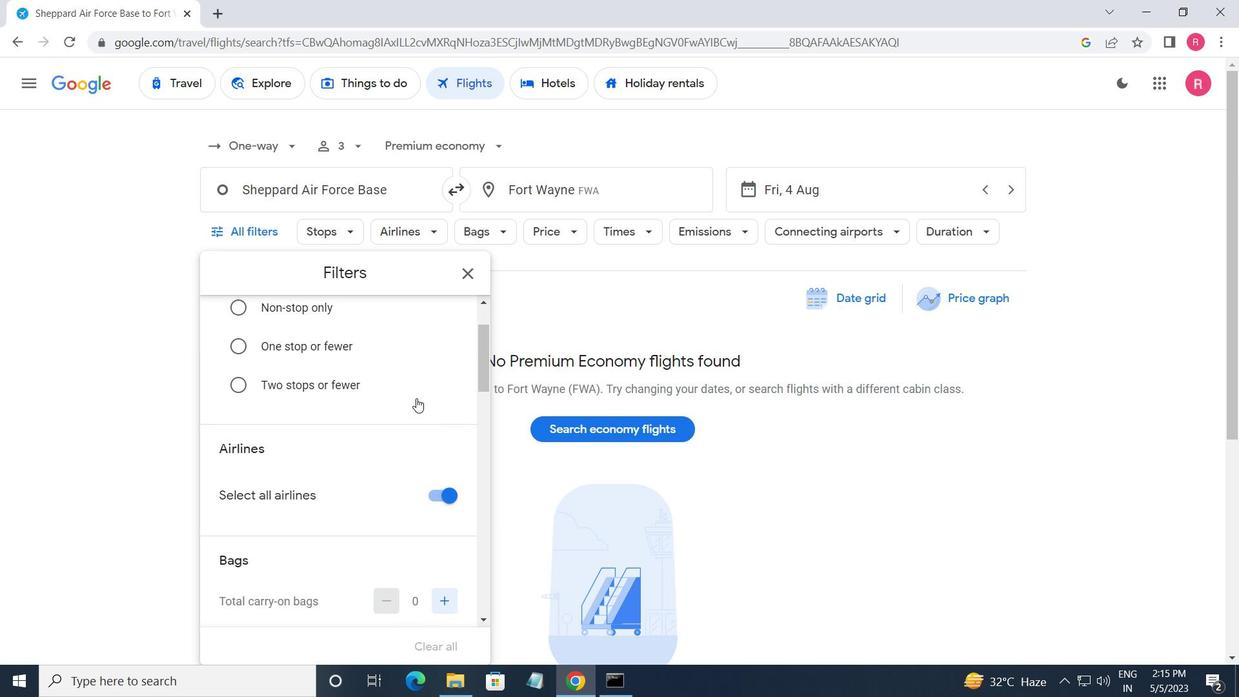 
Action: Mouse moved to (415, 468)
Screenshot: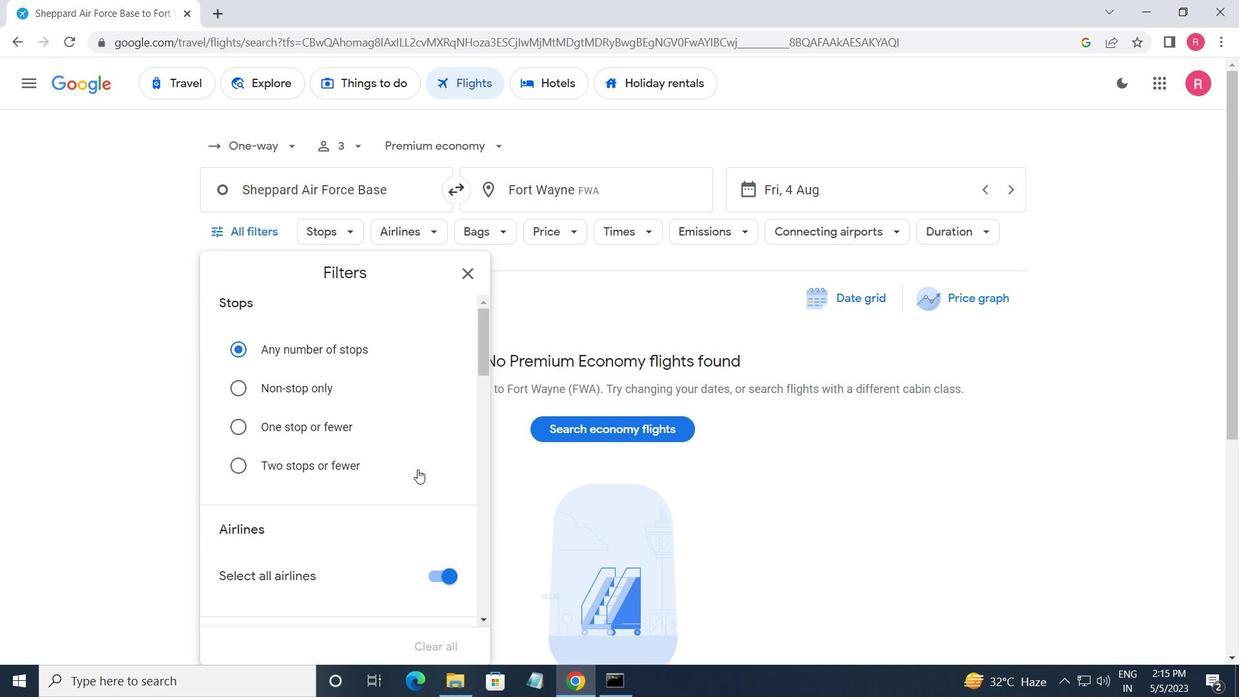 
Action: Mouse scrolled (415, 467) with delta (0, 0)
Screenshot: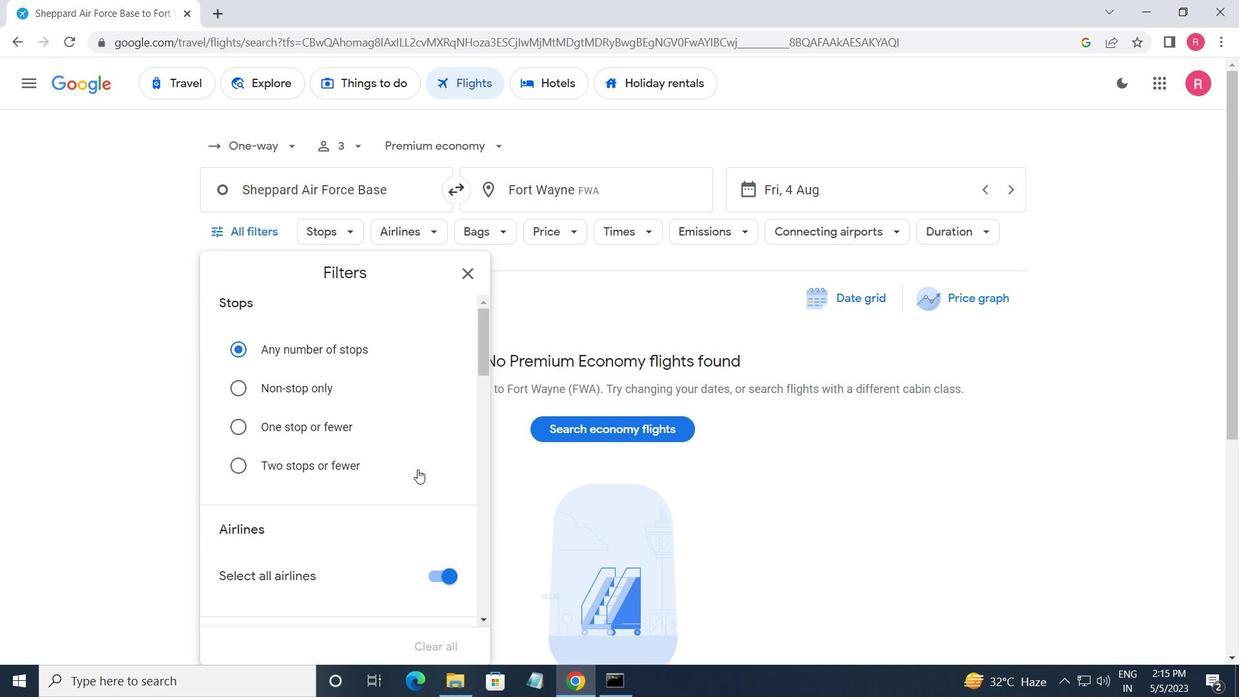
Action: Mouse moved to (413, 468)
Screenshot: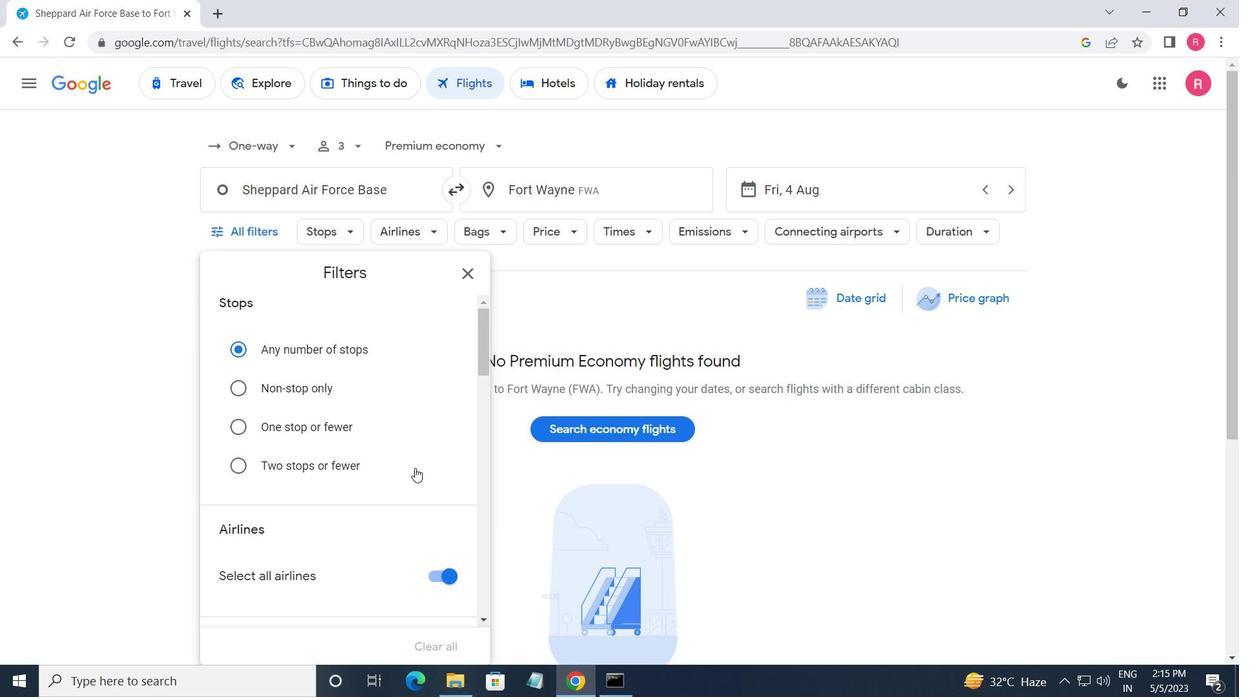 
Action: Mouse scrolled (413, 467) with delta (0, 0)
Screenshot: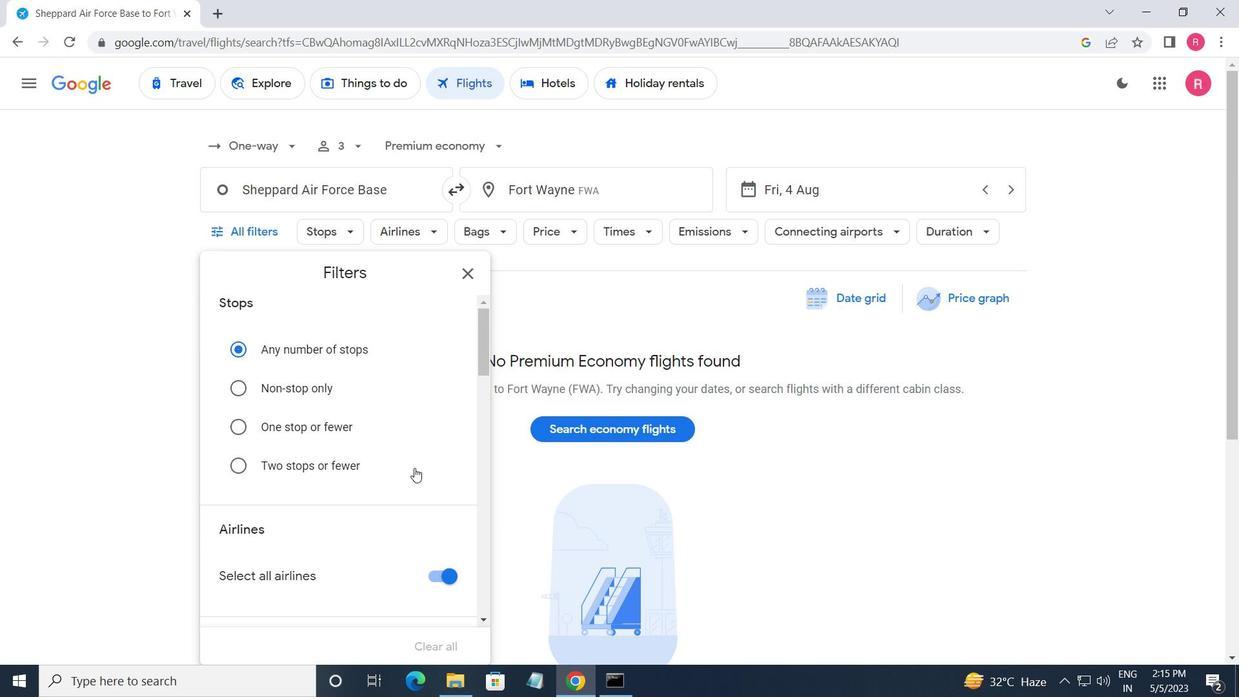 
Action: Mouse moved to (413, 468)
Screenshot: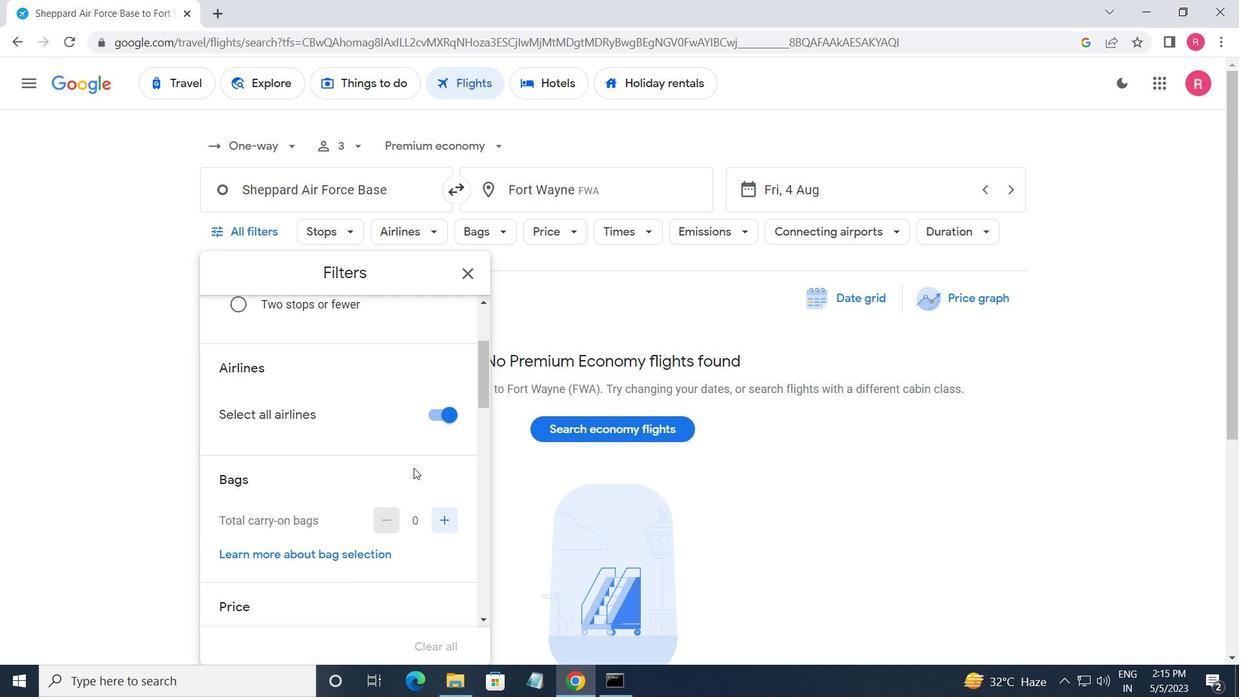 
Action: Mouse scrolled (413, 468) with delta (0, 0)
Screenshot: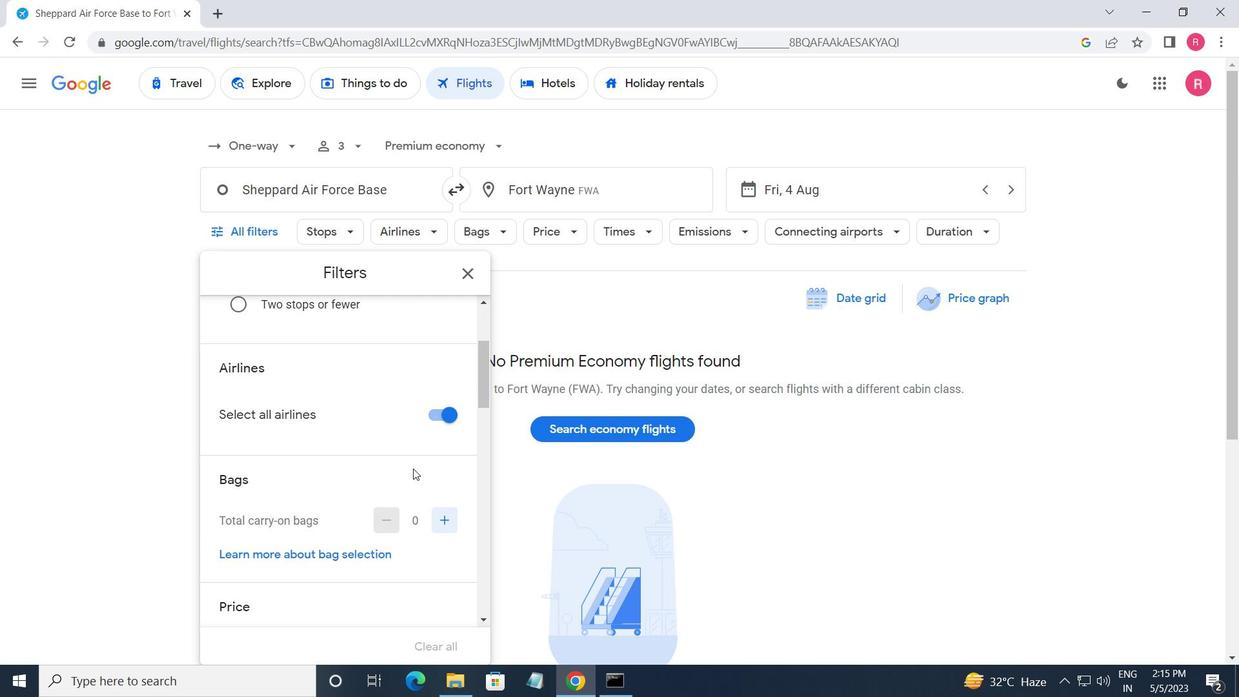 
Action: Mouse moved to (413, 468)
Screenshot: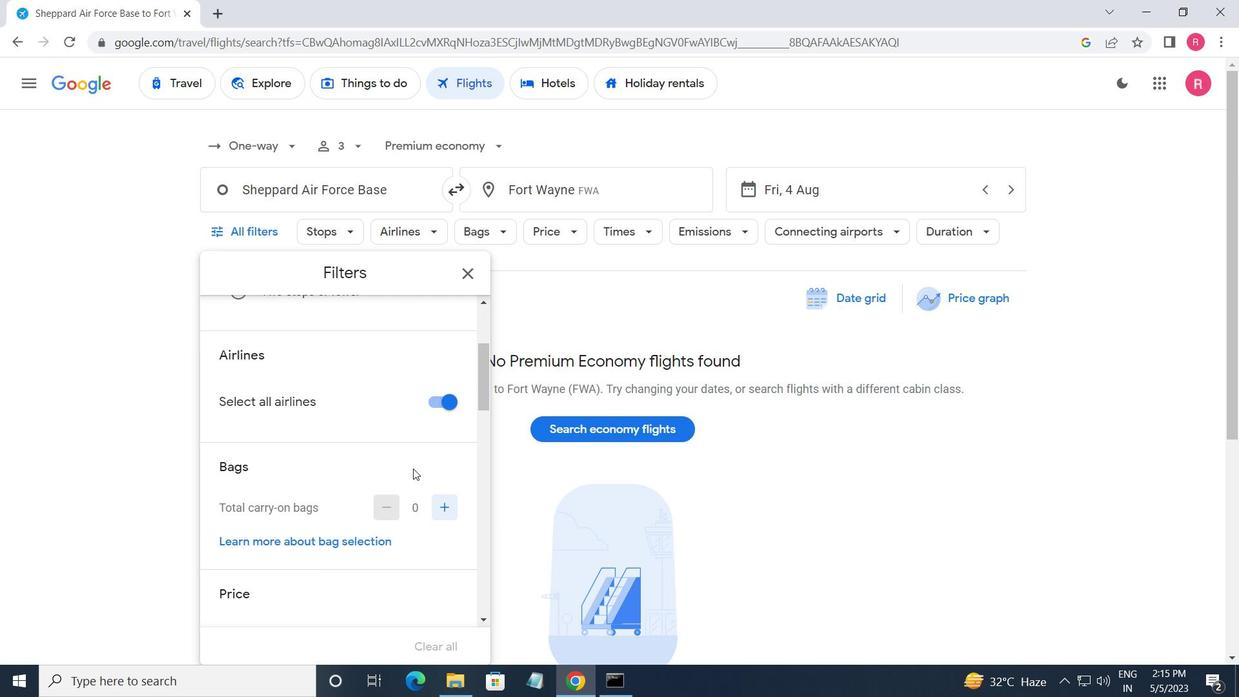 
Action: Mouse scrolled (413, 467) with delta (0, 0)
Screenshot: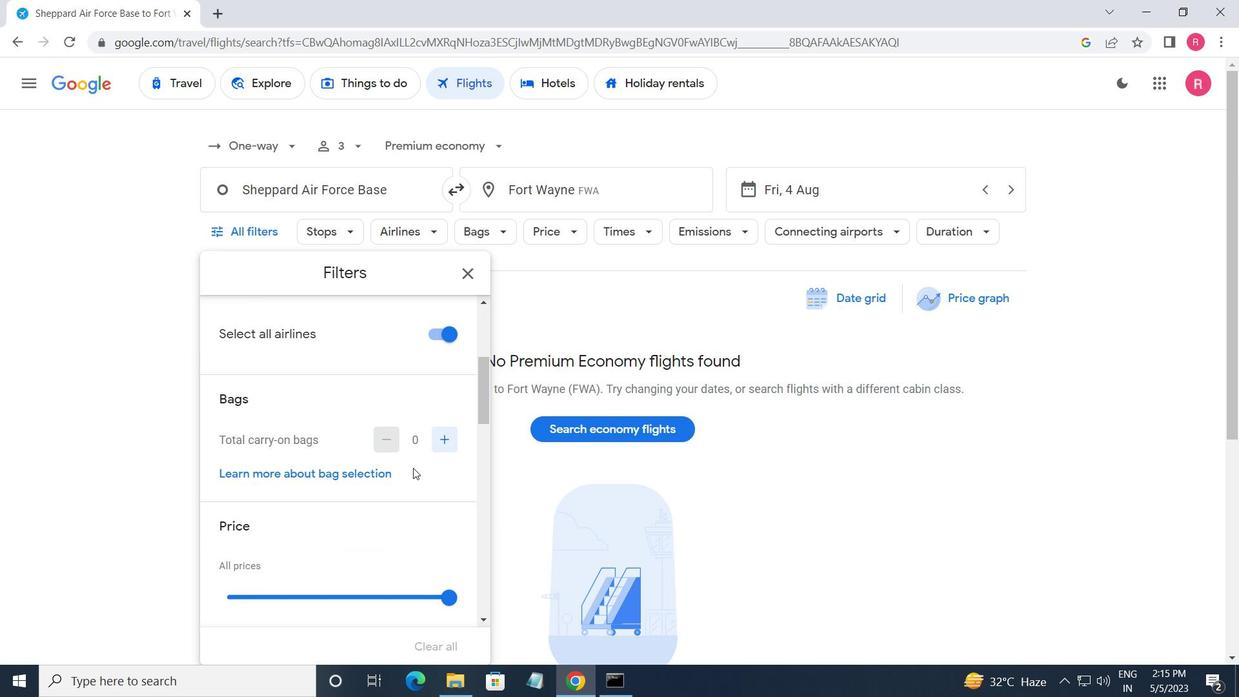 
Action: Mouse moved to (441, 359)
Screenshot: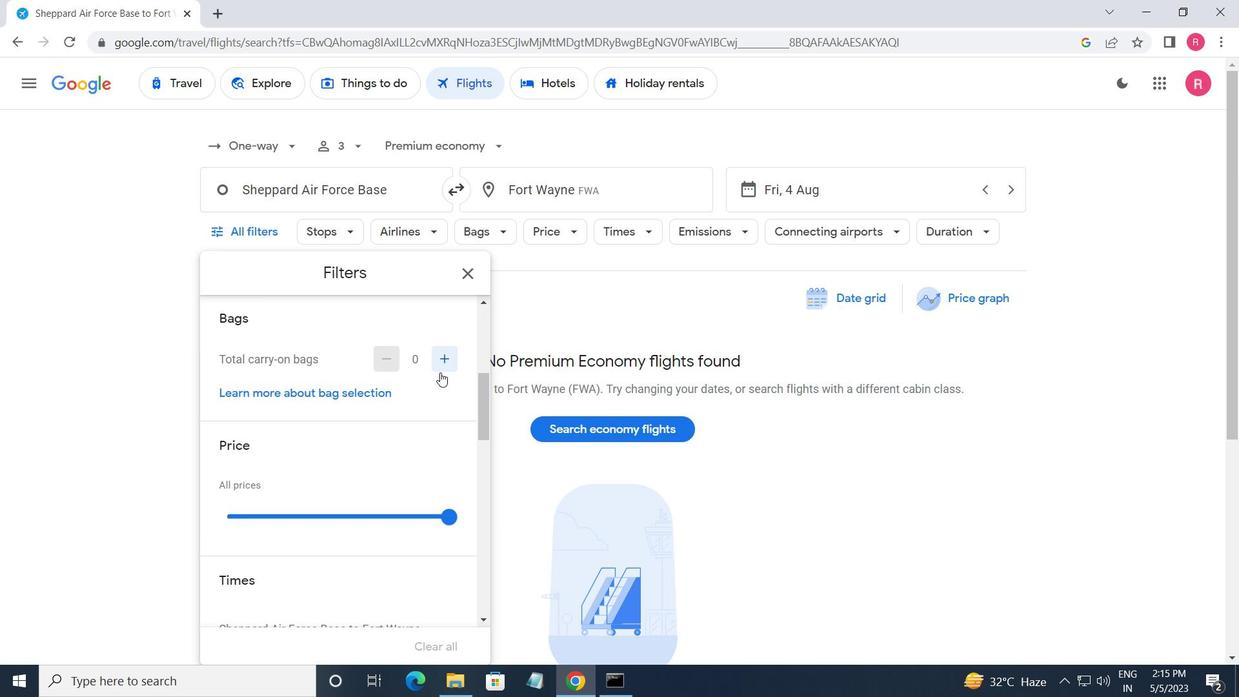 
Action: Mouse pressed left at (441, 359)
Screenshot: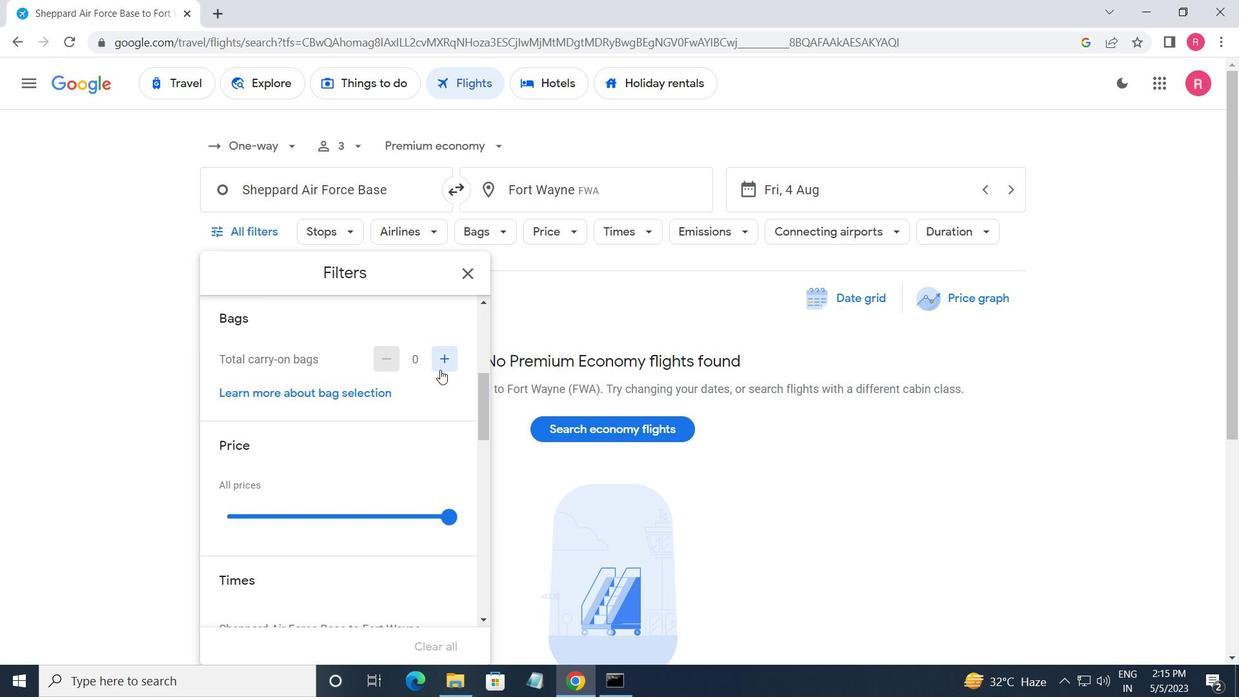 
Action: Mouse pressed left at (441, 359)
Screenshot: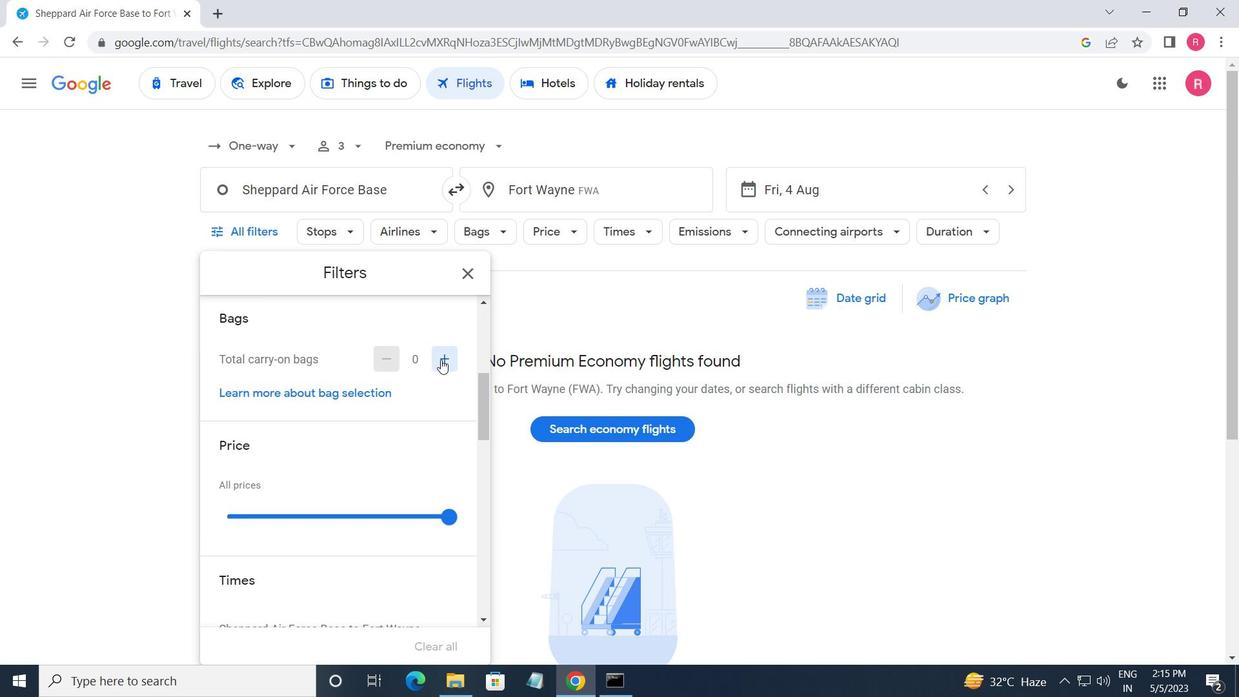 
Action: Mouse moved to (442, 359)
Screenshot: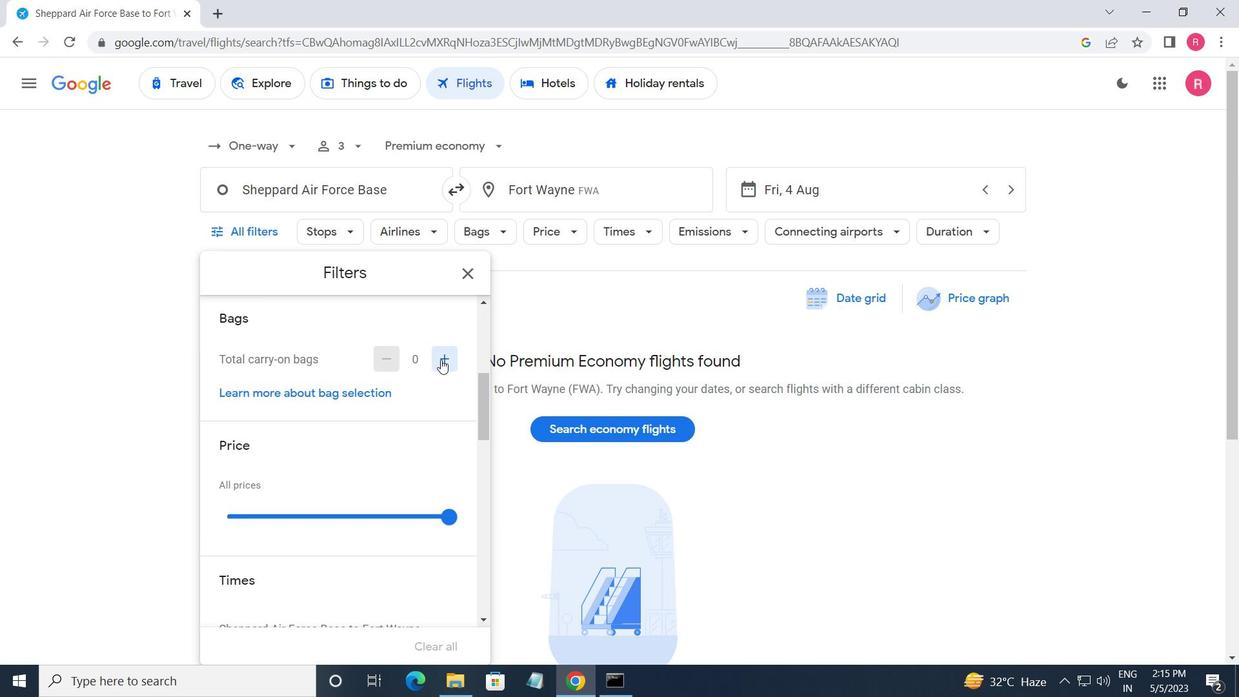 
Action: Mouse pressed left at (442, 359)
Screenshot: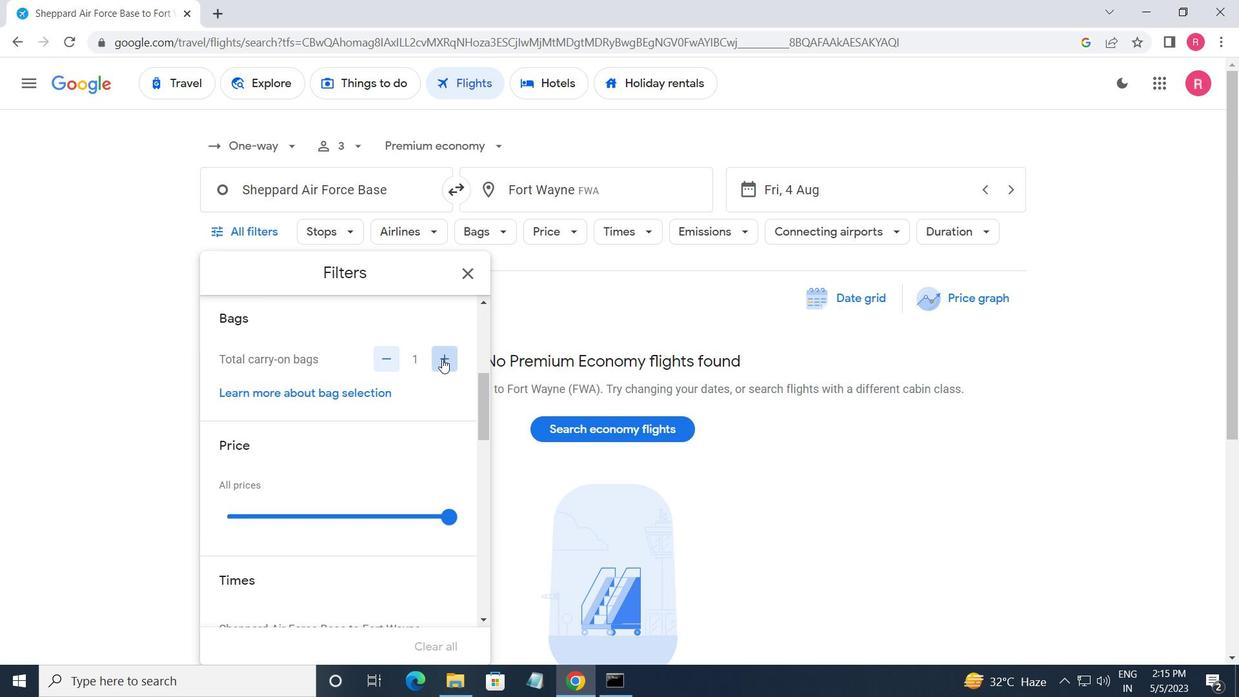 
Action: Mouse moved to (382, 359)
Screenshot: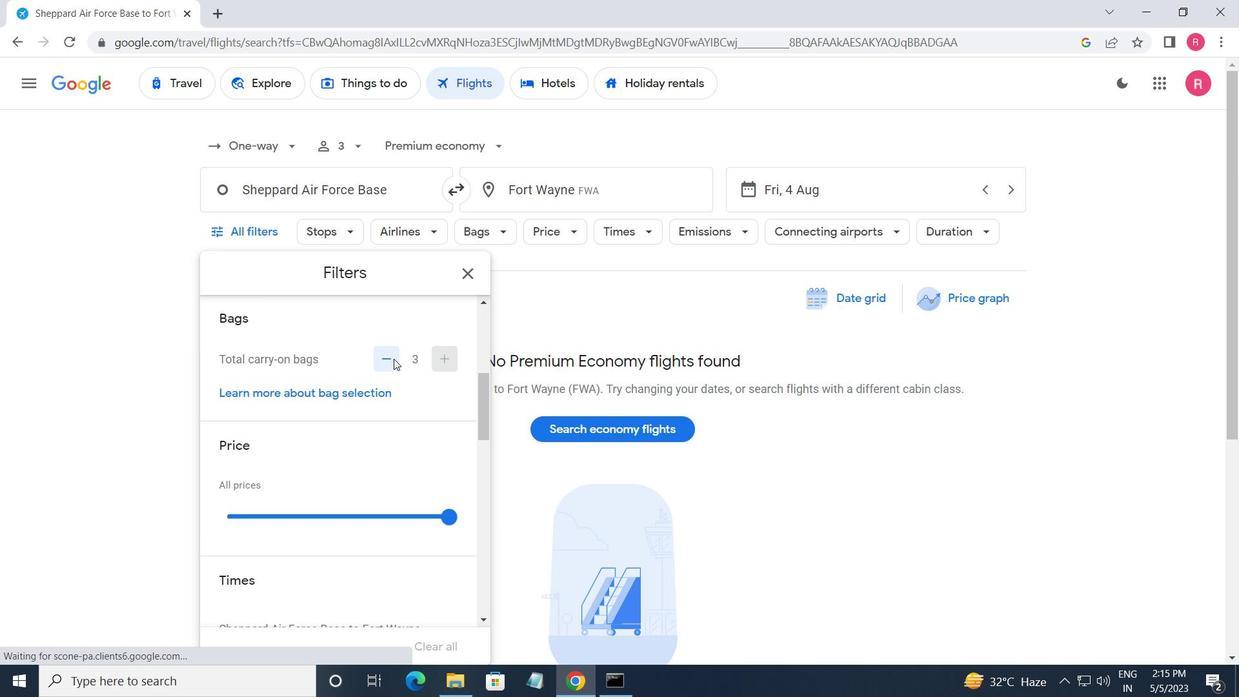 
Action: Mouse pressed left at (382, 359)
Screenshot: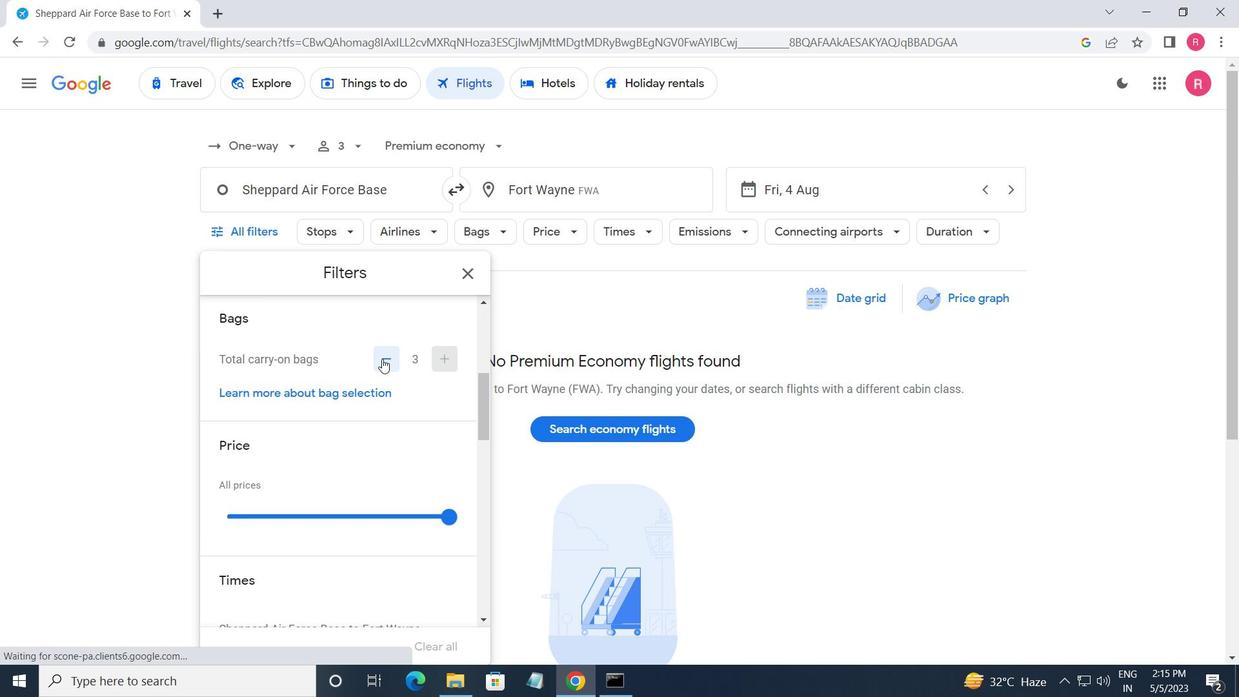 
Action: Mouse pressed left at (382, 359)
Screenshot: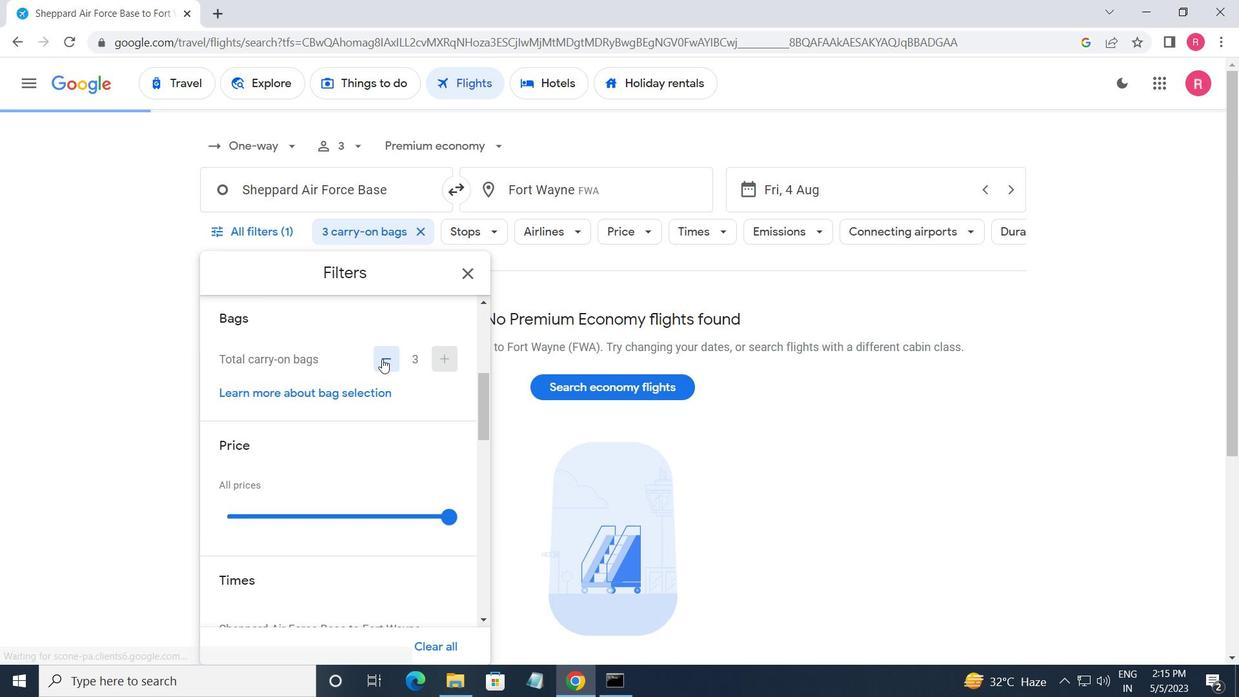 
Action: Mouse pressed left at (382, 359)
Screenshot: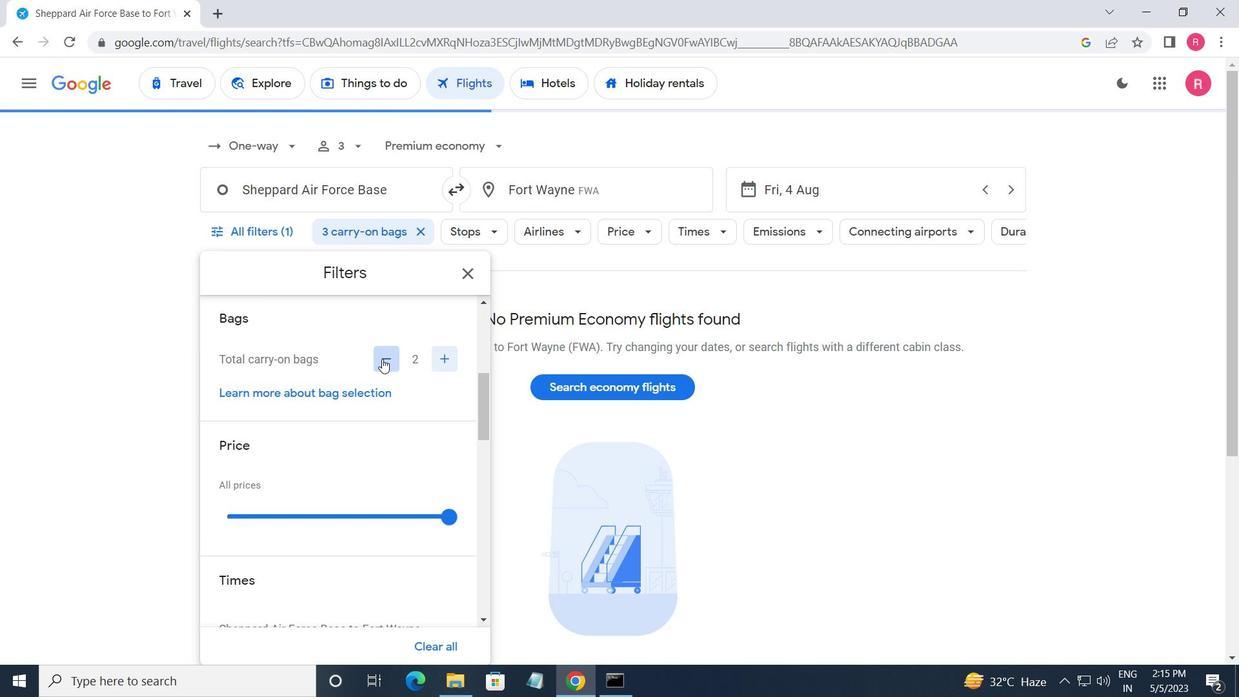 
Action: Mouse moved to (388, 419)
Screenshot: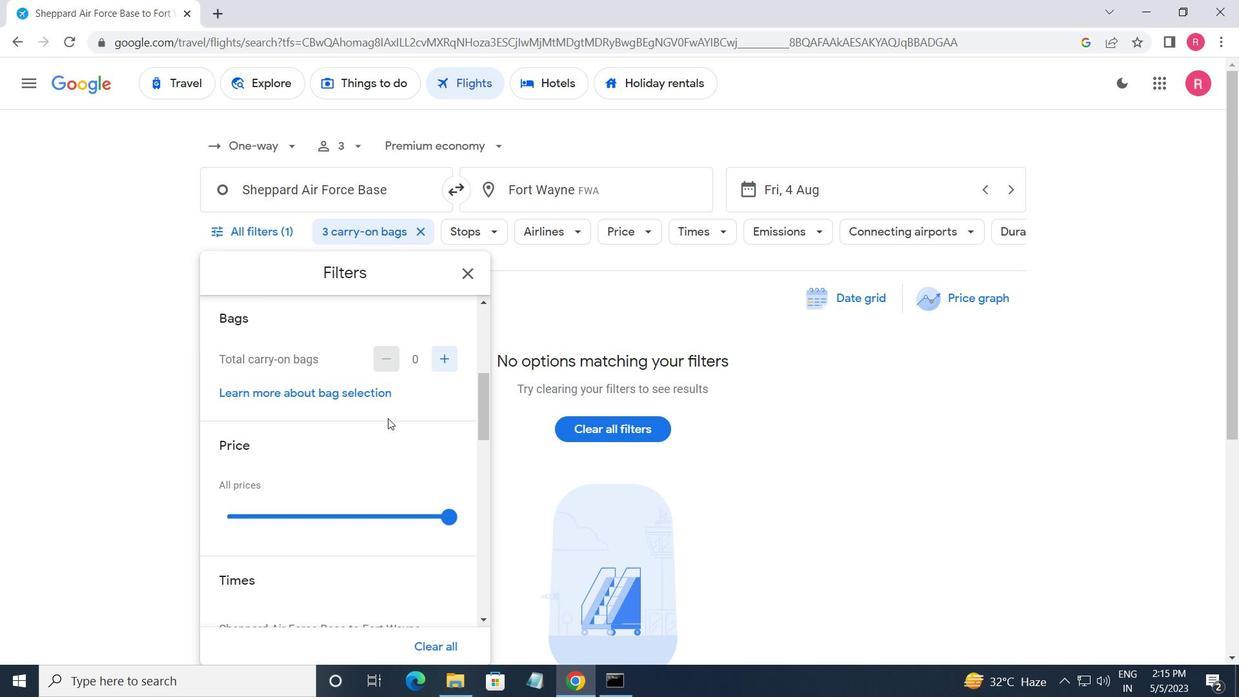
Action: Mouse scrolled (388, 419) with delta (0, 0)
Screenshot: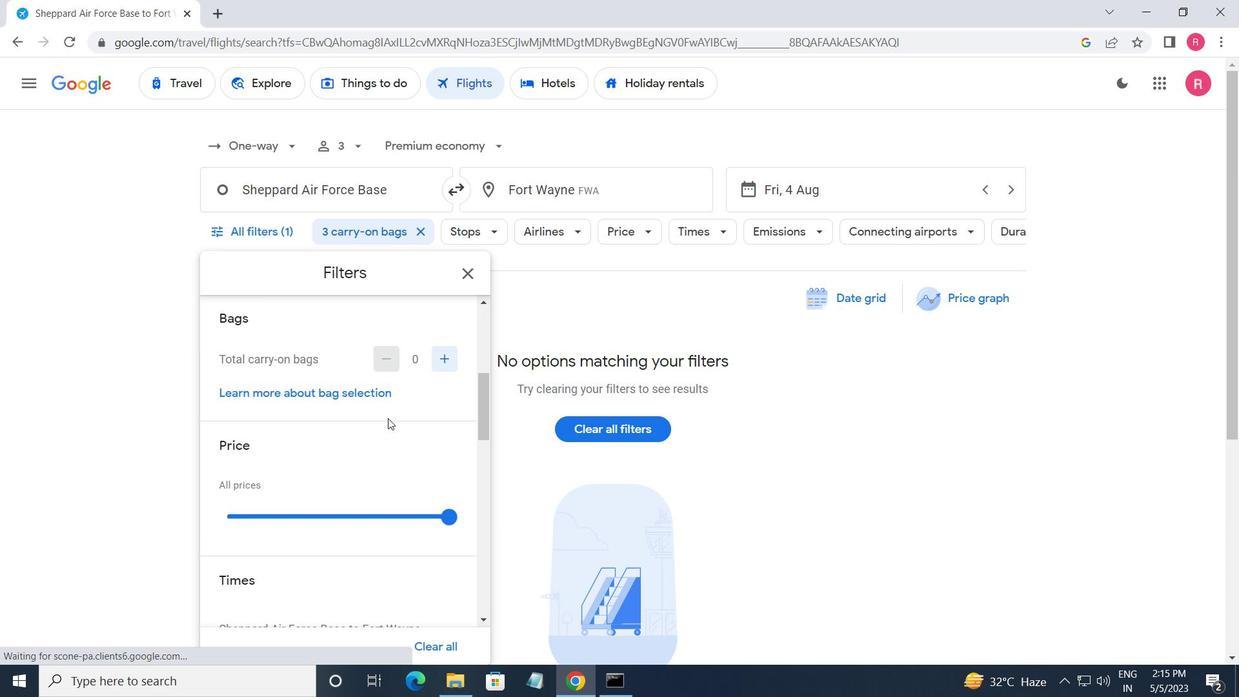 
Action: Mouse moved to (388, 420)
Screenshot: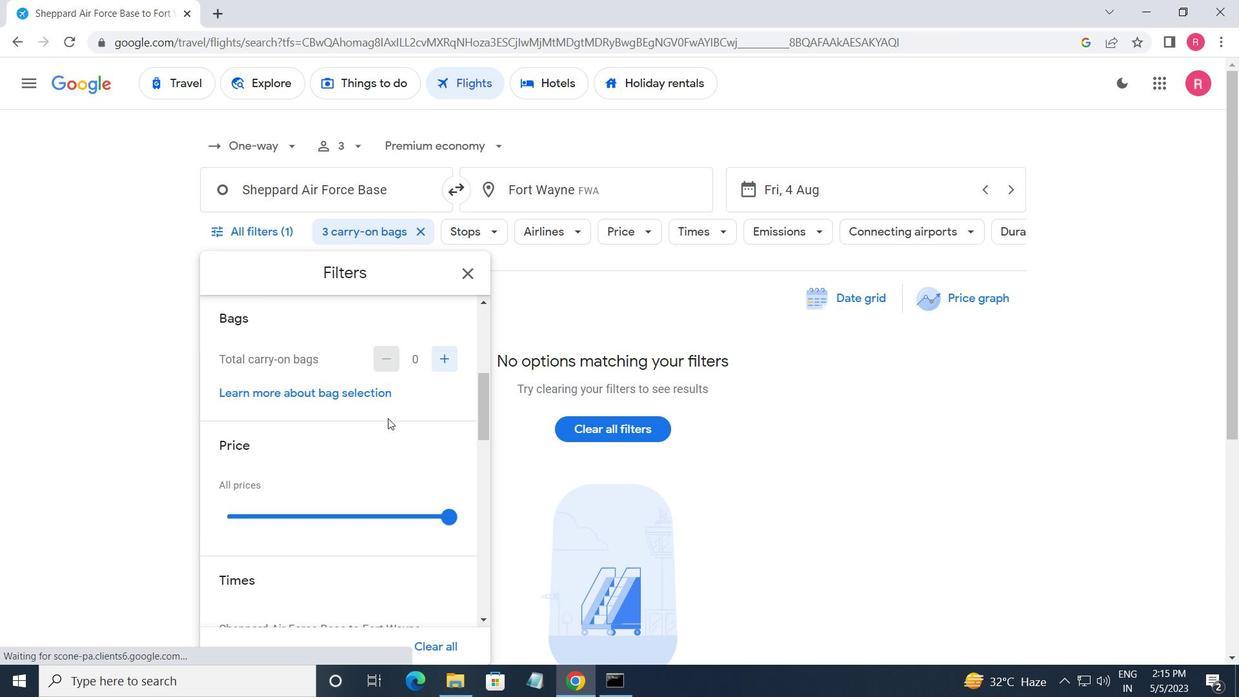 
Action: Mouse scrolled (388, 419) with delta (0, 0)
Screenshot: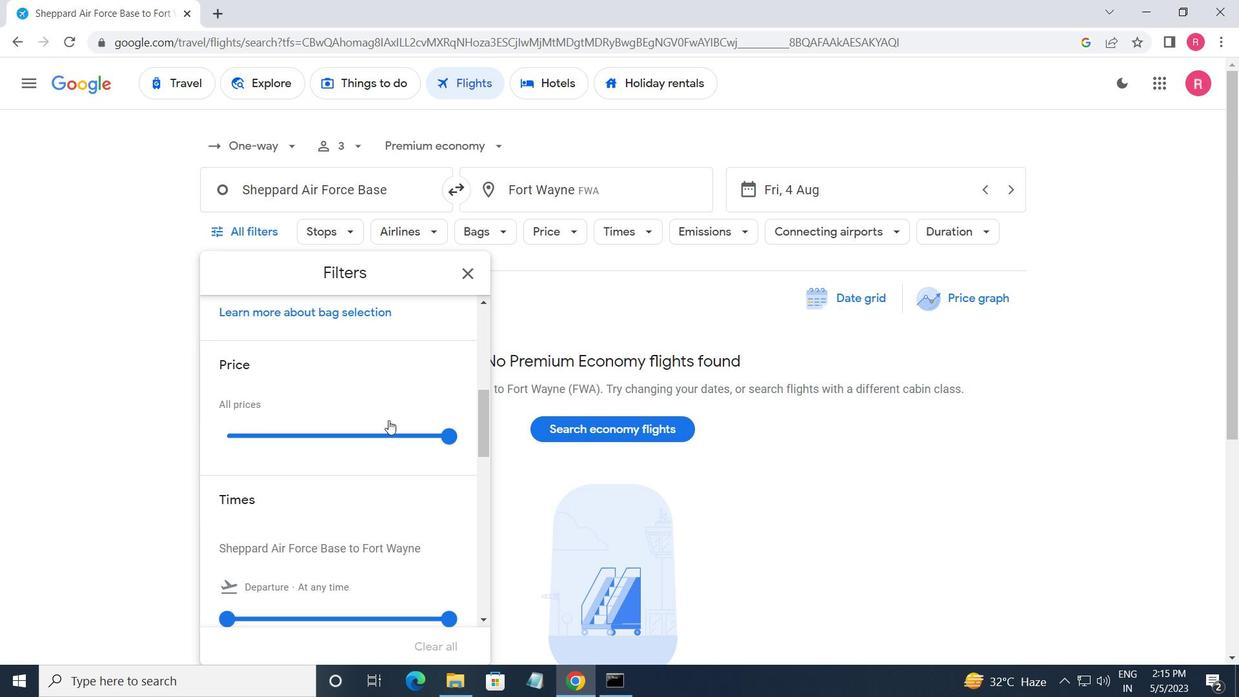 
Action: Mouse moved to (450, 354)
Screenshot: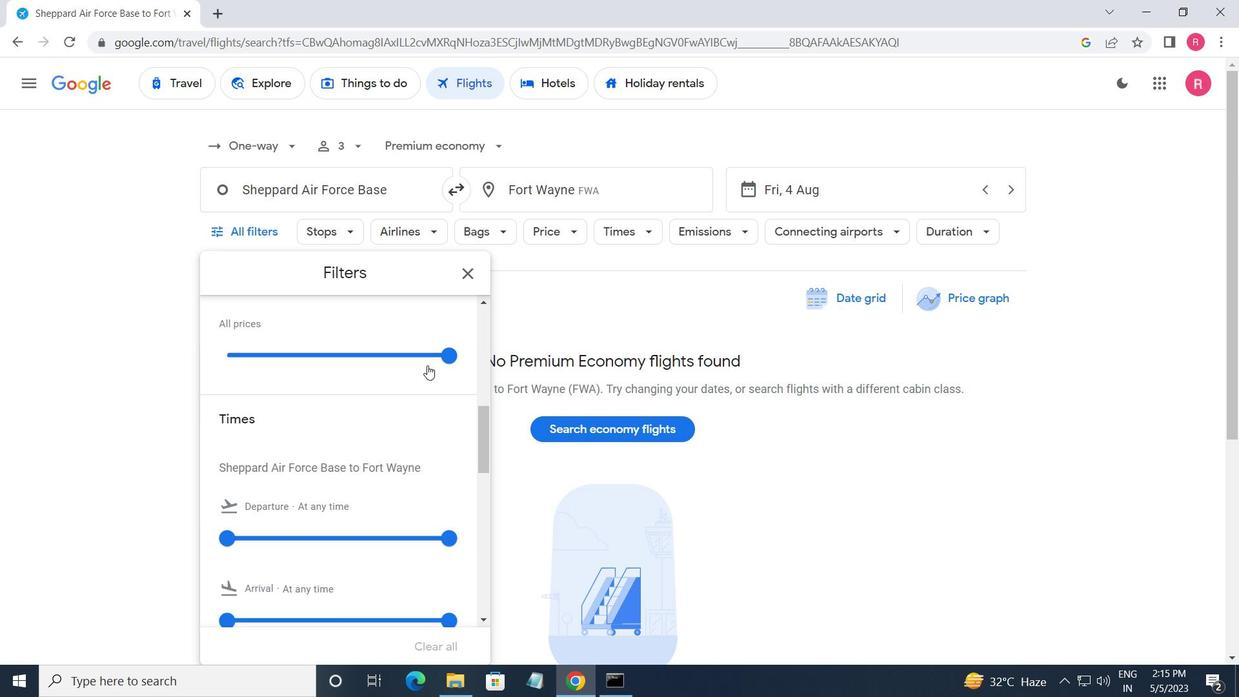 
Action: Mouse pressed left at (450, 354)
Screenshot: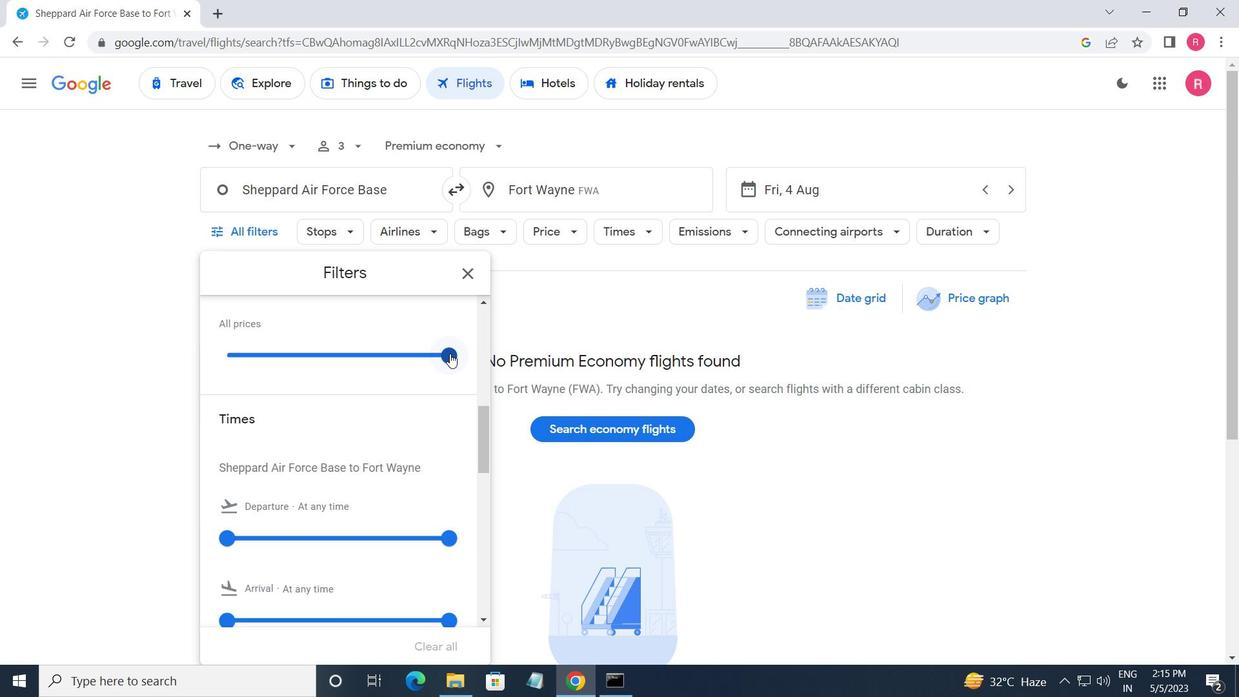 
Action: Mouse moved to (377, 369)
Screenshot: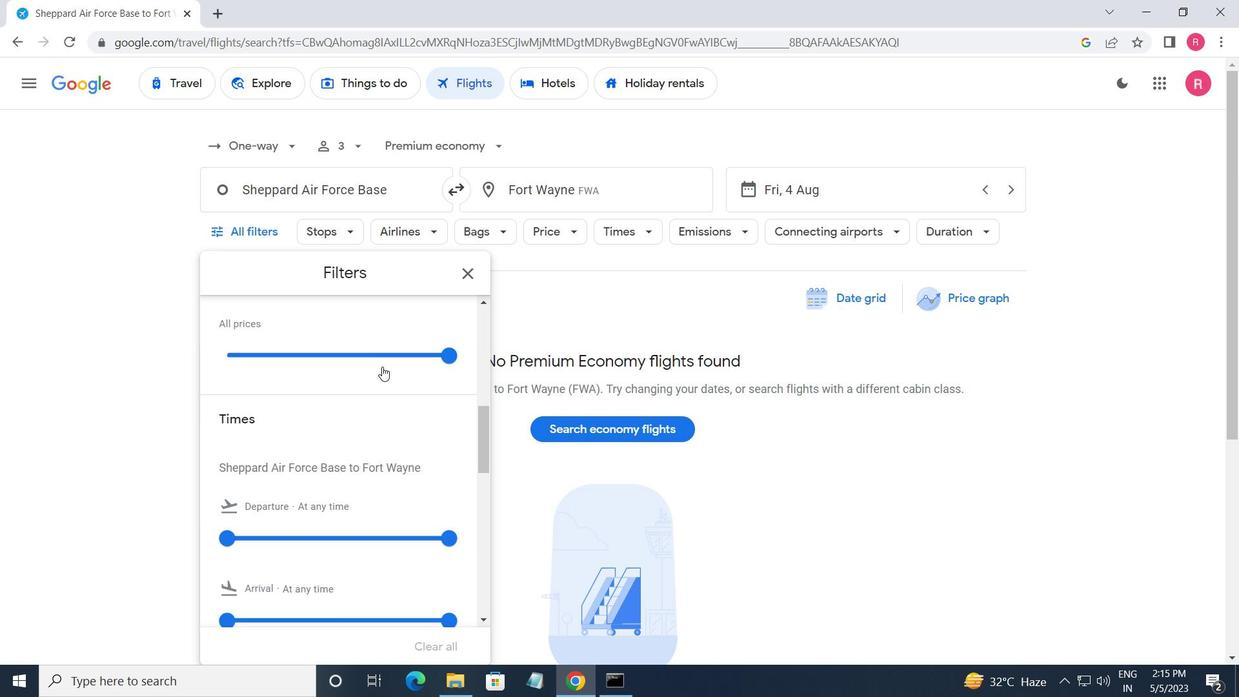
Action: Mouse scrolled (377, 369) with delta (0, 0)
Screenshot: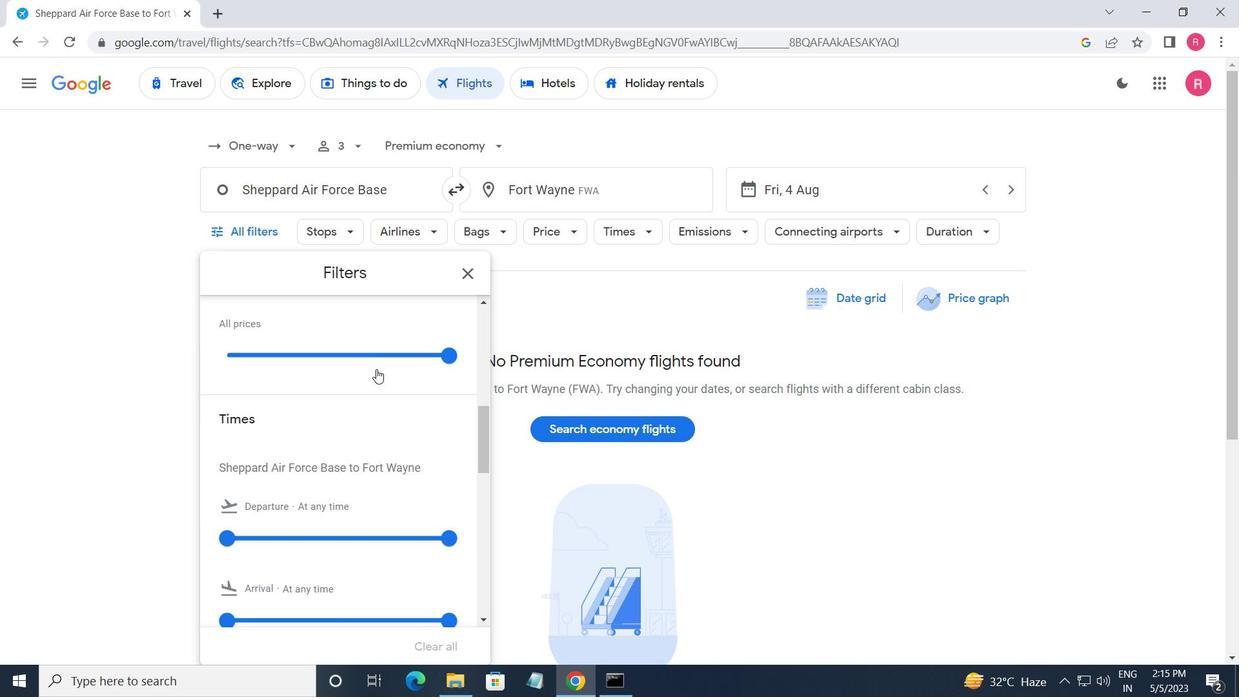
Action: Mouse moved to (225, 457)
Screenshot: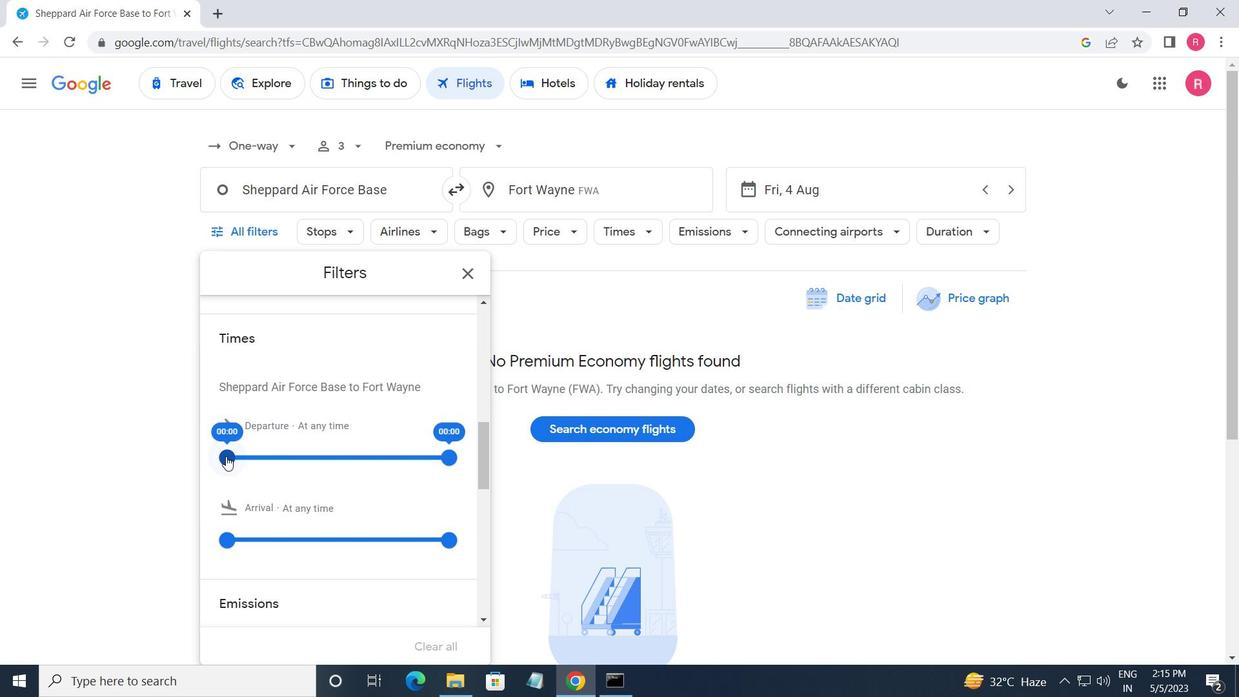 
Action: Mouse pressed left at (225, 457)
Screenshot: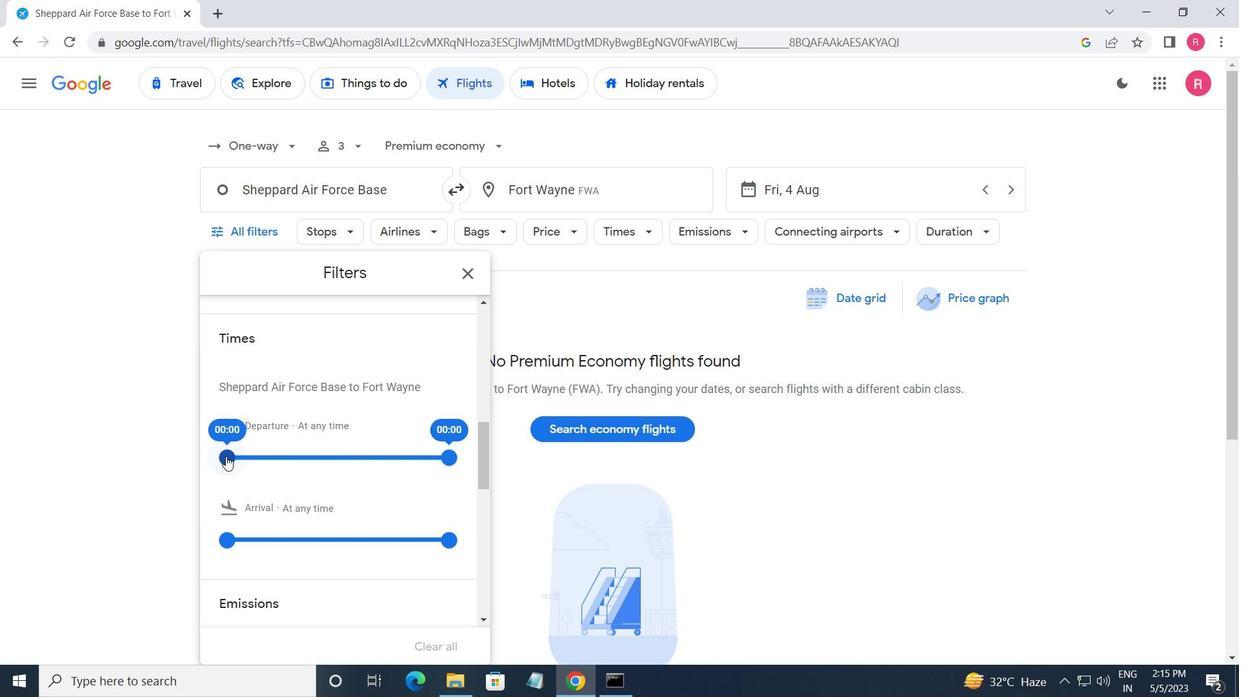 
Action: Mouse moved to (446, 459)
Screenshot: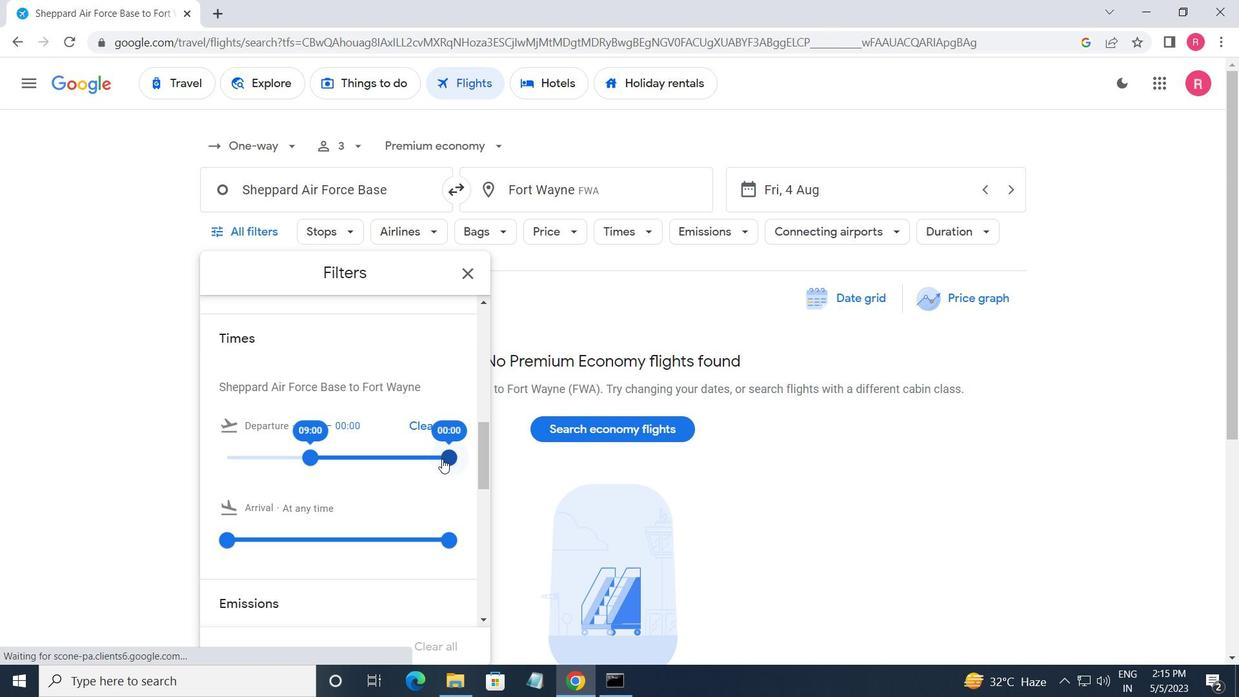 
Action: Mouse pressed left at (446, 459)
Screenshot: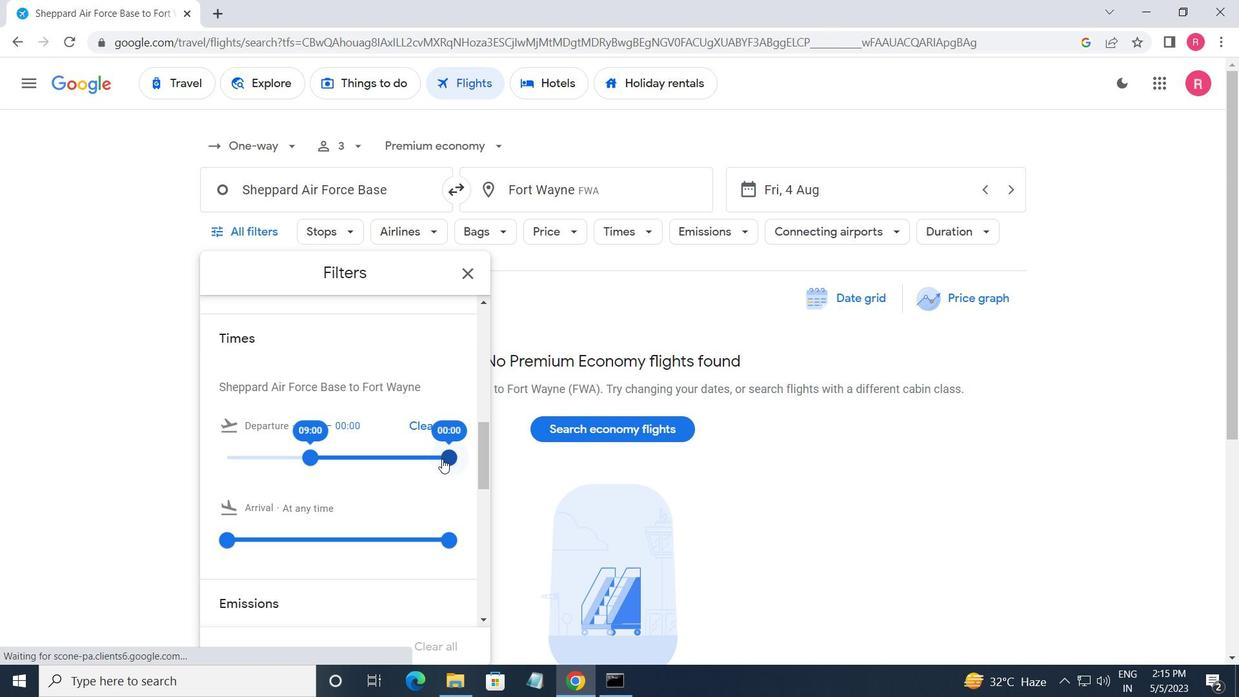
Action: Mouse moved to (473, 269)
Screenshot: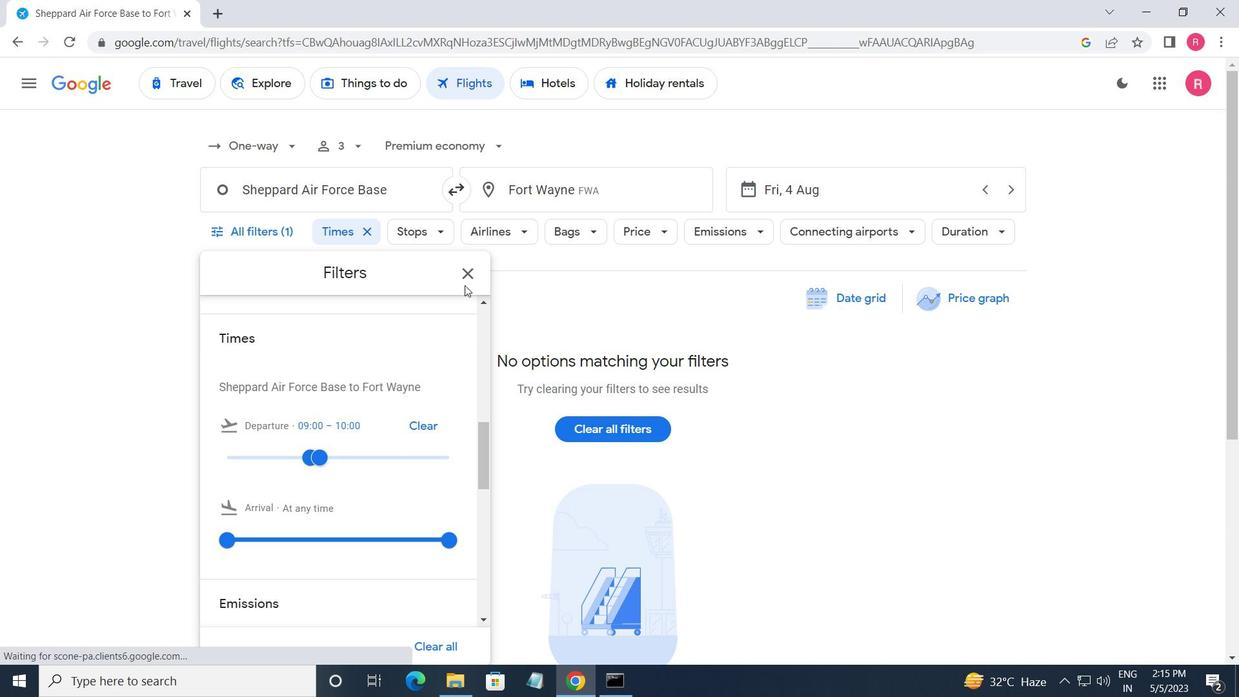 
Action: Mouse pressed left at (473, 269)
Screenshot: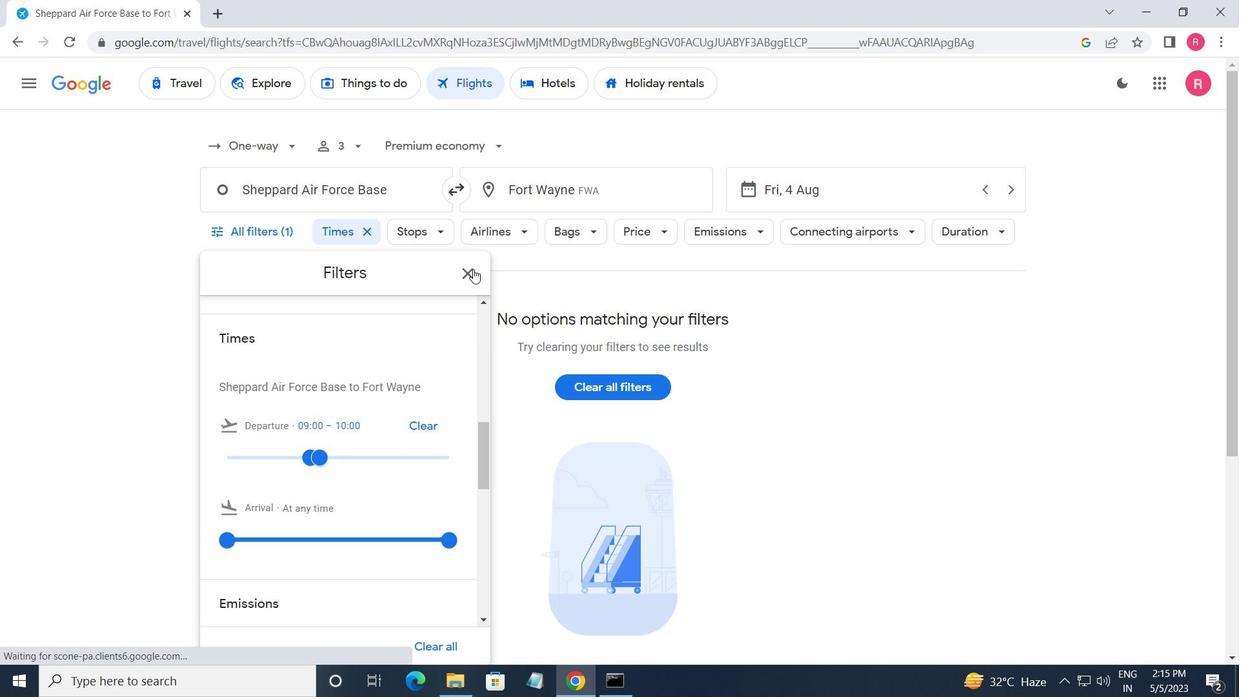
